 Task: Find connections with filter location Butajīra with filter topic #innovationwith filter profile language Potuguese with filter current company Chargebee with filter school S R T M University, Sub Centre, Latur with filter industry Sports Teams and Clubs with filter service category Coaching & Mentoring with filter keywords title Digital Overlord
Action: Mouse moved to (156, 250)
Screenshot: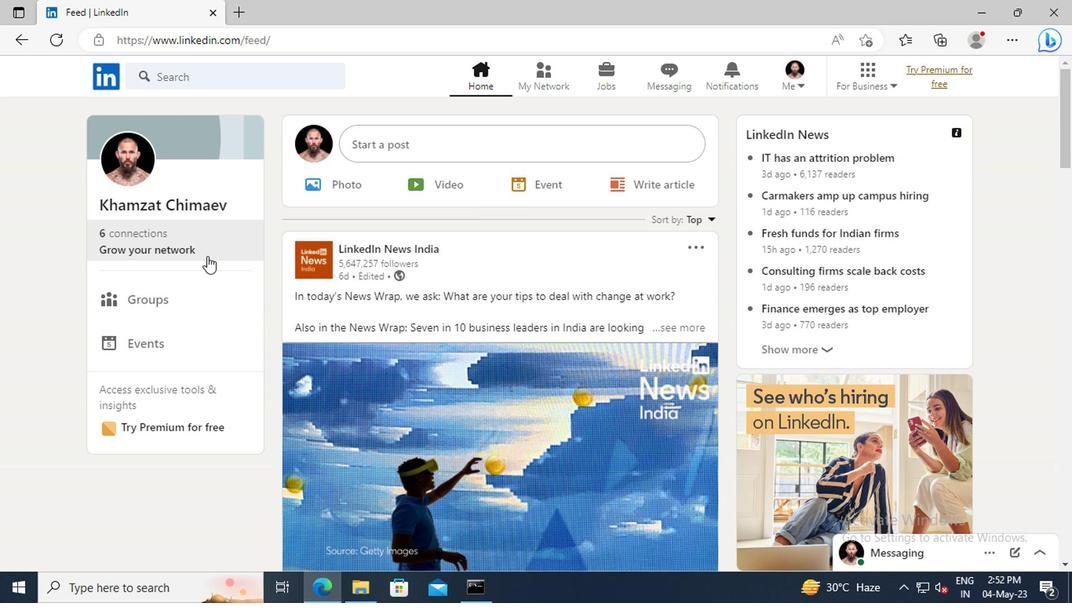 
Action: Mouse pressed left at (156, 250)
Screenshot: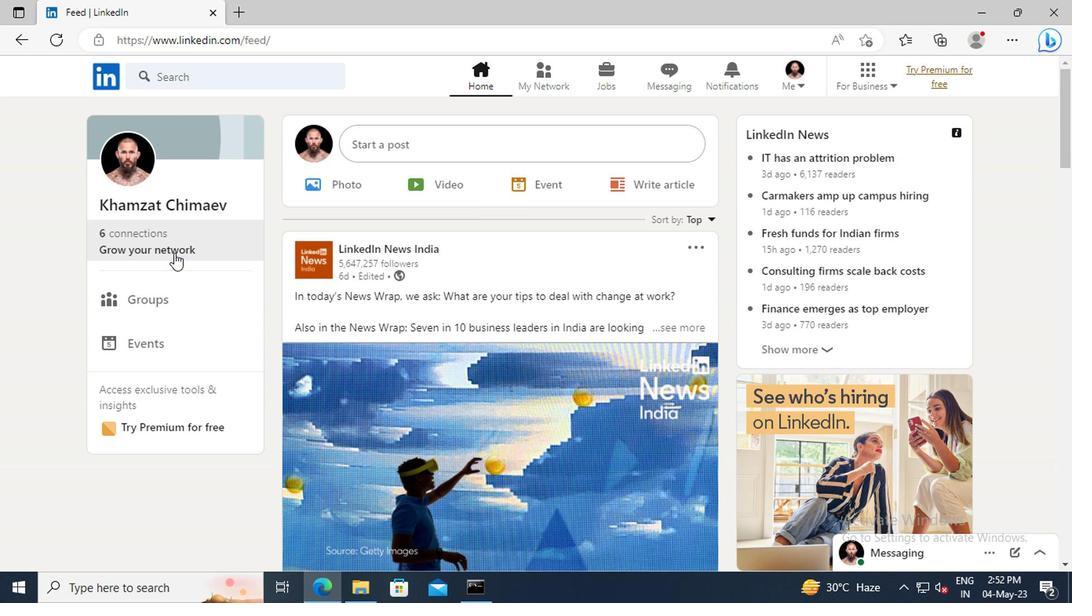 
Action: Mouse moved to (160, 162)
Screenshot: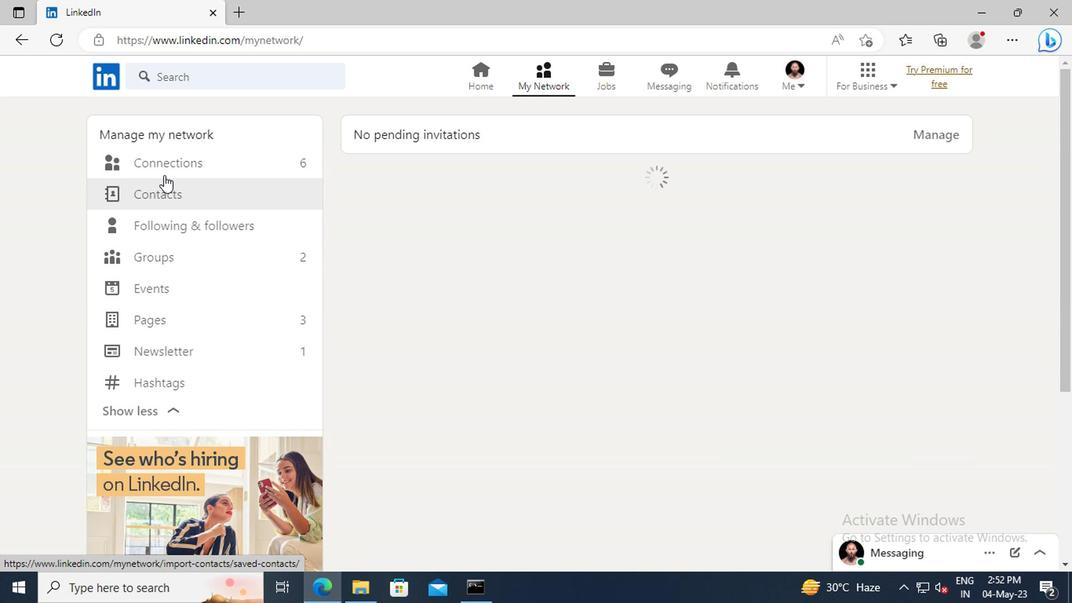 
Action: Mouse pressed left at (160, 162)
Screenshot: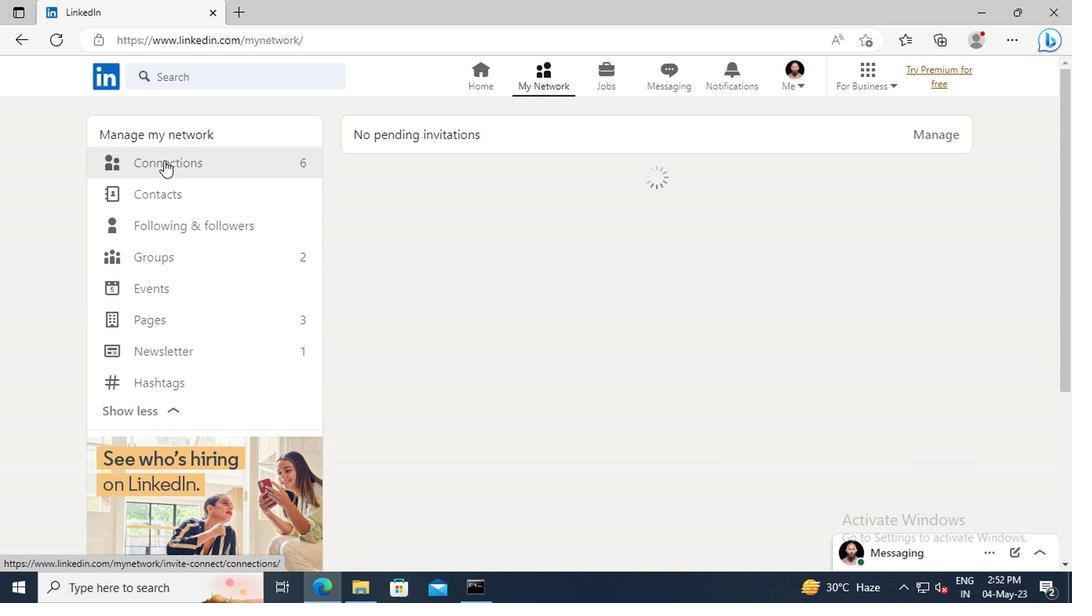 
Action: Mouse moved to (618, 168)
Screenshot: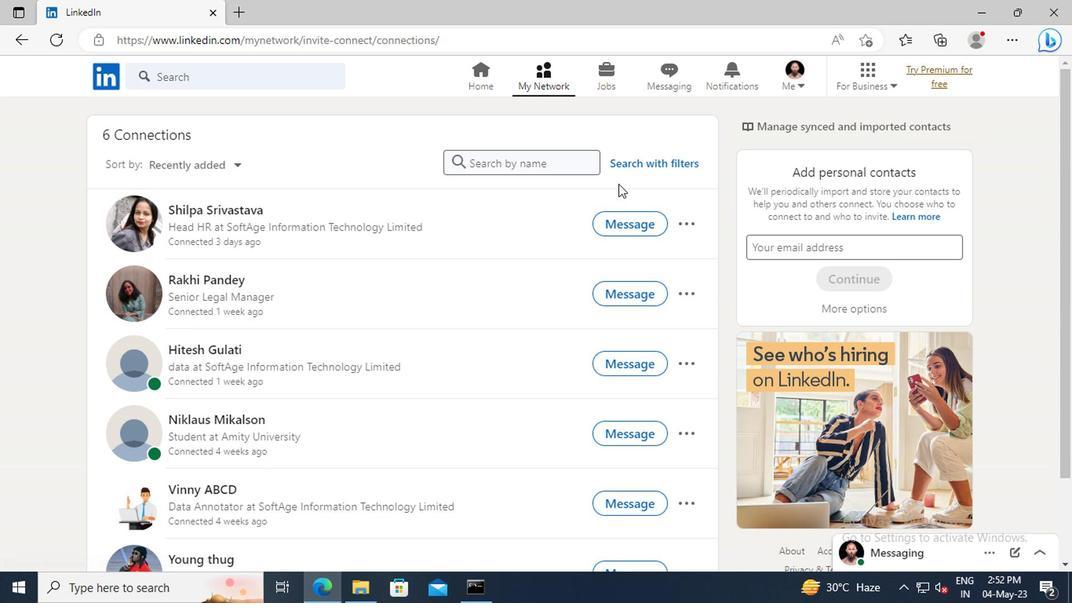 
Action: Mouse pressed left at (618, 168)
Screenshot: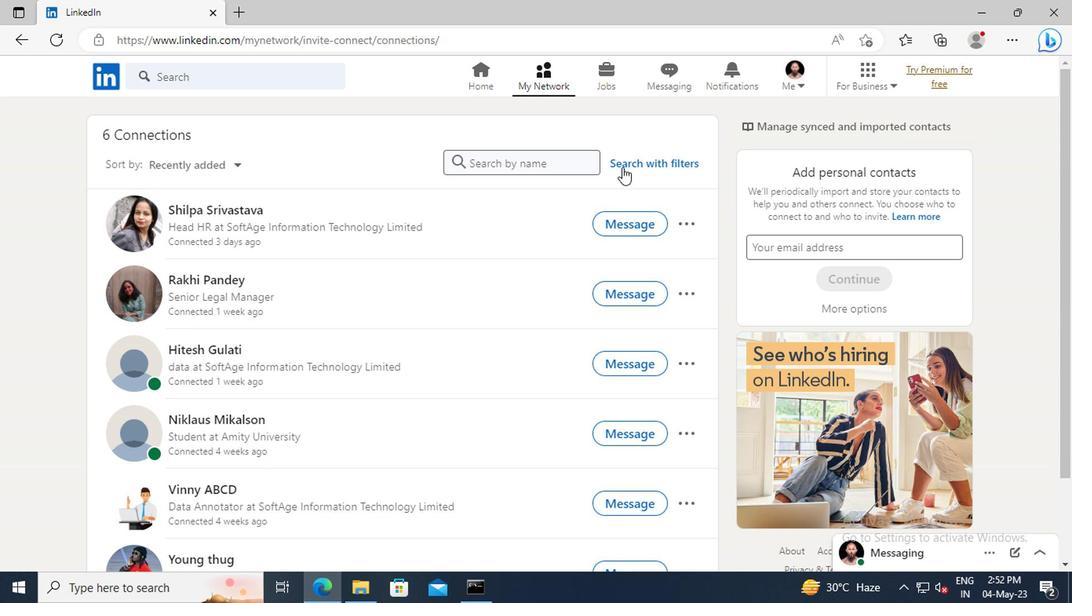 
Action: Mouse moved to (589, 127)
Screenshot: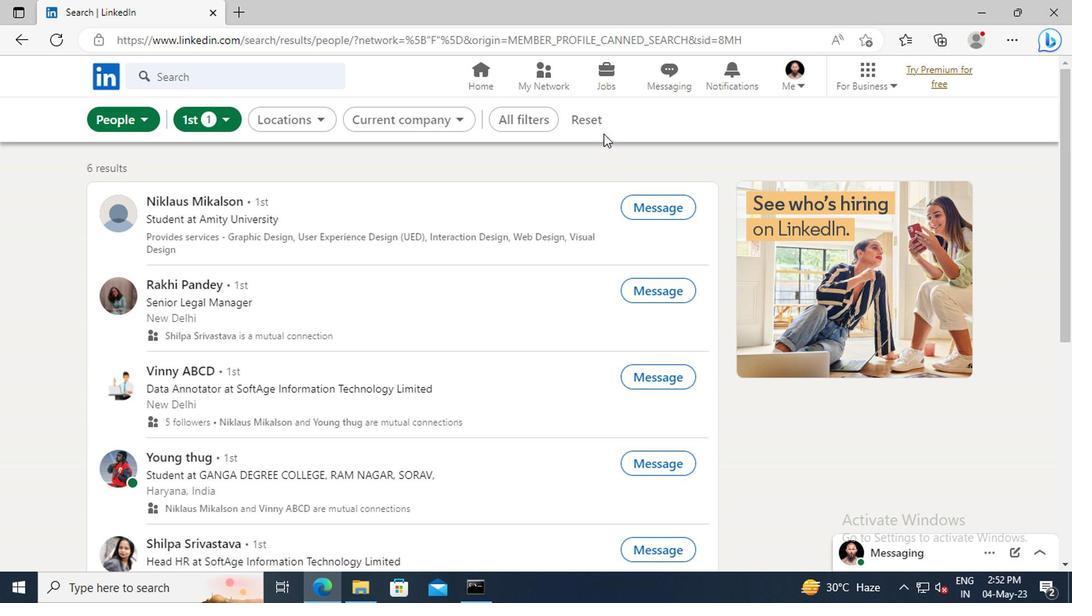 
Action: Mouse pressed left at (589, 127)
Screenshot: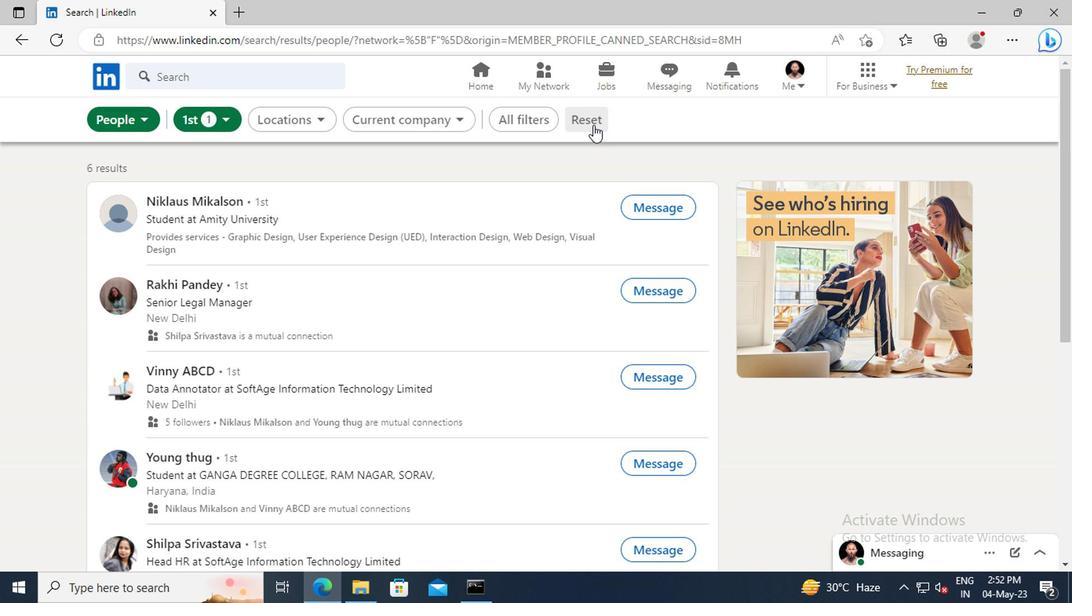 
Action: Mouse moved to (579, 127)
Screenshot: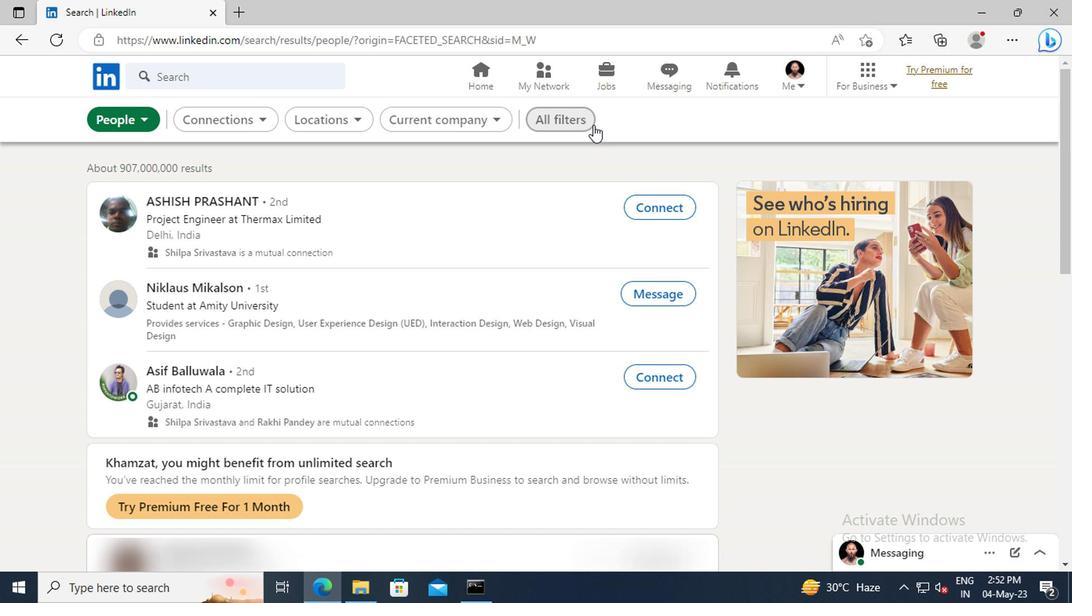 
Action: Mouse pressed left at (579, 127)
Screenshot: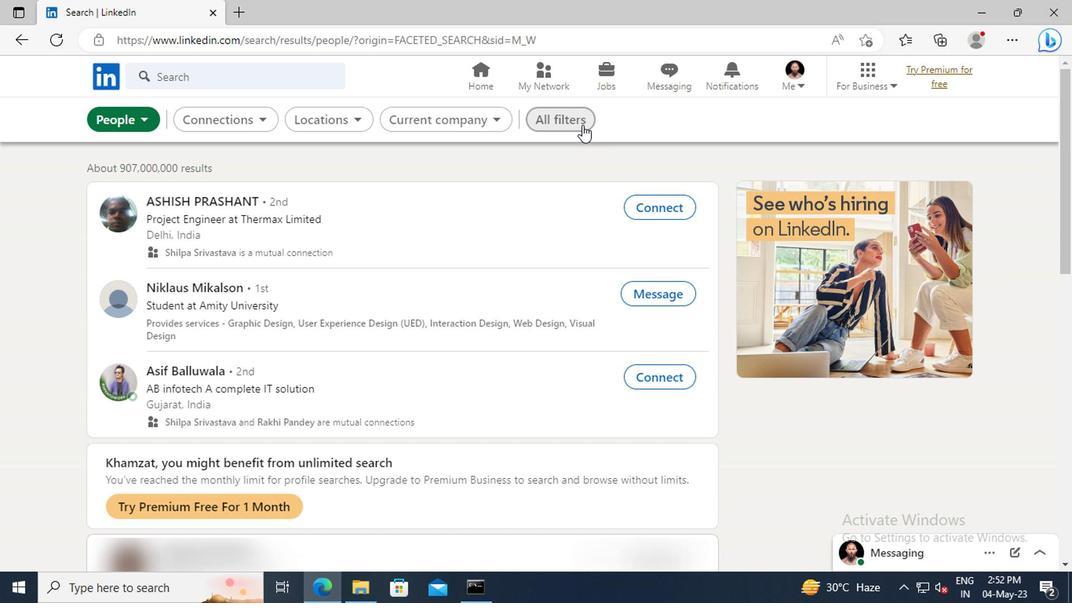 
Action: Mouse moved to (833, 251)
Screenshot: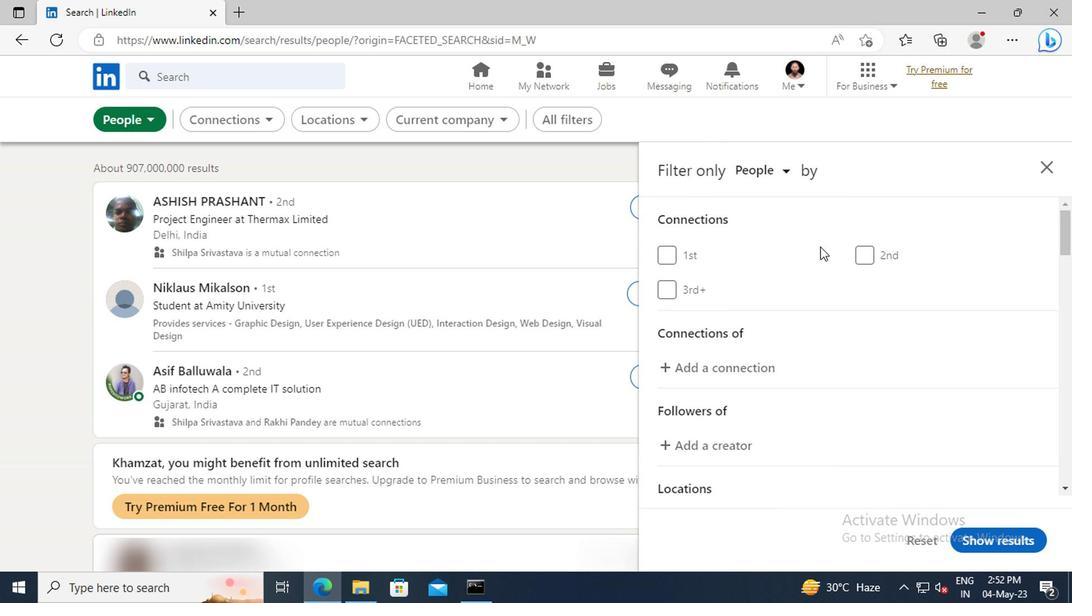 
Action: Mouse scrolled (833, 250) with delta (0, -1)
Screenshot: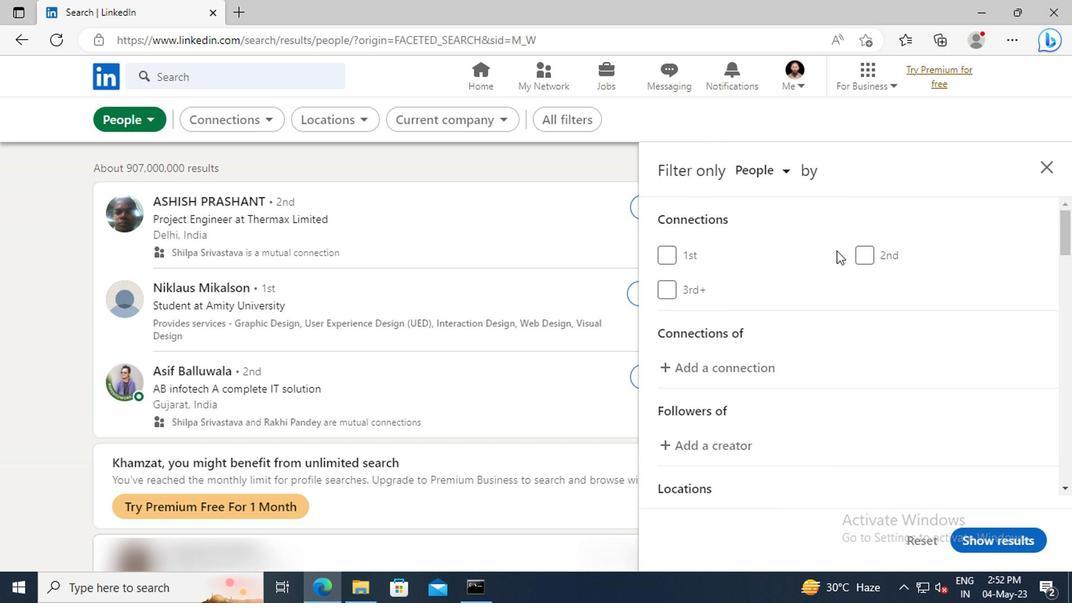 
Action: Mouse scrolled (833, 250) with delta (0, -1)
Screenshot: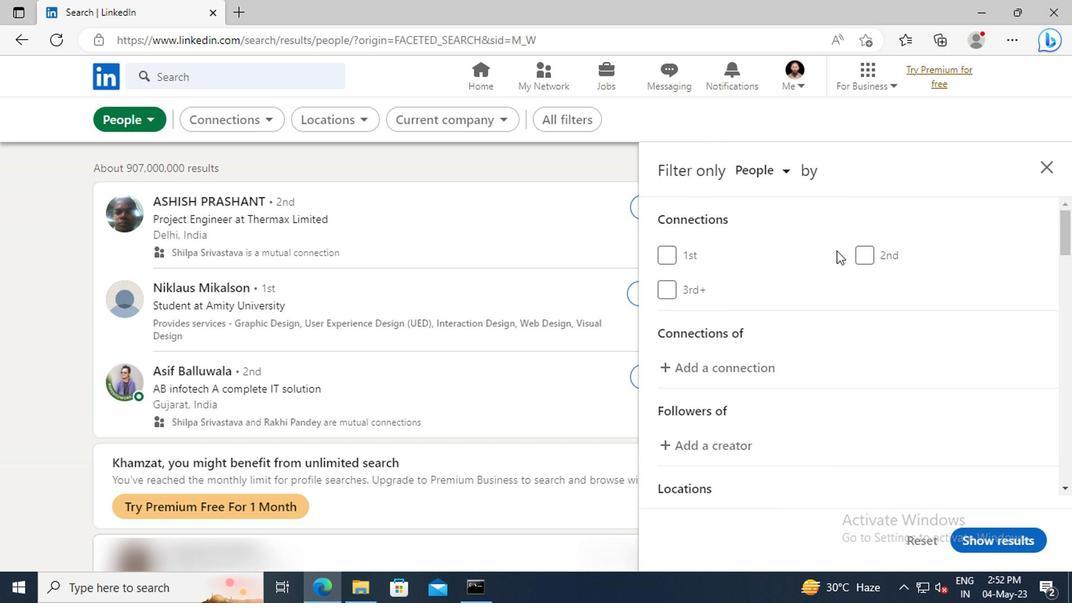 
Action: Mouse moved to (834, 262)
Screenshot: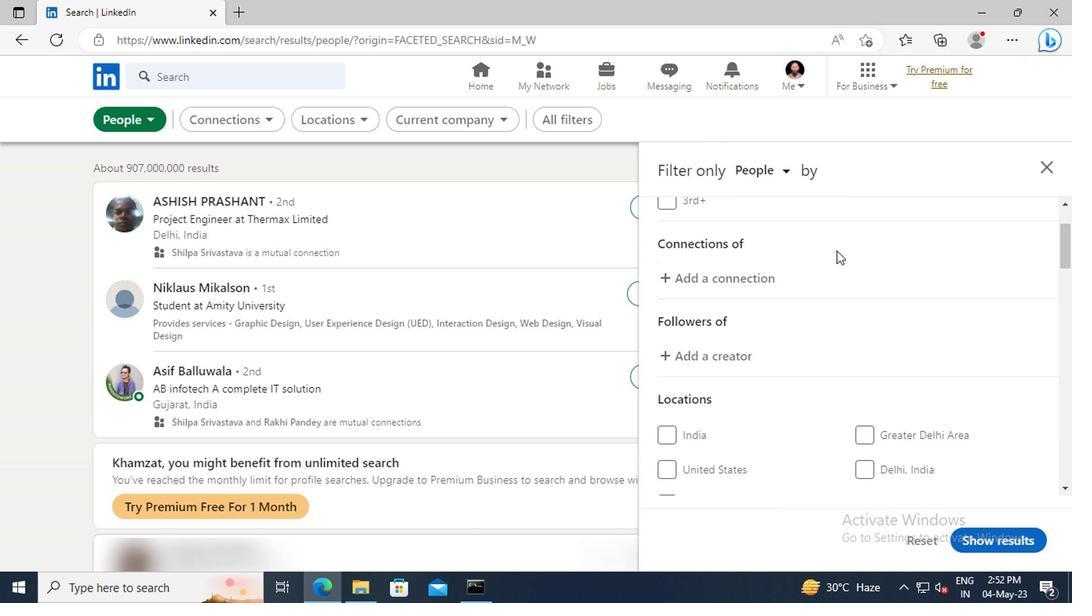 
Action: Mouse scrolled (834, 261) with delta (0, 0)
Screenshot: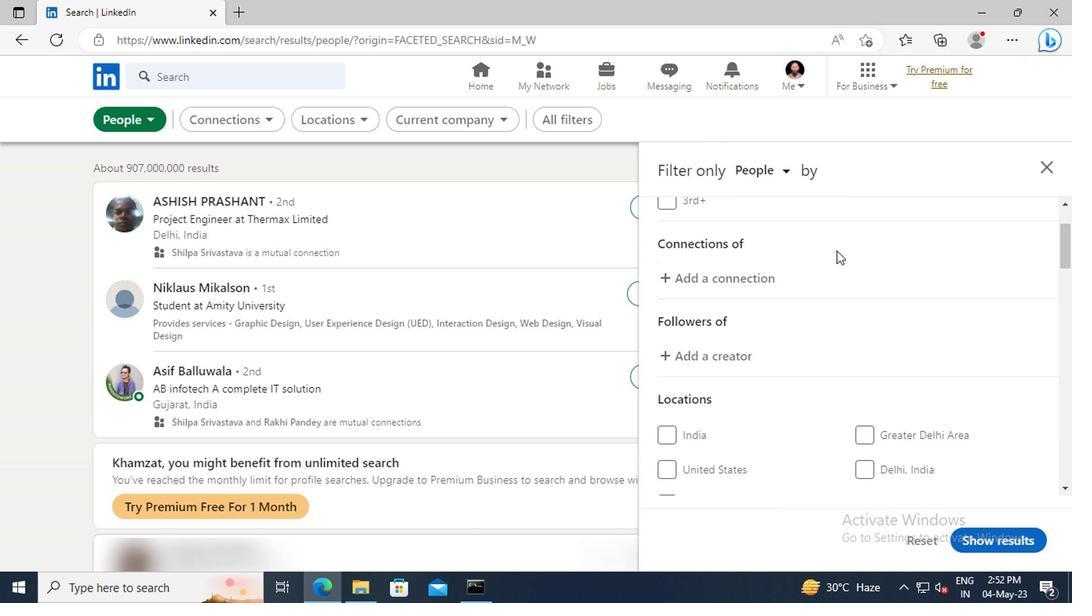 
Action: Mouse scrolled (834, 261) with delta (0, 0)
Screenshot: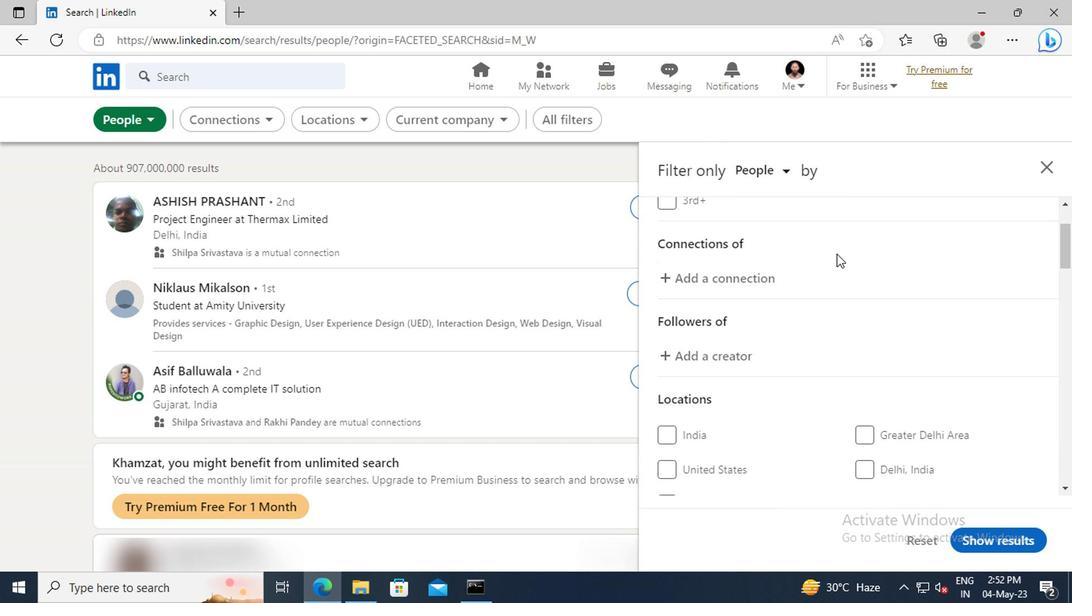 
Action: Mouse scrolled (834, 261) with delta (0, 0)
Screenshot: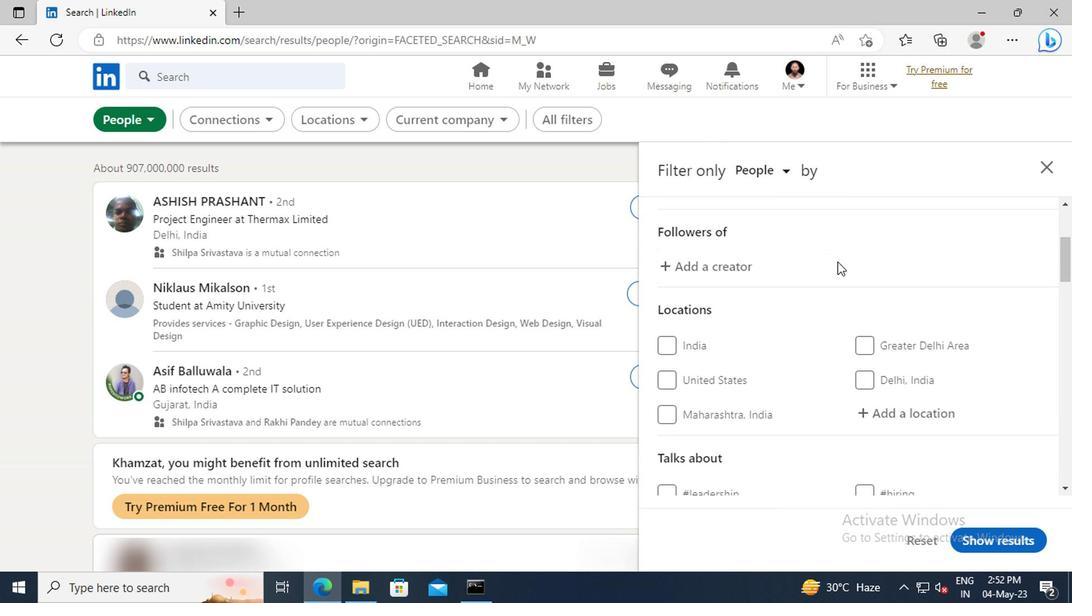 
Action: Mouse scrolled (834, 261) with delta (0, 0)
Screenshot: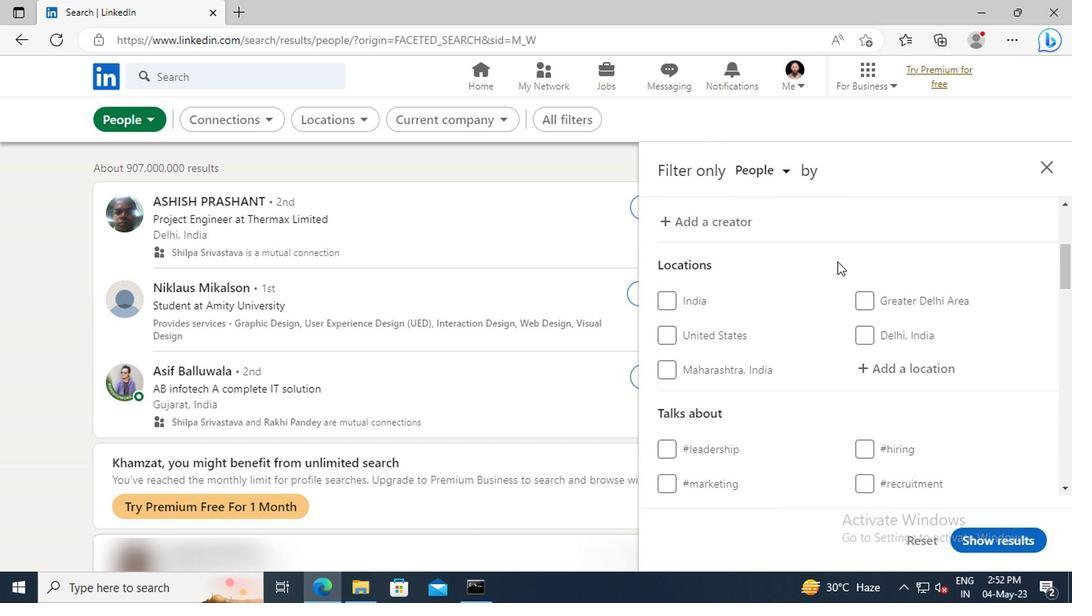
Action: Mouse moved to (862, 320)
Screenshot: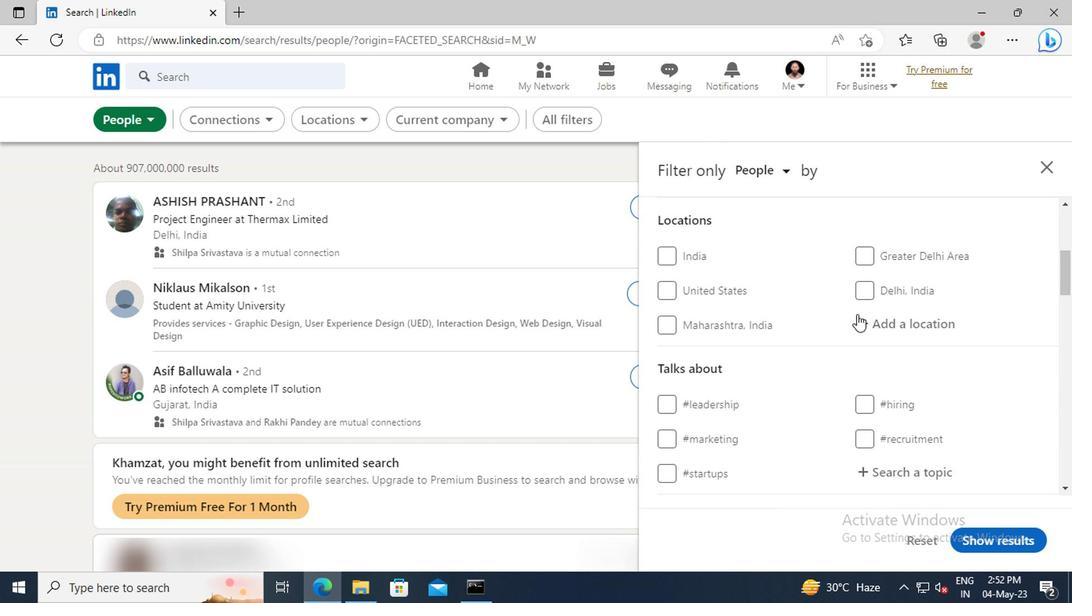 
Action: Mouse pressed left at (862, 320)
Screenshot: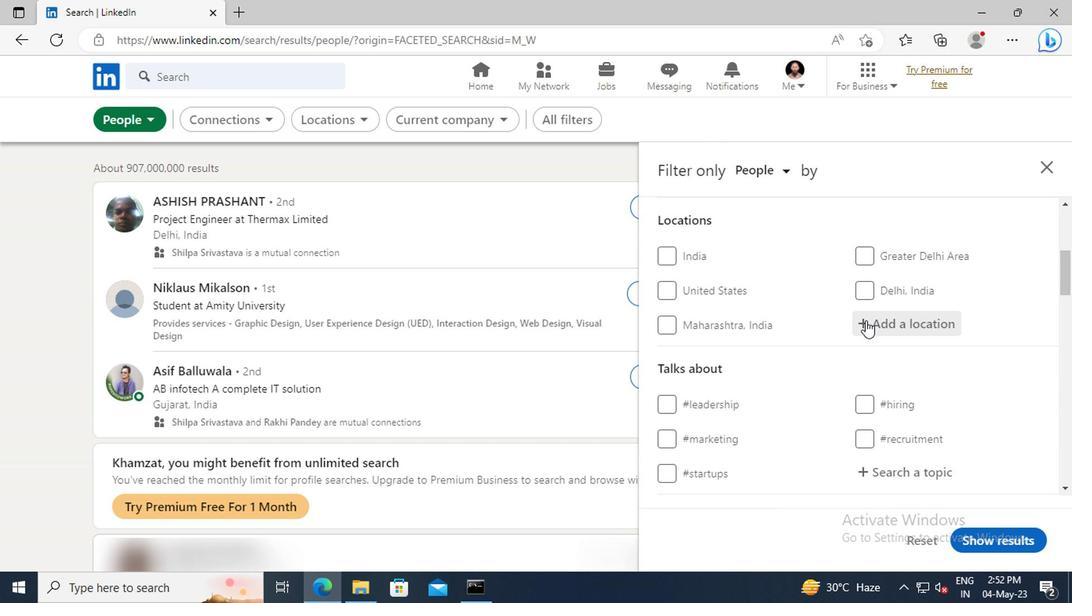 
Action: Mouse moved to (863, 321)
Screenshot: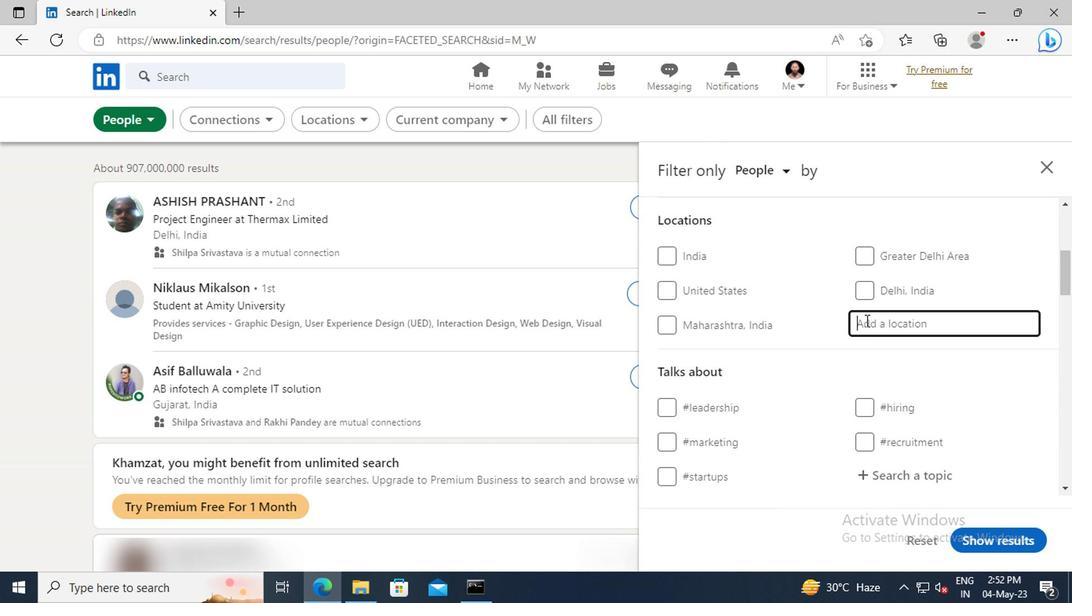 
Action: Key pressed <Key.shift>BUTAJIRA<Key.enter>
Screenshot: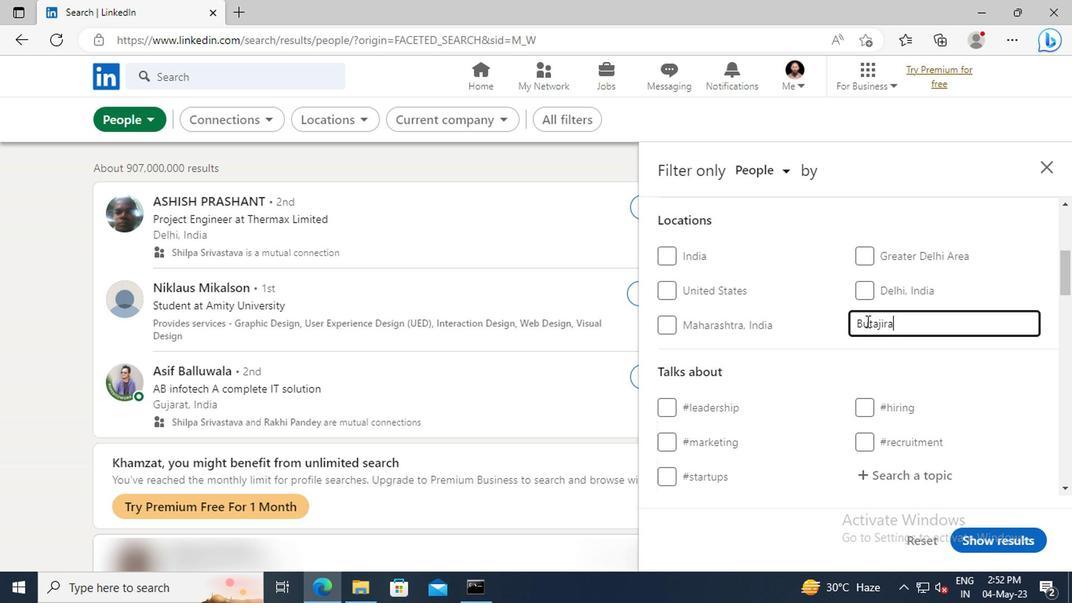 
Action: Mouse moved to (859, 323)
Screenshot: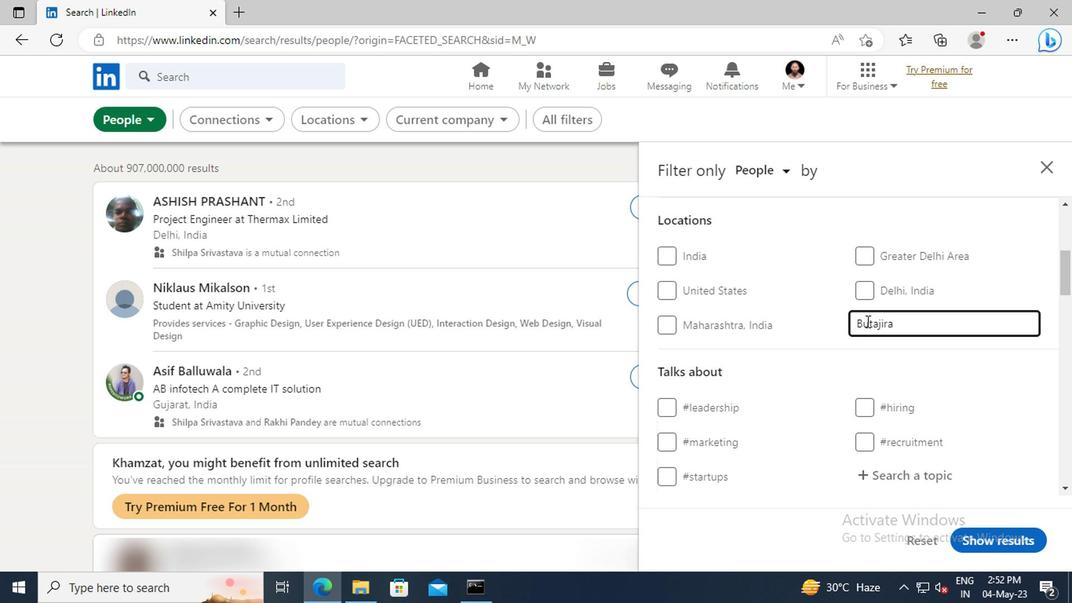 
Action: Mouse scrolled (859, 322) with delta (0, -1)
Screenshot: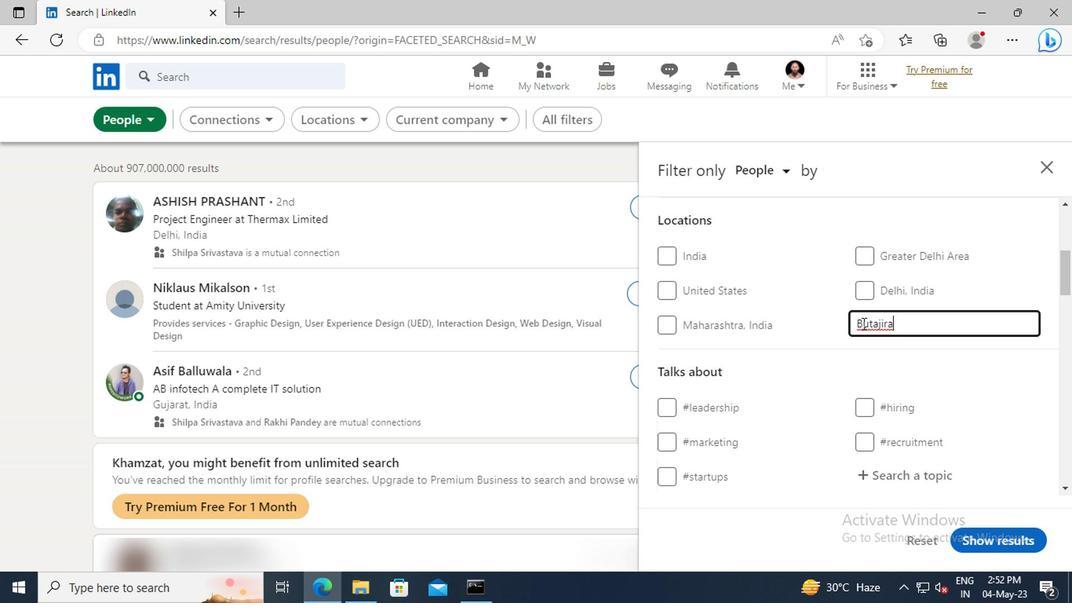 
Action: Mouse scrolled (859, 322) with delta (0, -1)
Screenshot: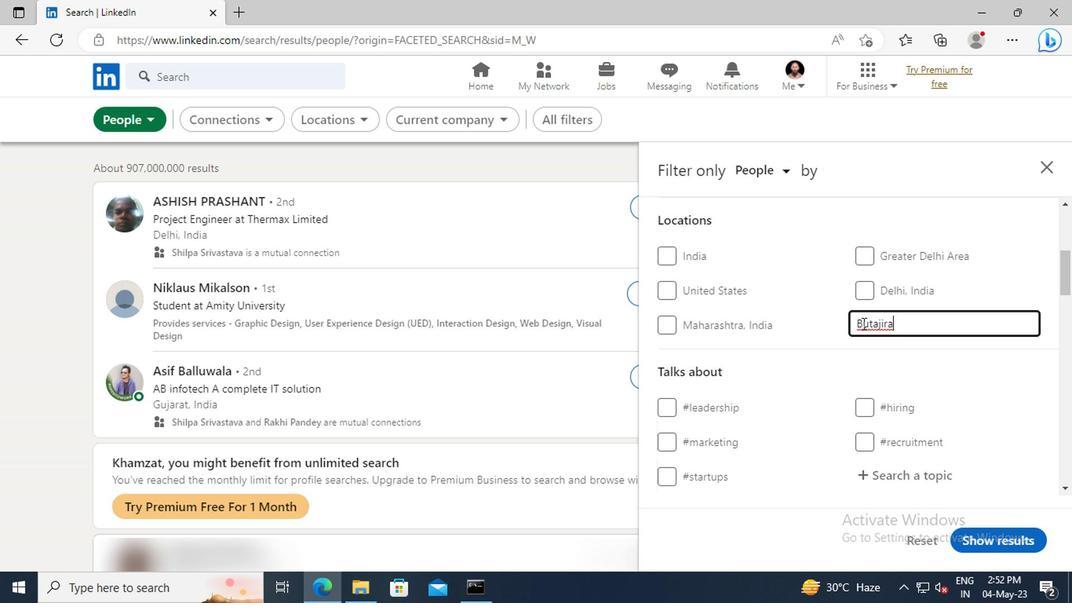 
Action: Mouse scrolled (859, 322) with delta (0, -1)
Screenshot: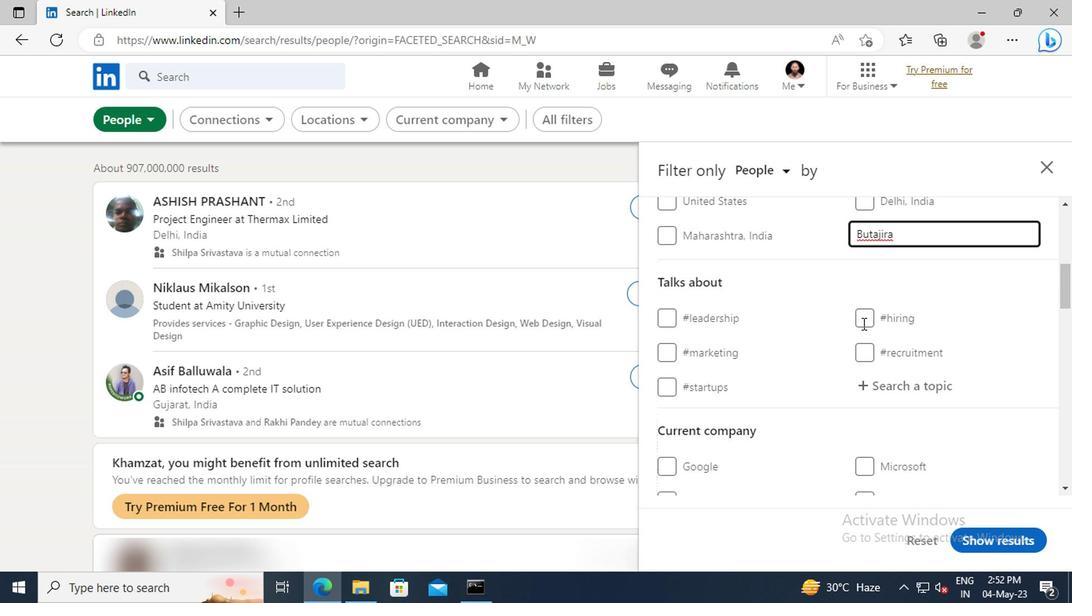 
Action: Mouse moved to (870, 336)
Screenshot: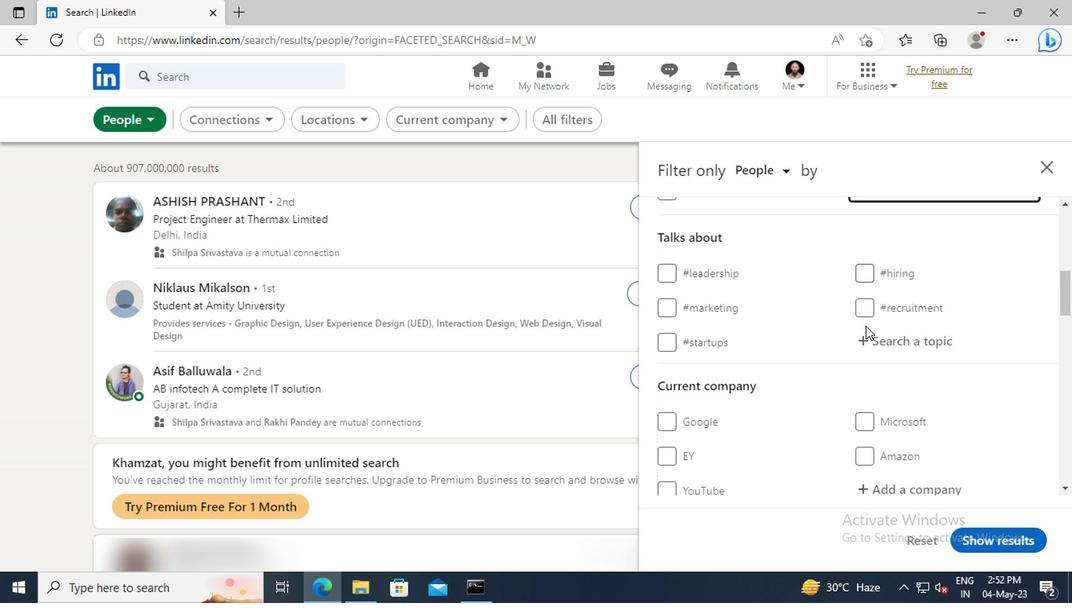 
Action: Mouse pressed left at (870, 336)
Screenshot: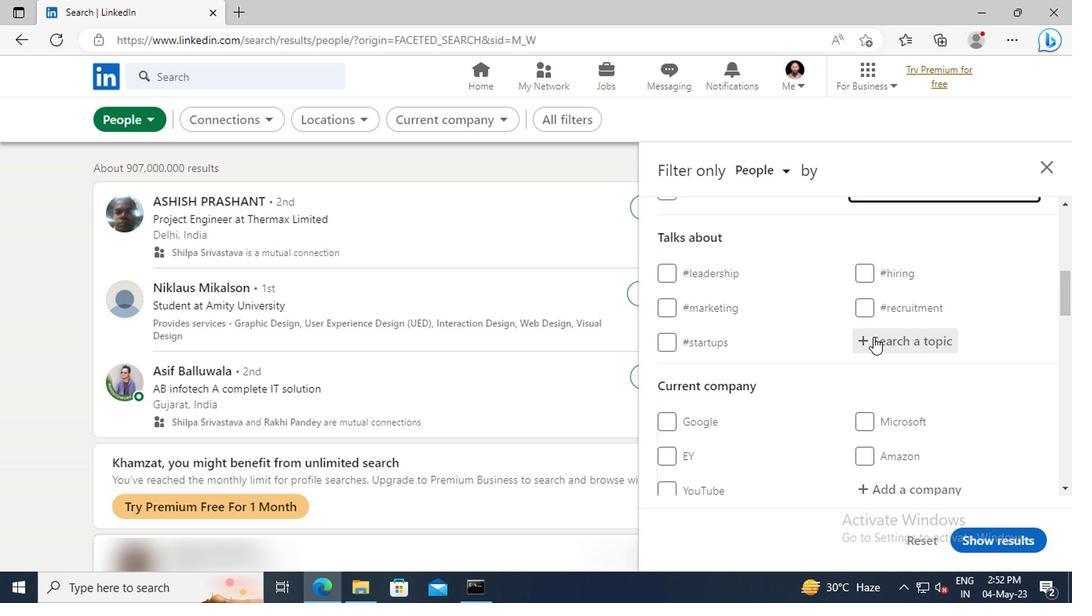 
Action: Key pressed INNOV
Screenshot: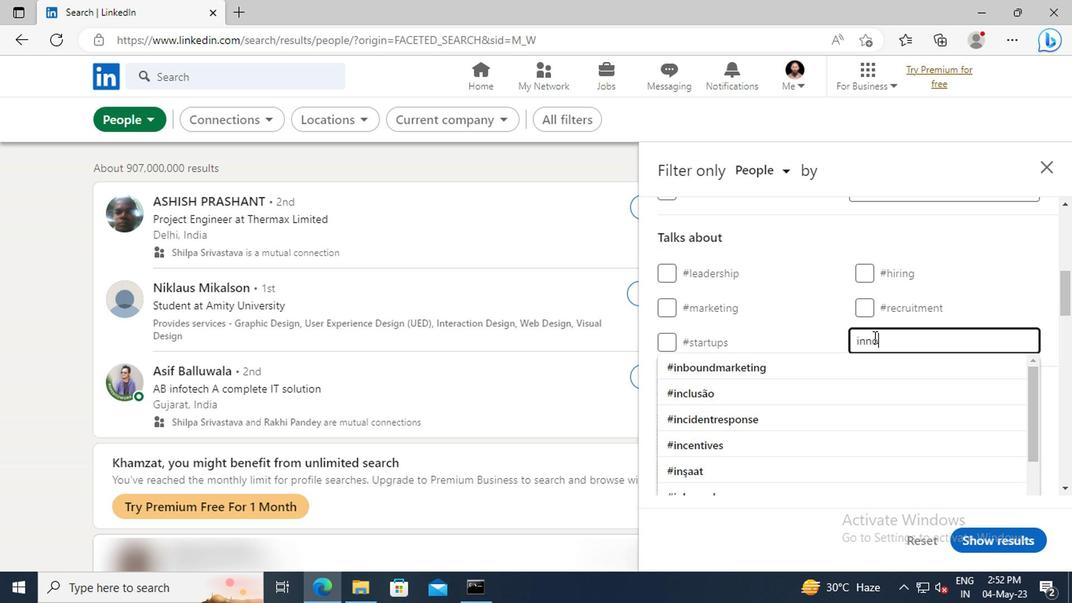 
Action: Mouse moved to (871, 362)
Screenshot: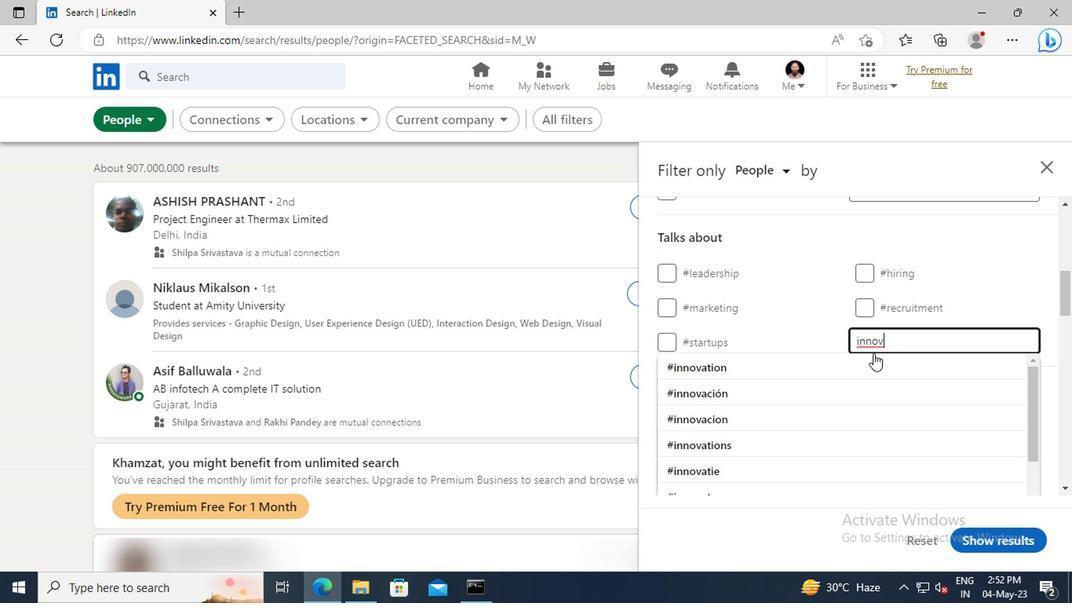 
Action: Mouse pressed left at (871, 362)
Screenshot: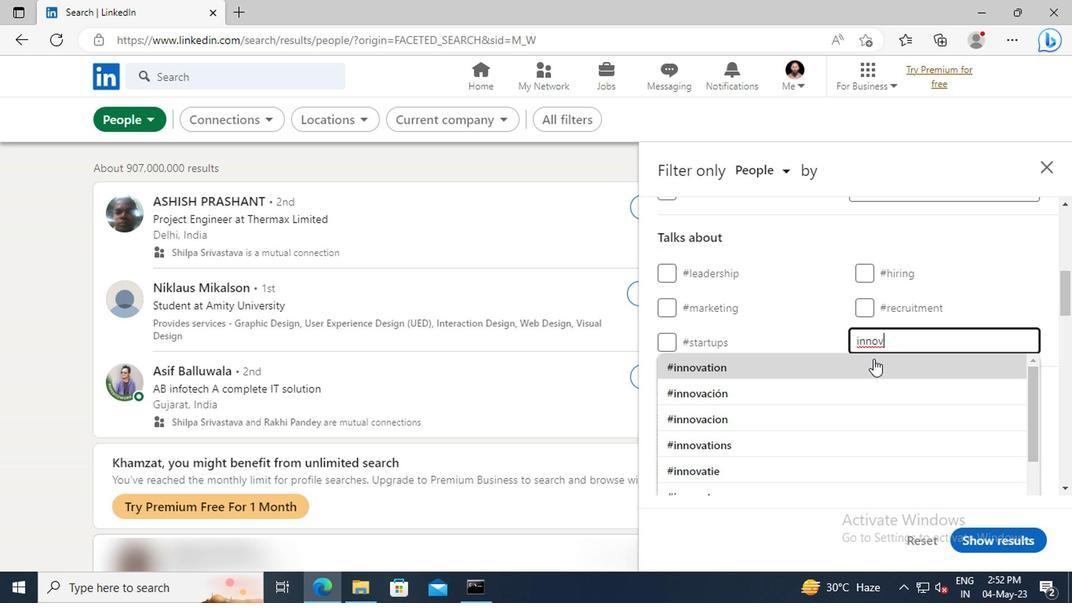 
Action: Mouse scrolled (871, 361) with delta (0, -1)
Screenshot: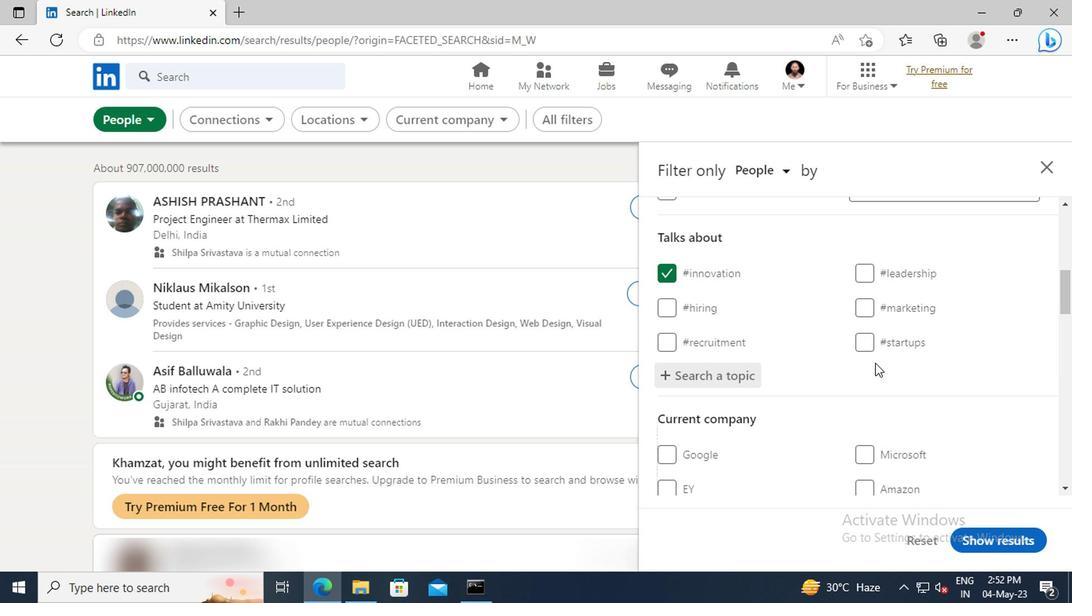 
Action: Mouse scrolled (871, 361) with delta (0, -1)
Screenshot: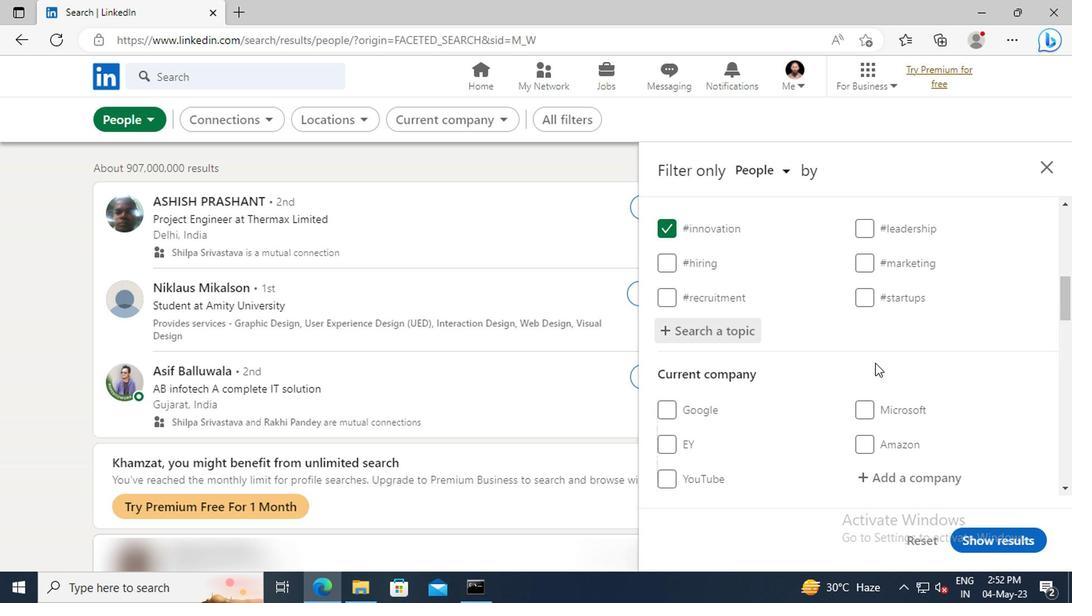 
Action: Mouse scrolled (871, 361) with delta (0, -1)
Screenshot: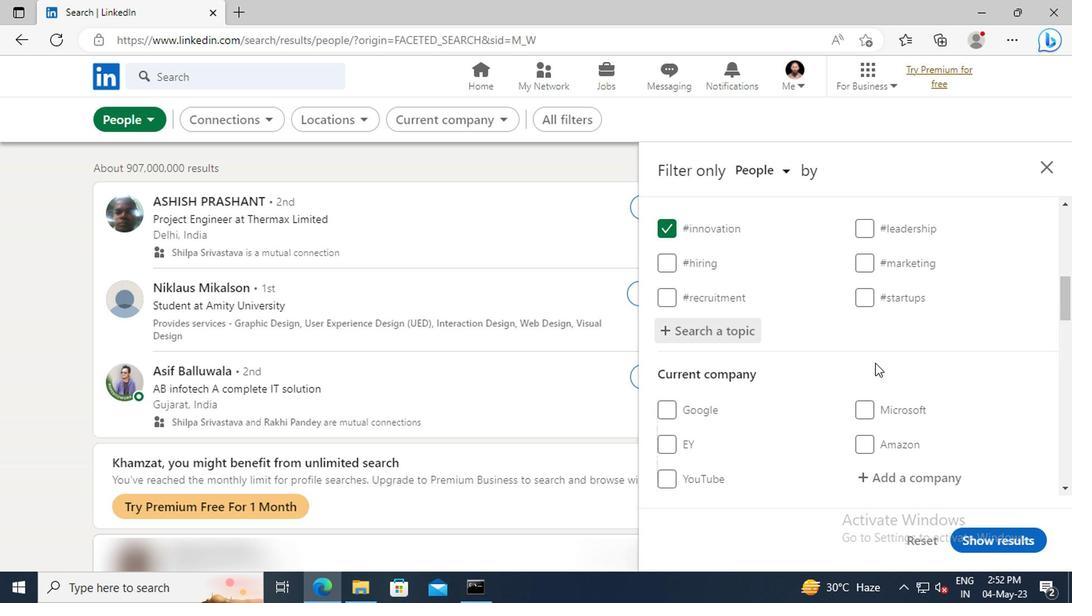 
Action: Mouse scrolled (871, 361) with delta (0, -1)
Screenshot: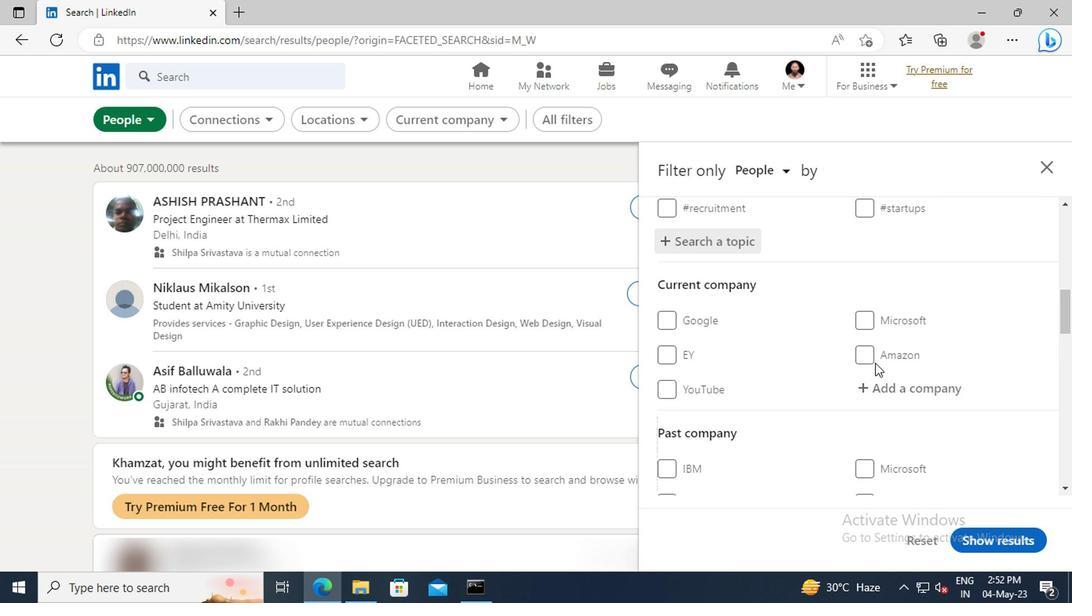 
Action: Mouse scrolled (871, 361) with delta (0, -1)
Screenshot: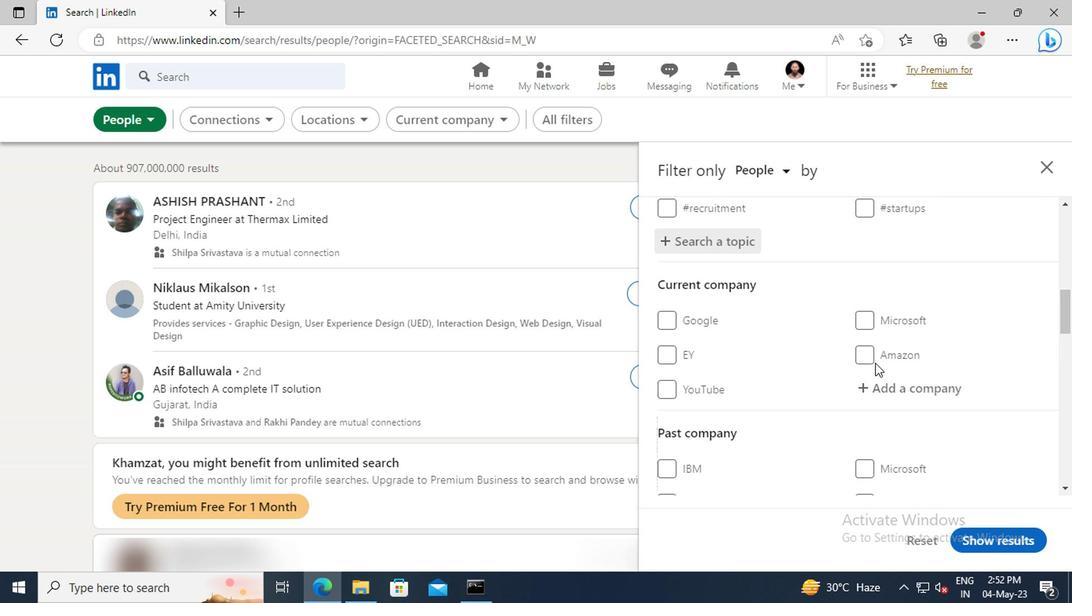 
Action: Mouse scrolled (871, 361) with delta (0, -1)
Screenshot: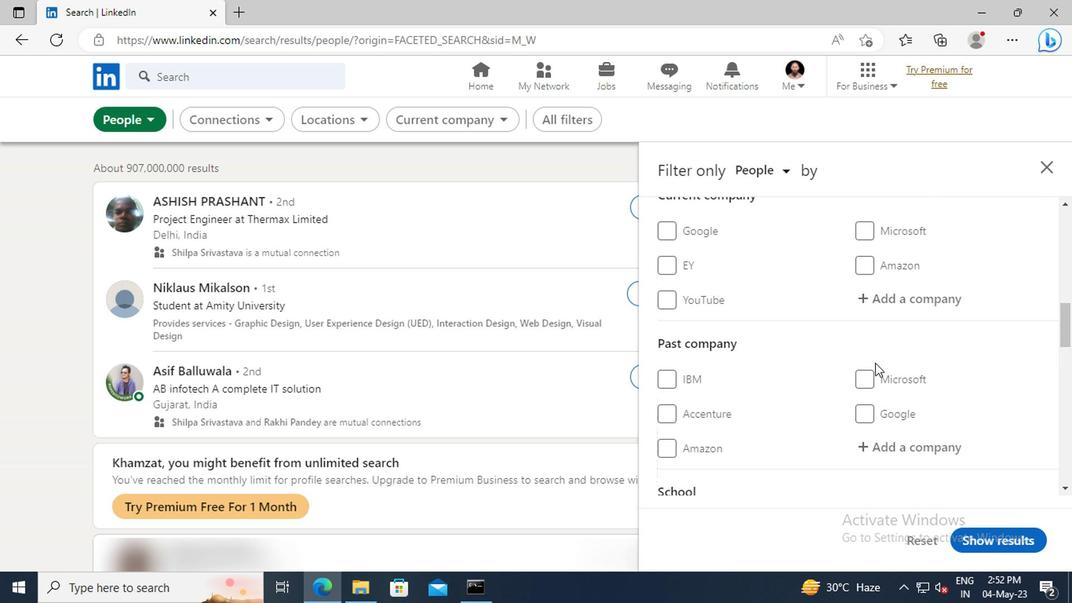 
Action: Mouse scrolled (871, 361) with delta (0, -1)
Screenshot: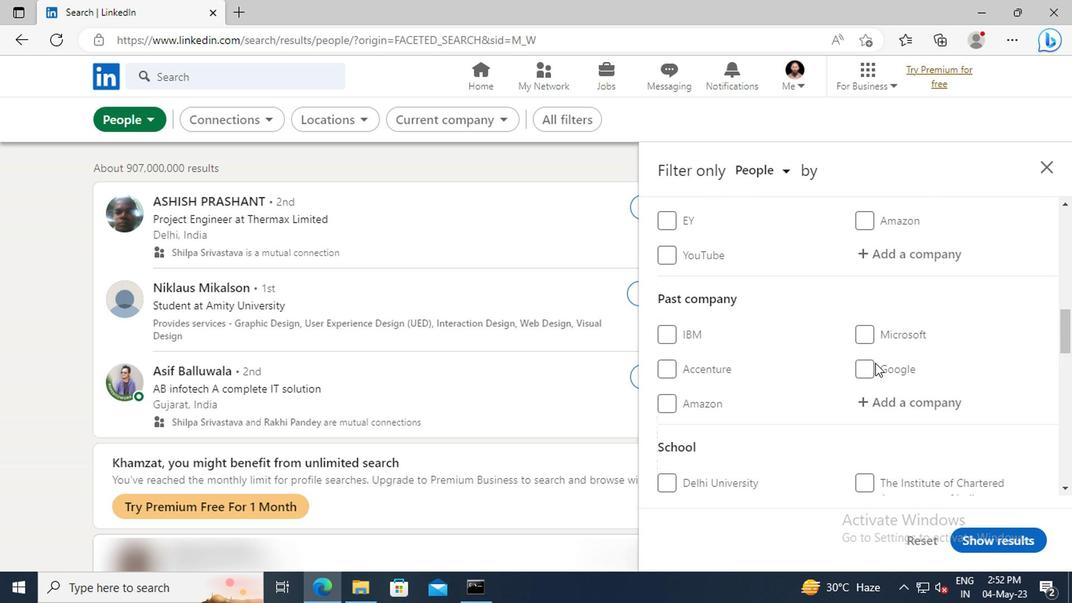
Action: Mouse scrolled (871, 361) with delta (0, -1)
Screenshot: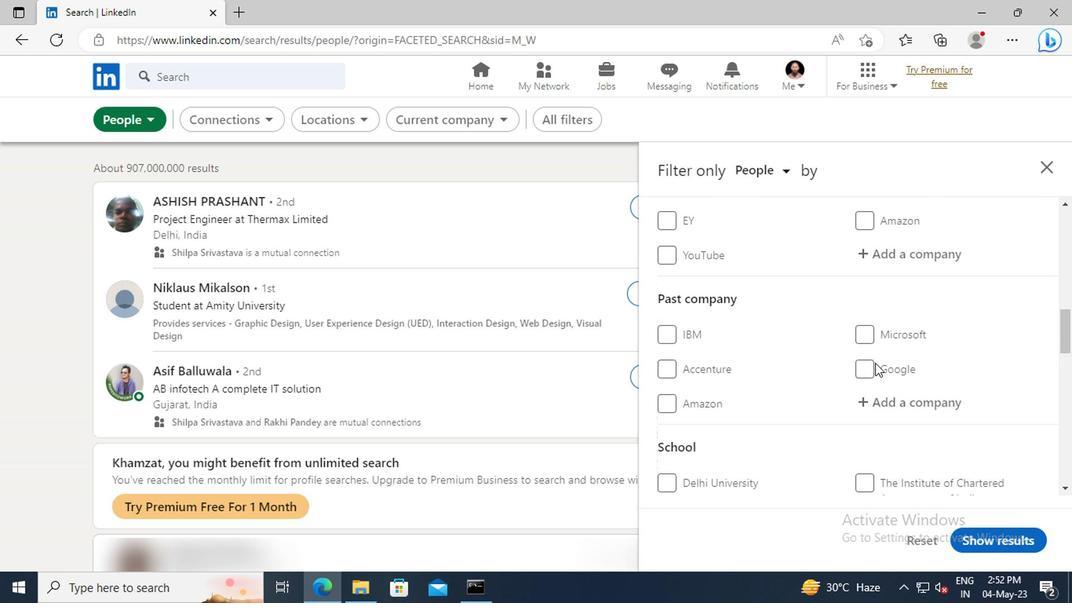 
Action: Mouse scrolled (871, 361) with delta (0, -1)
Screenshot: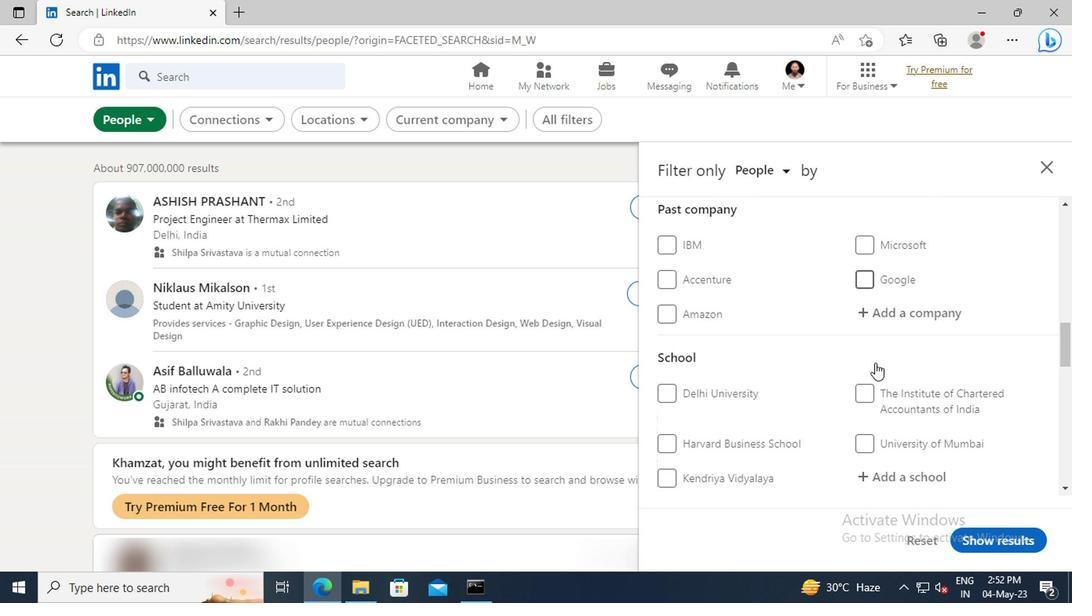 
Action: Mouse scrolled (871, 361) with delta (0, -1)
Screenshot: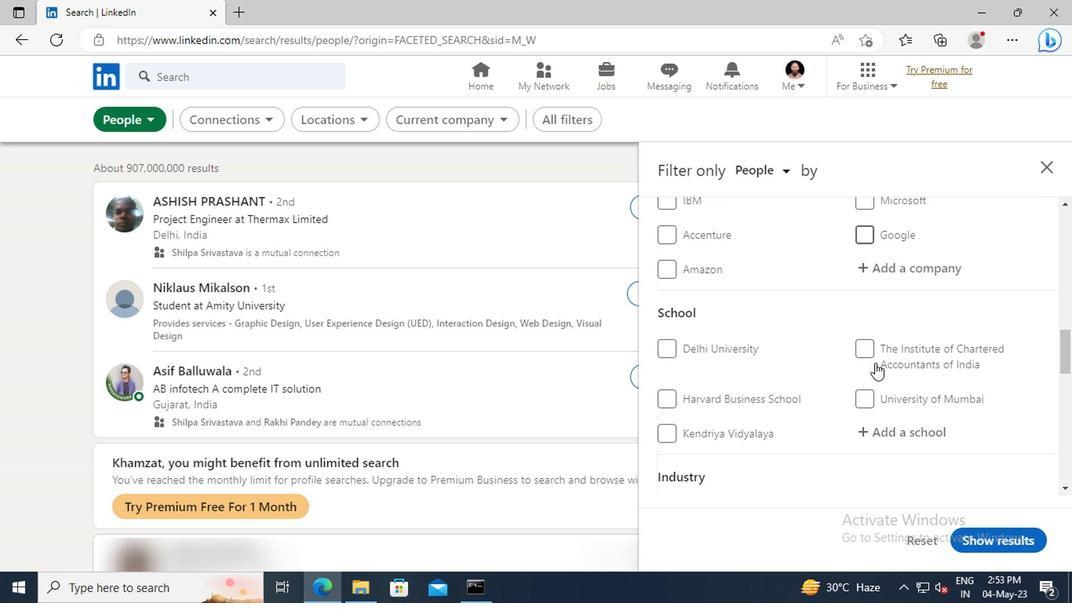 
Action: Mouse scrolled (871, 361) with delta (0, -1)
Screenshot: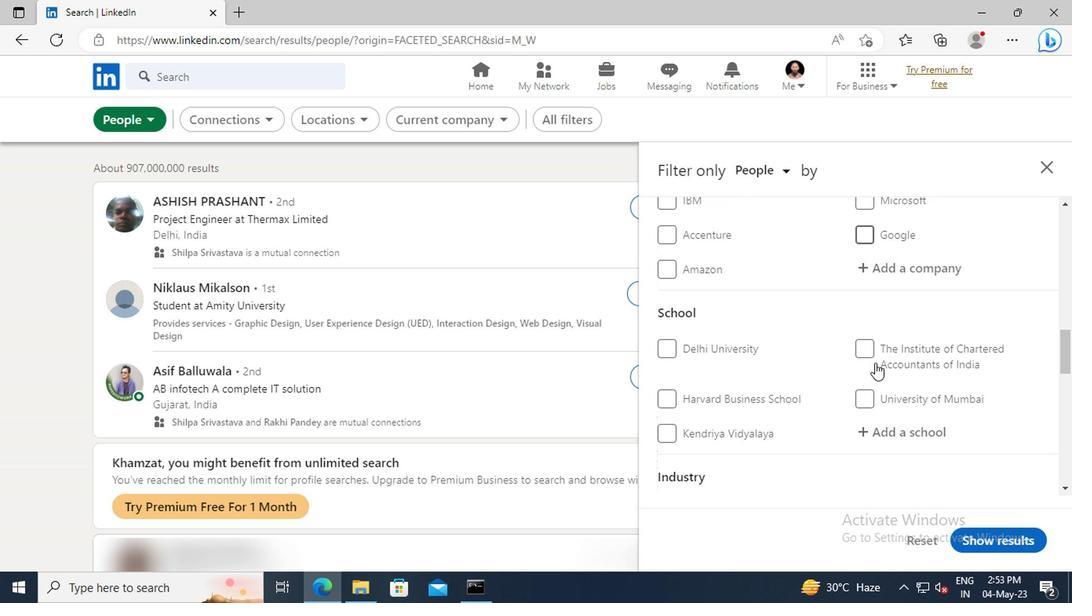 
Action: Mouse scrolled (871, 361) with delta (0, -1)
Screenshot: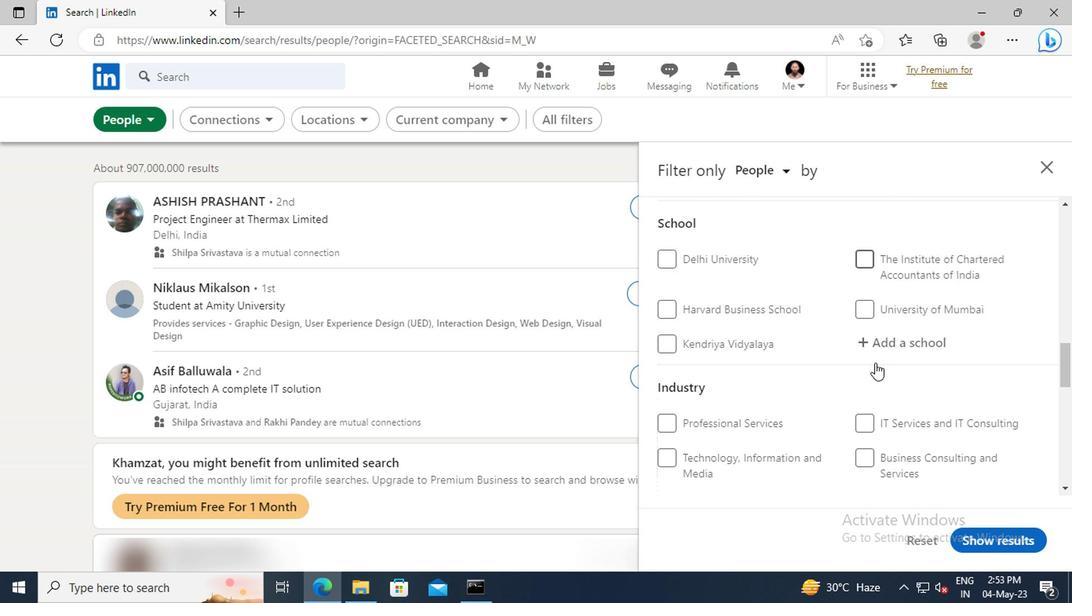 
Action: Mouse scrolled (871, 361) with delta (0, -1)
Screenshot: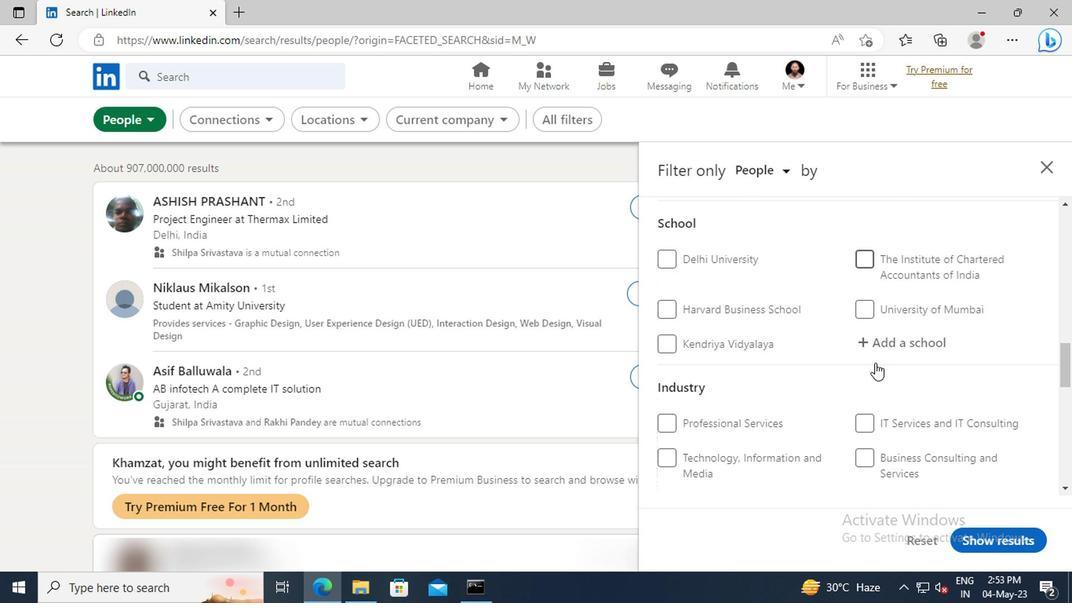 
Action: Mouse scrolled (871, 361) with delta (0, -1)
Screenshot: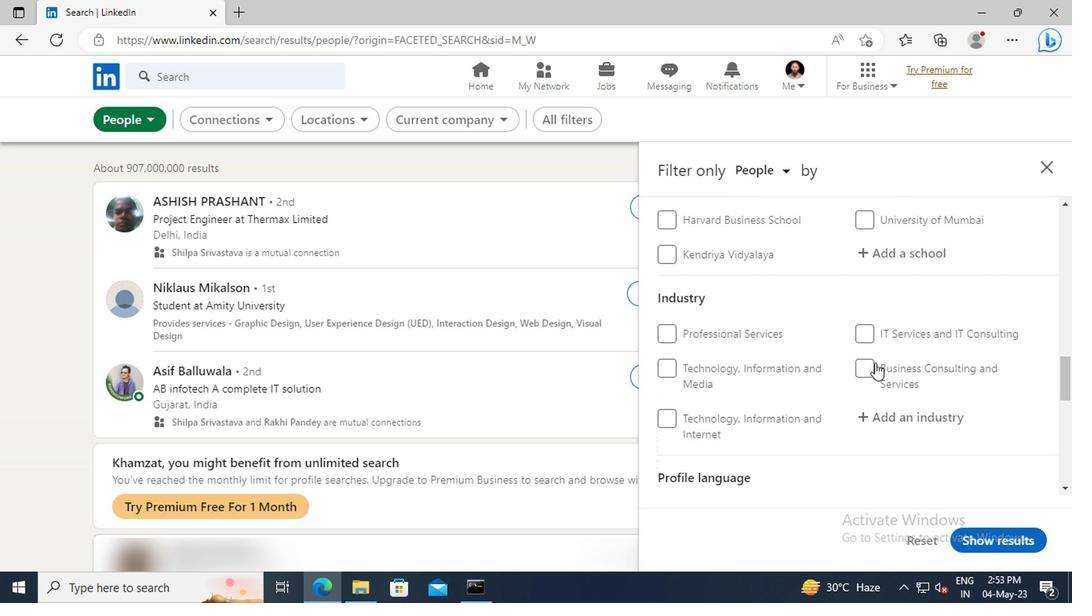 
Action: Mouse scrolled (871, 361) with delta (0, -1)
Screenshot: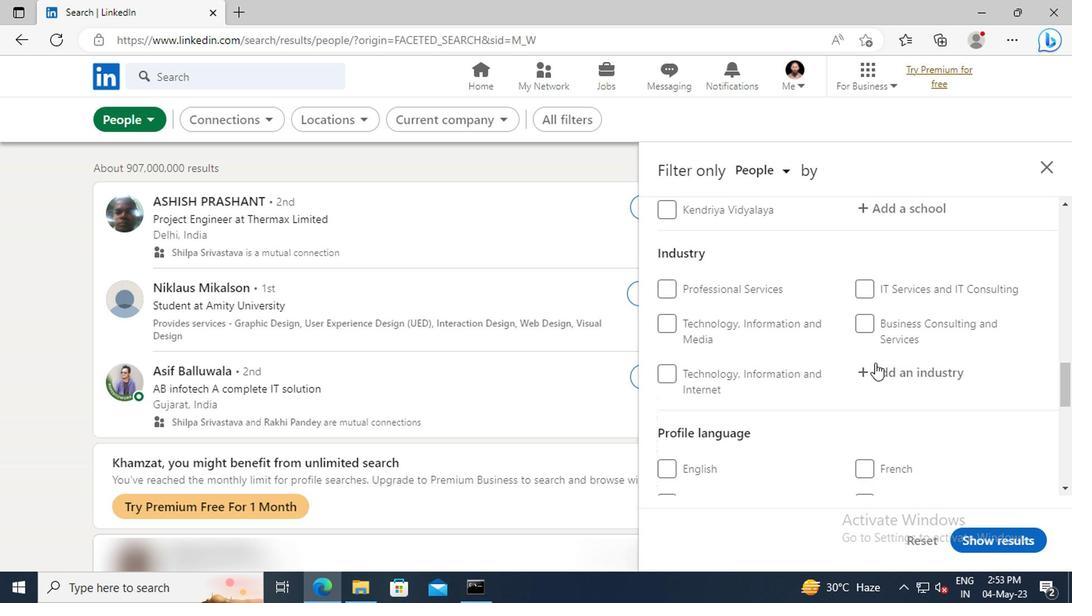 
Action: Mouse scrolled (871, 361) with delta (0, -1)
Screenshot: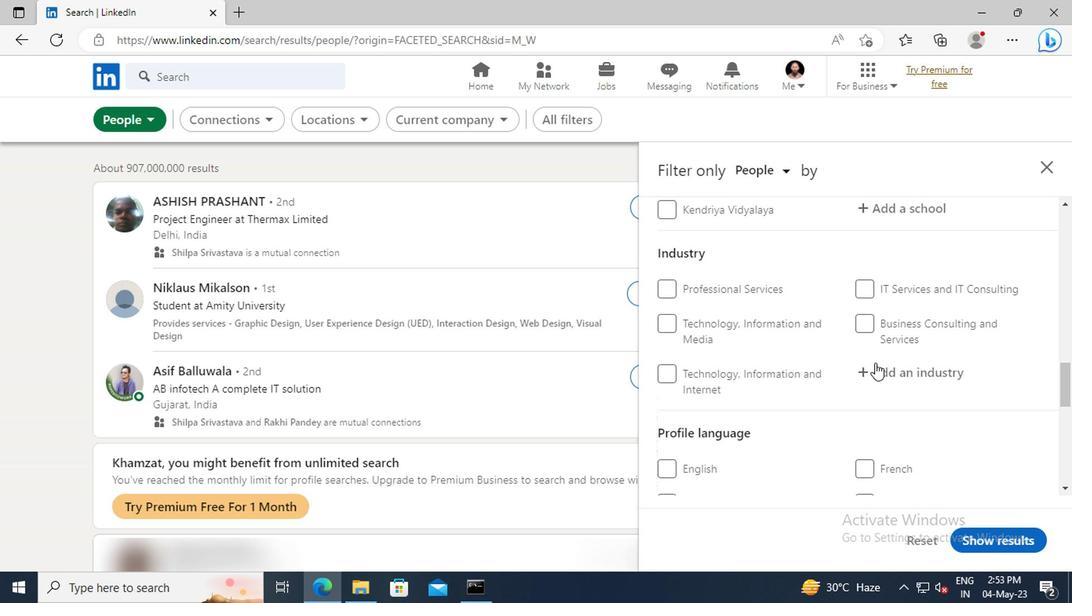 
Action: Mouse moved to (856, 411)
Screenshot: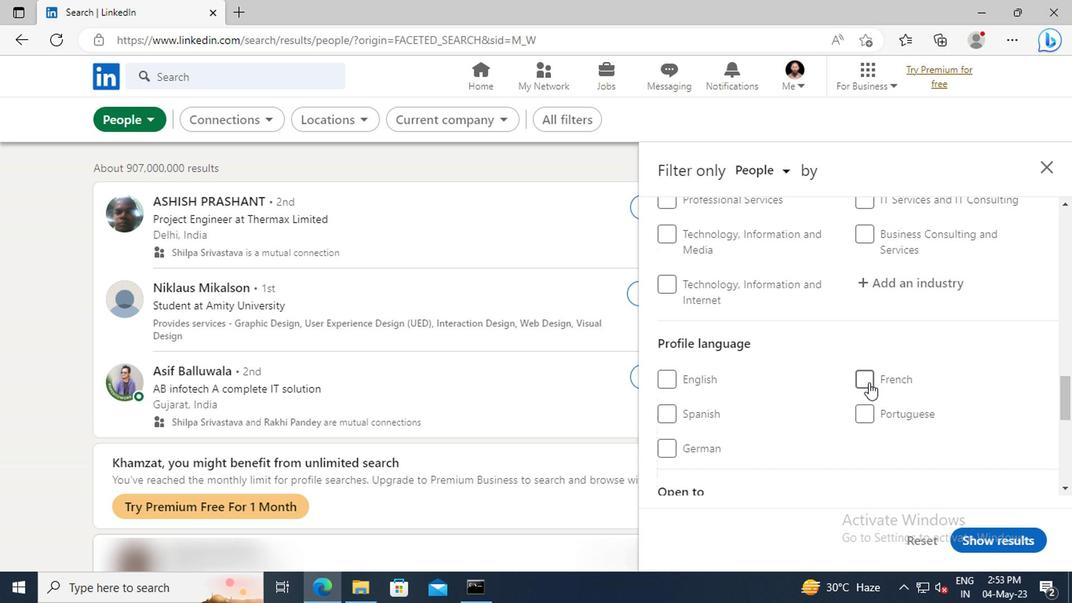 
Action: Mouse pressed left at (856, 411)
Screenshot: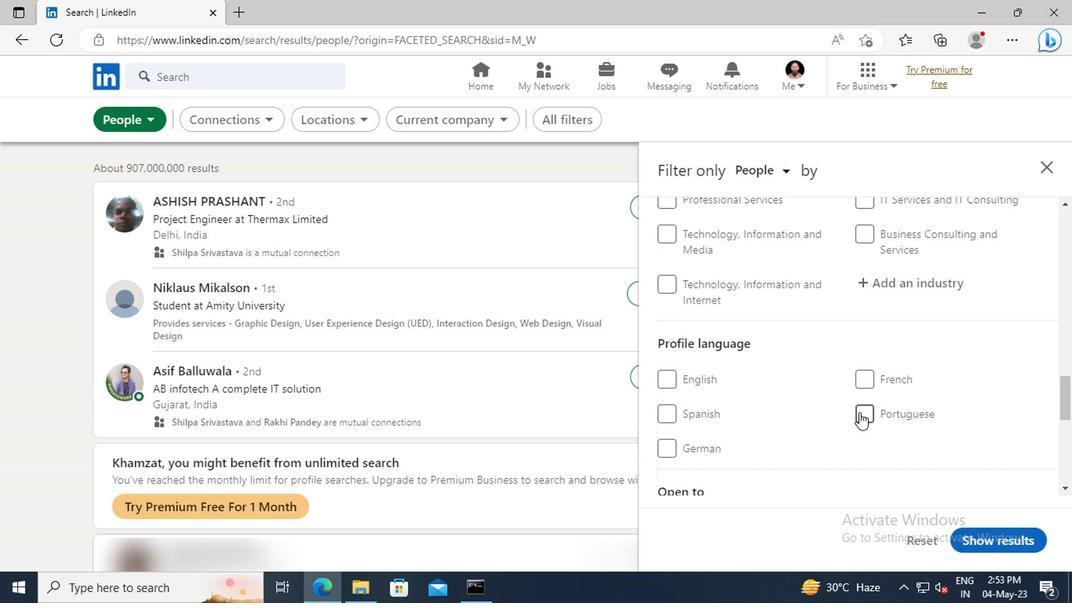 
Action: Mouse moved to (890, 369)
Screenshot: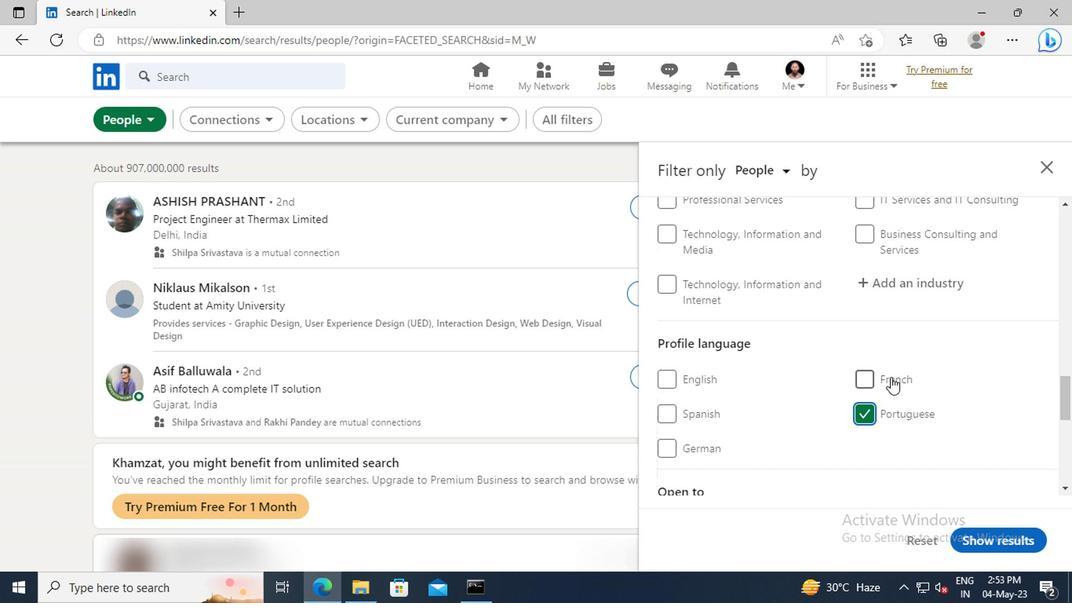 
Action: Mouse scrolled (890, 370) with delta (0, 1)
Screenshot: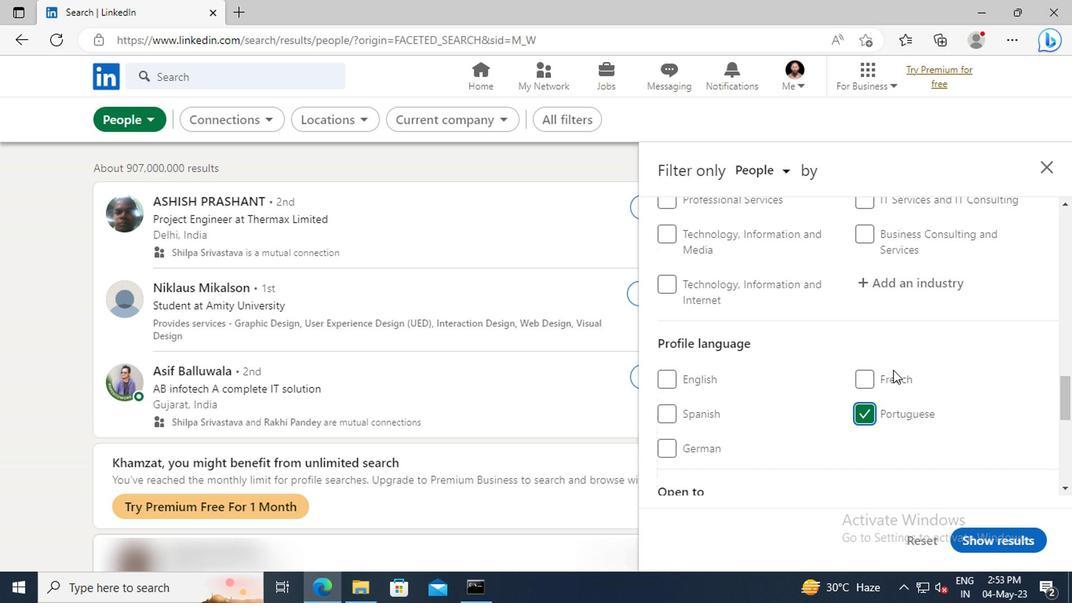 
Action: Mouse scrolled (890, 370) with delta (0, 1)
Screenshot: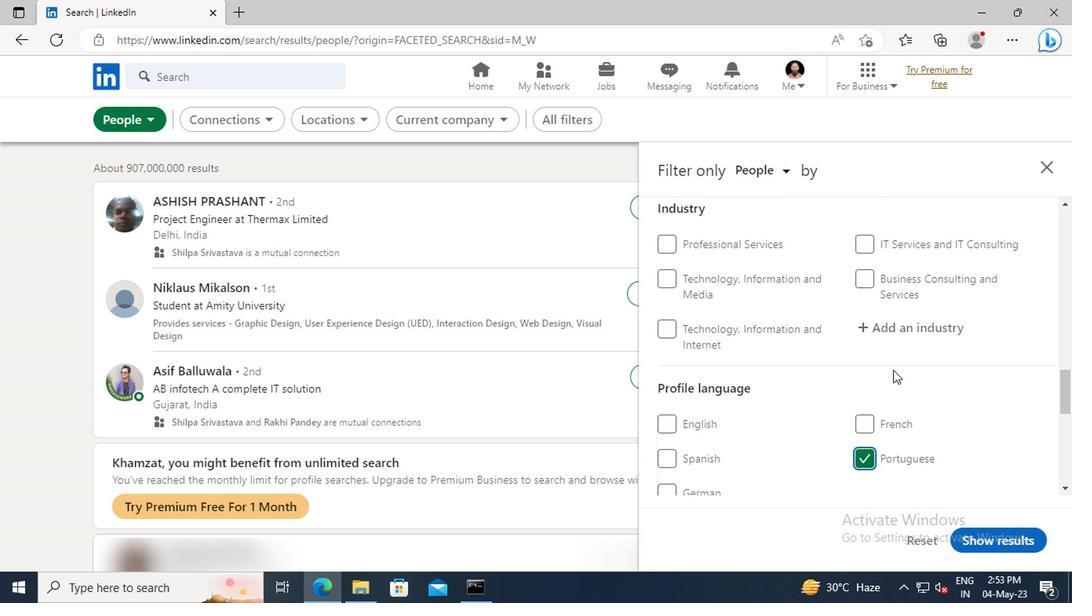 
Action: Mouse scrolled (890, 370) with delta (0, 1)
Screenshot: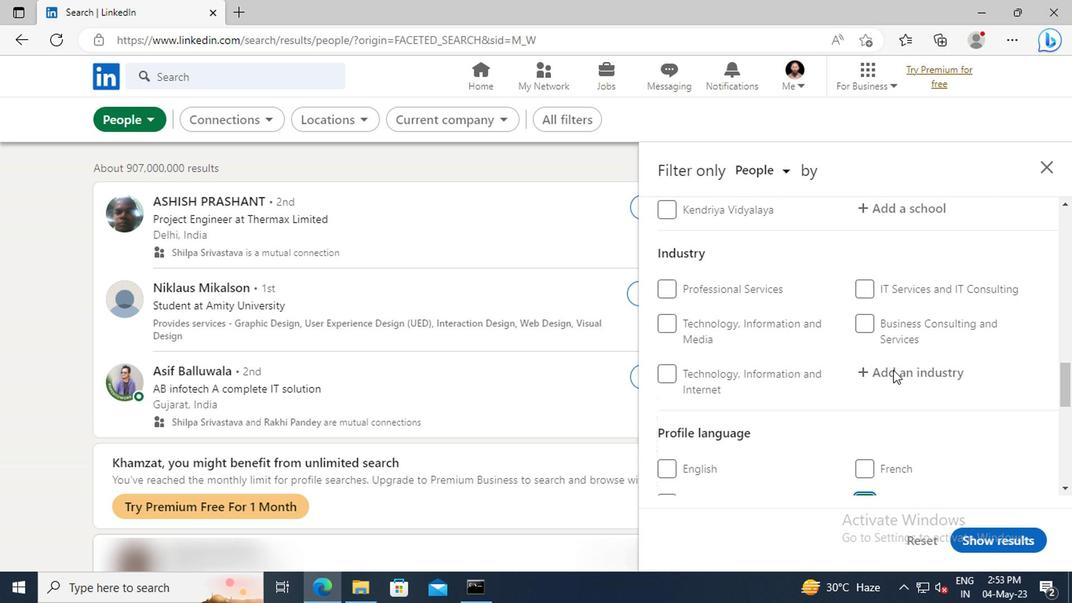 
Action: Mouse scrolled (890, 370) with delta (0, 1)
Screenshot: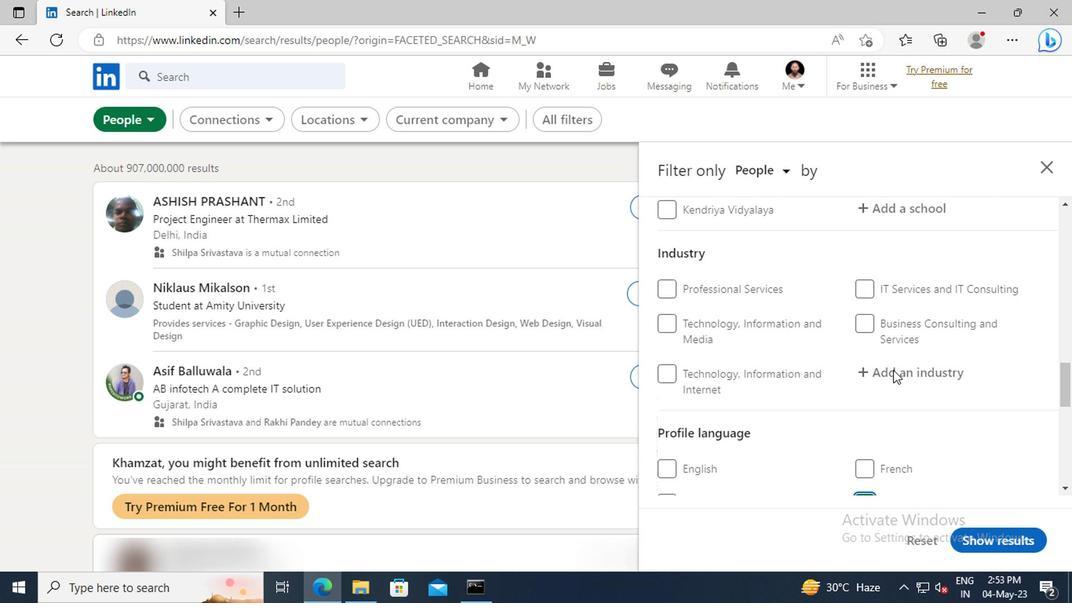 
Action: Mouse scrolled (890, 370) with delta (0, 1)
Screenshot: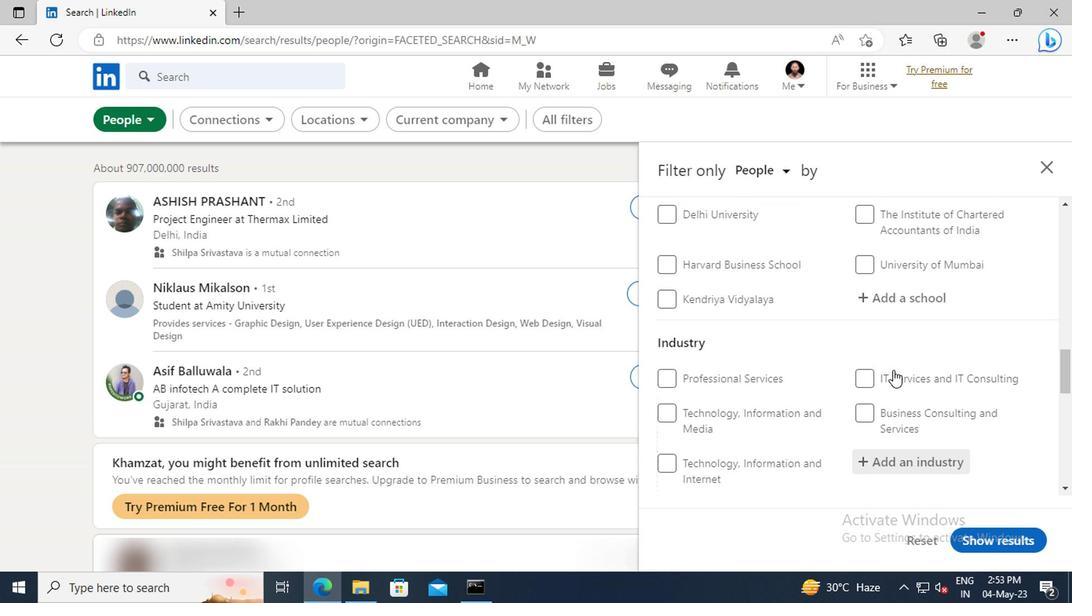 
Action: Mouse scrolled (890, 370) with delta (0, 1)
Screenshot: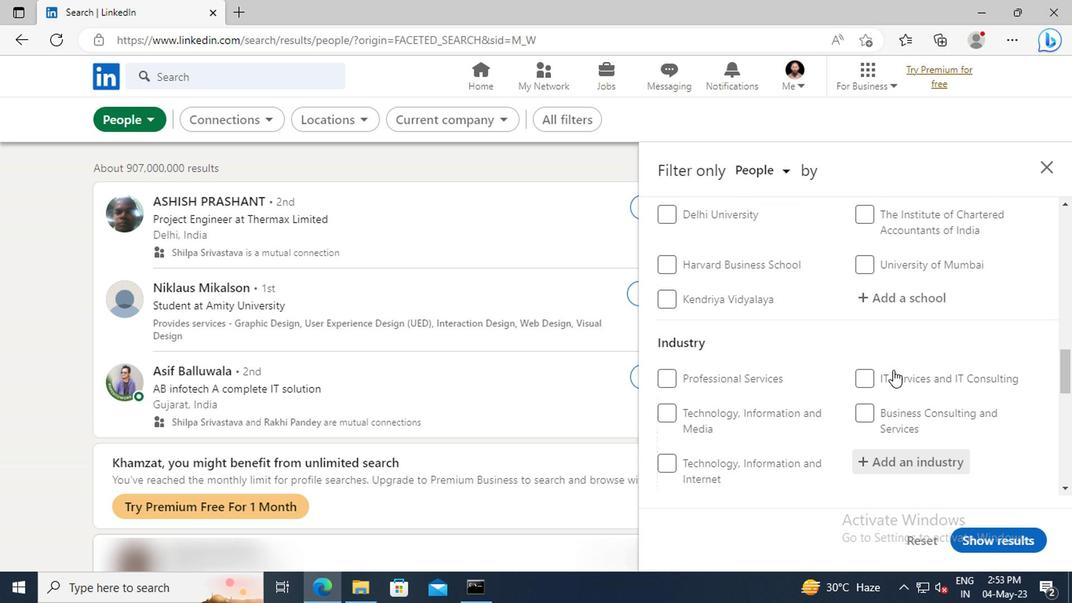 
Action: Mouse scrolled (890, 370) with delta (0, 1)
Screenshot: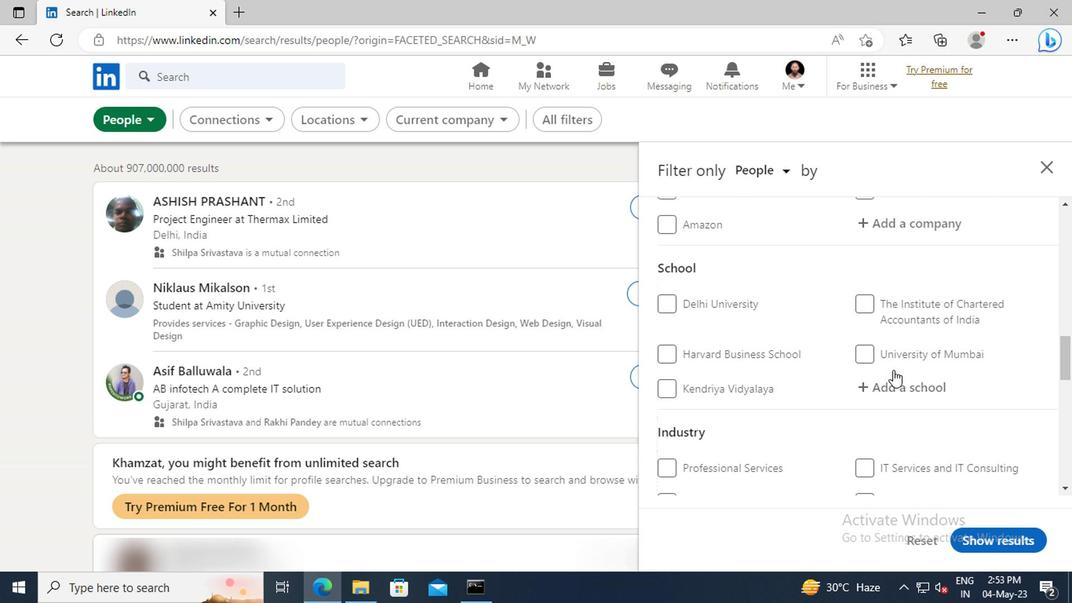
Action: Mouse scrolled (890, 370) with delta (0, 1)
Screenshot: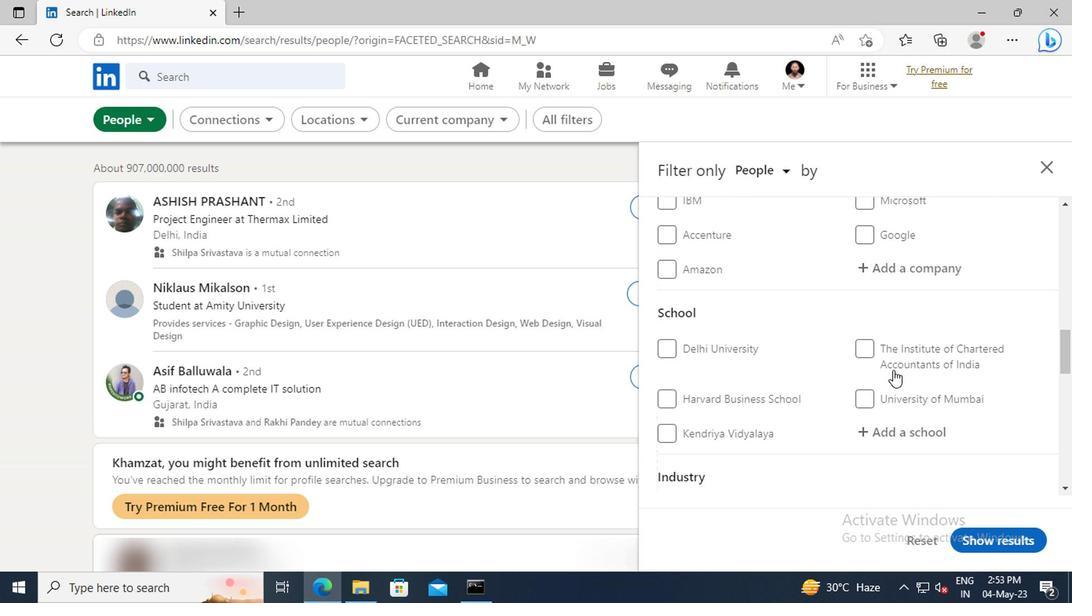 
Action: Mouse scrolled (890, 370) with delta (0, 1)
Screenshot: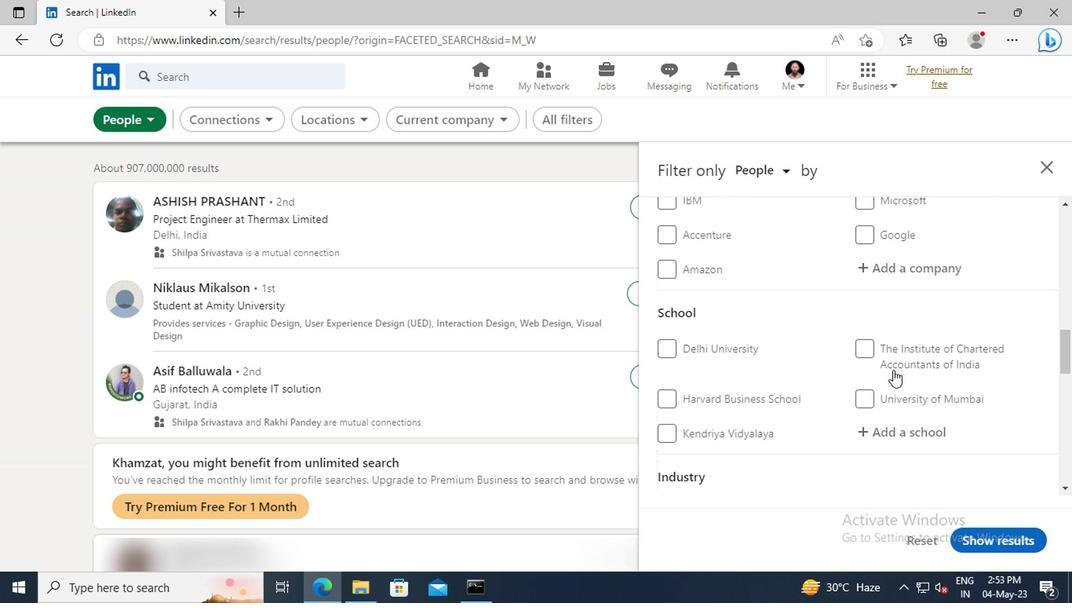 
Action: Mouse scrolled (890, 370) with delta (0, 1)
Screenshot: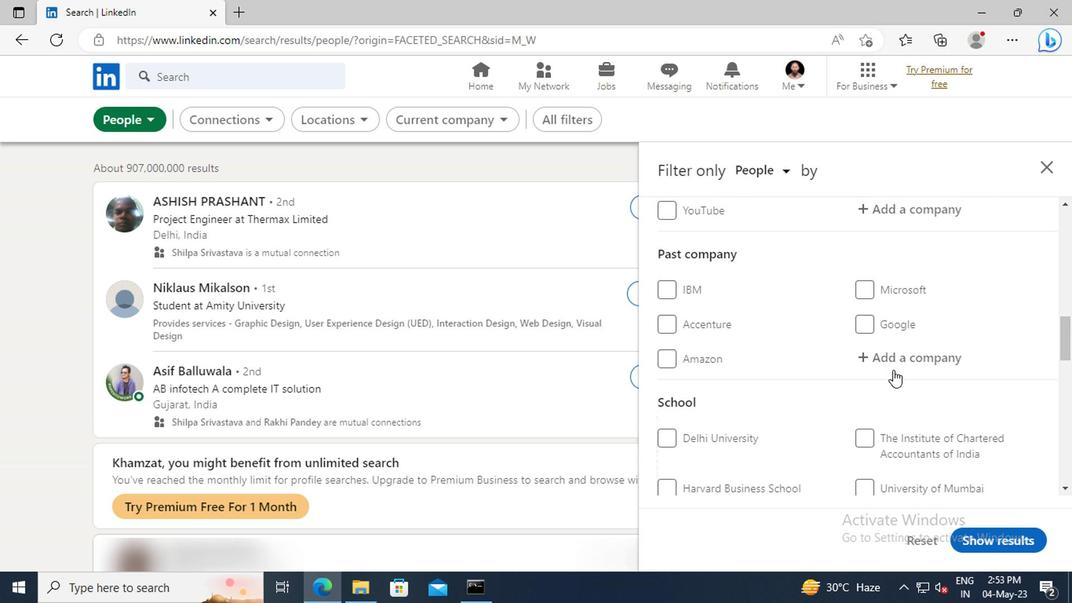 
Action: Mouse scrolled (890, 370) with delta (0, 1)
Screenshot: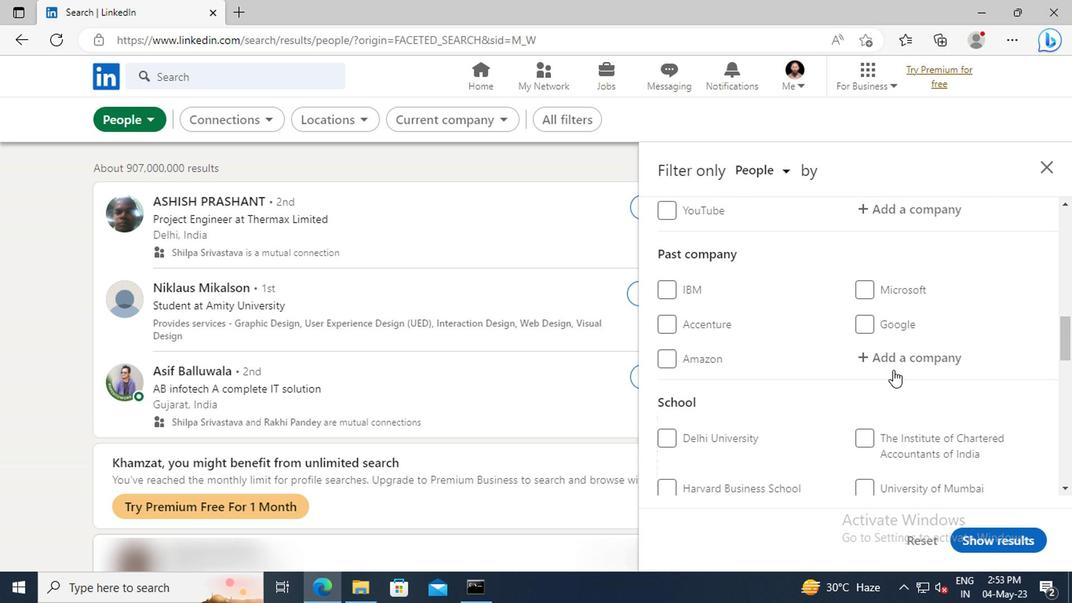 
Action: Mouse scrolled (890, 370) with delta (0, 1)
Screenshot: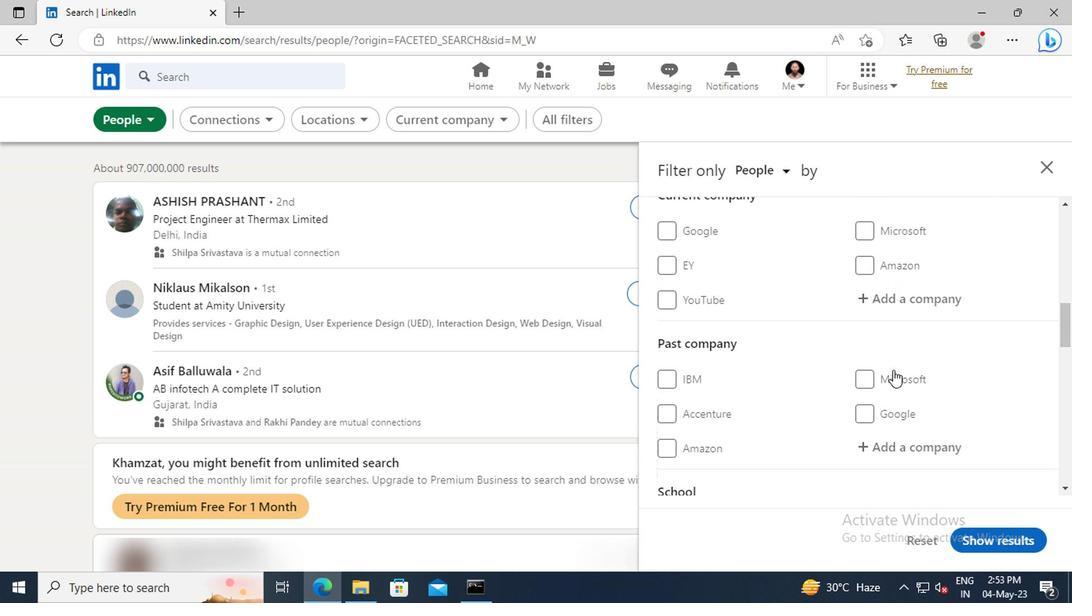 
Action: Mouse moved to (881, 342)
Screenshot: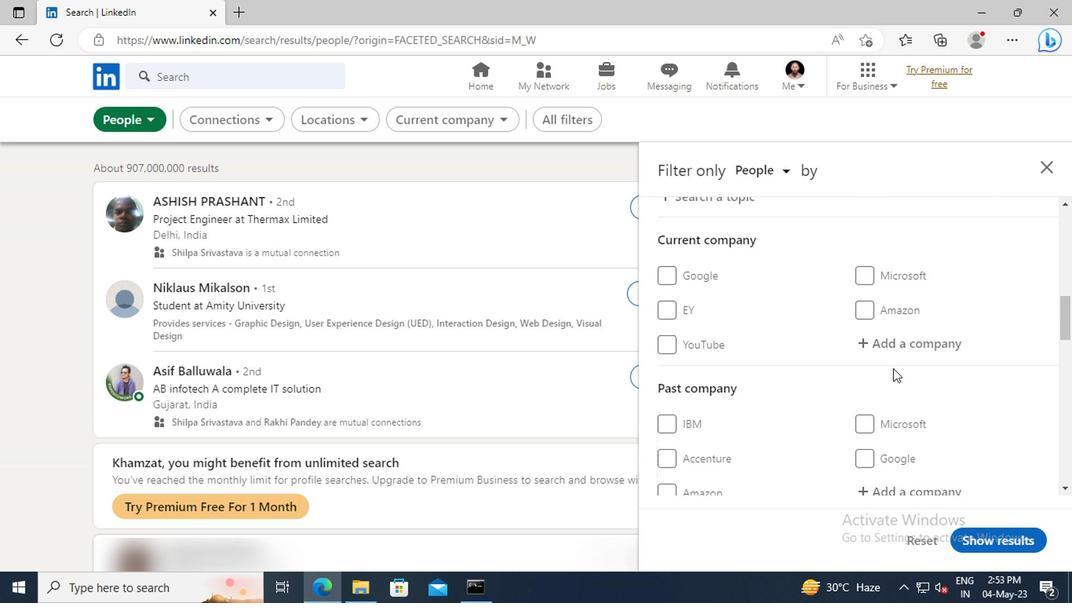 
Action: Mouse pressed left at (881, 342)
Screenshot: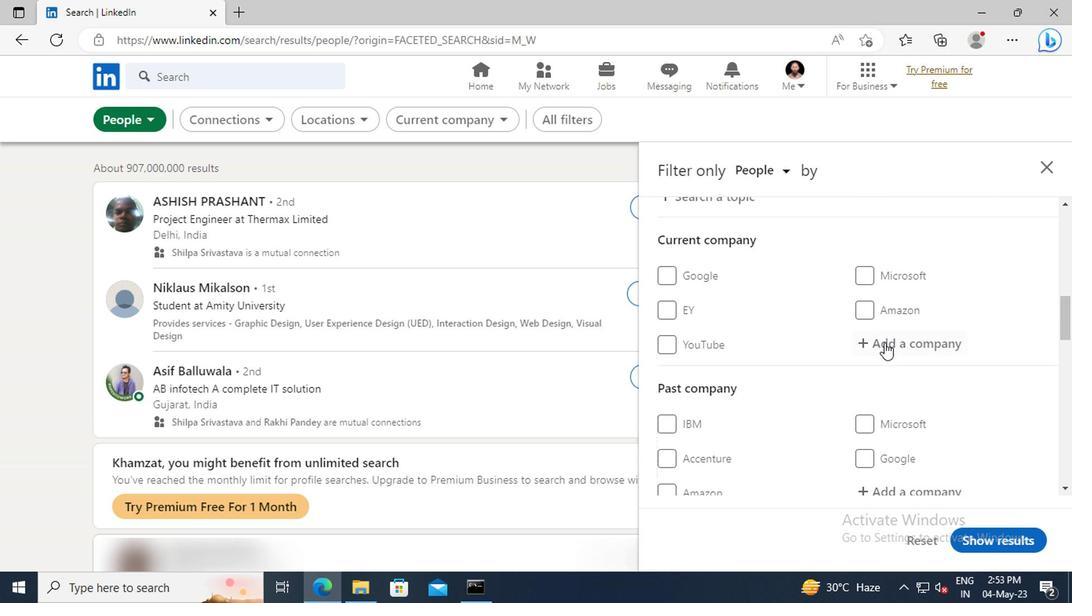 
Action: Mouse moved to (871, 344)
Screenshot: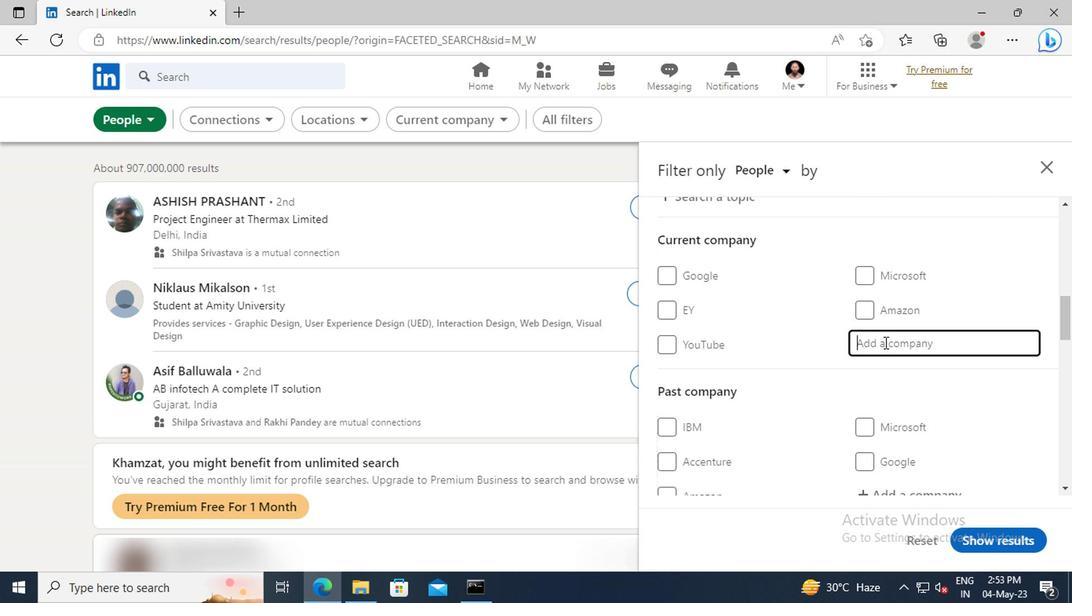 
Action: Key pressed <Key.shift>CHARGEBEE
Screenshot: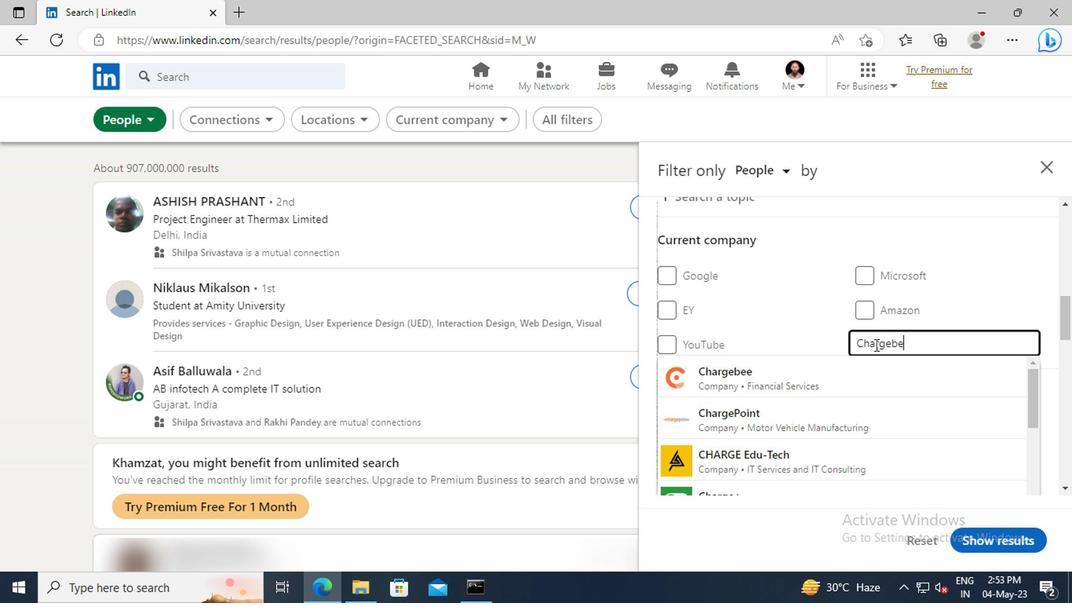 
Action: Mouse moved to (871, 366)
Screenshot: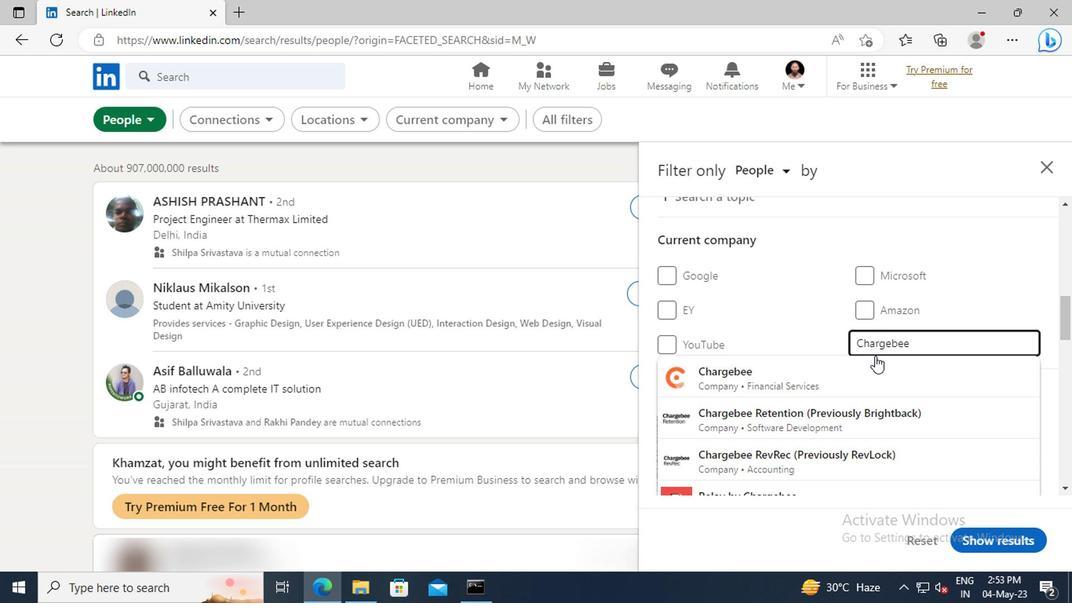 
Action: Mouse pressed left at (871, 366)
Screenshot: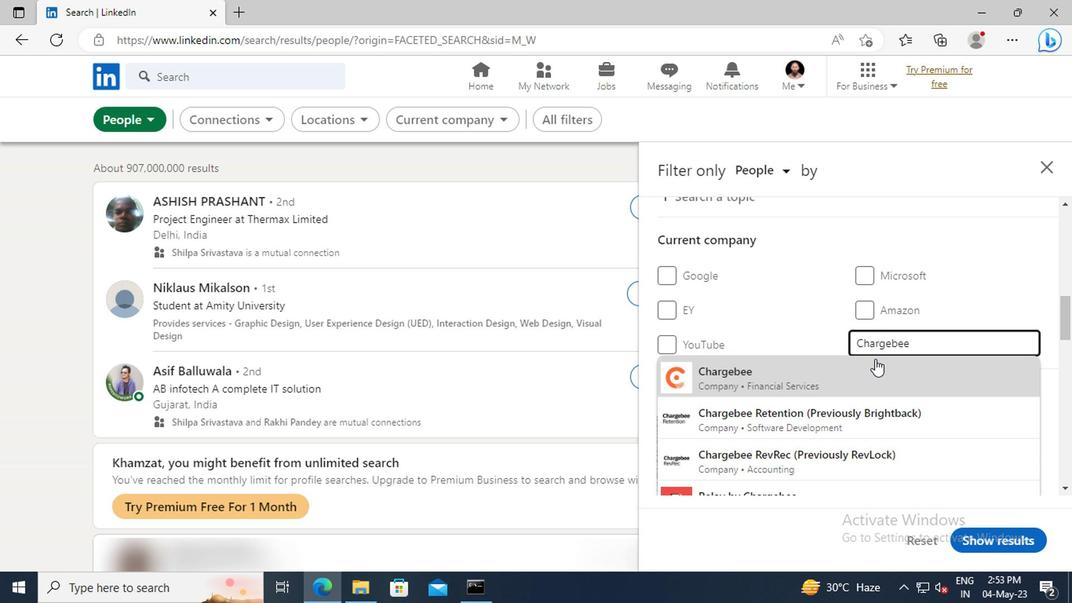 
Action: Mouse scrolled (871, 366) with delta (0, 0)
Screenshot: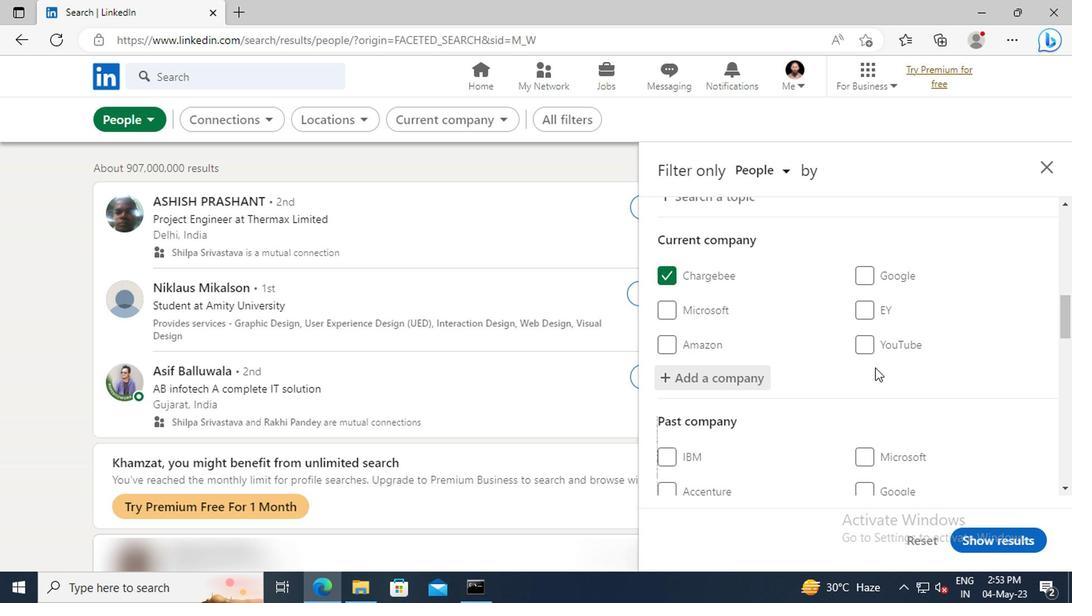 
Action: Mouse scrolled (871, 366) with delta (0, 0)
Screenshot: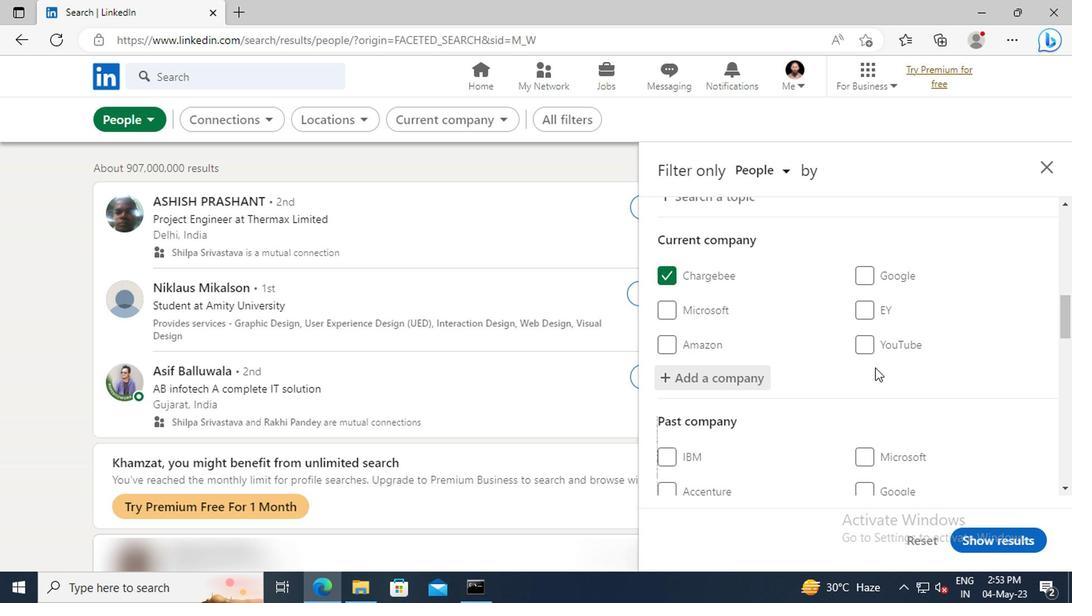 
Action: Mouse scrolled (871, 366) with delta (0, 0)
Screenshot: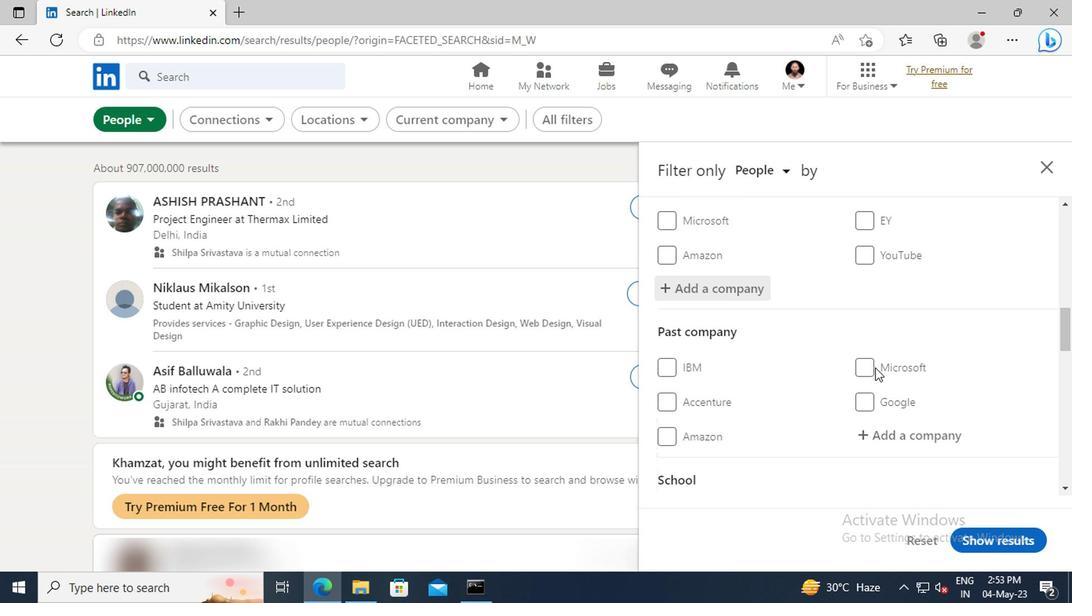 
Action: Mouse scrolled (871, 366) with delta (0, 0)
Screenshot: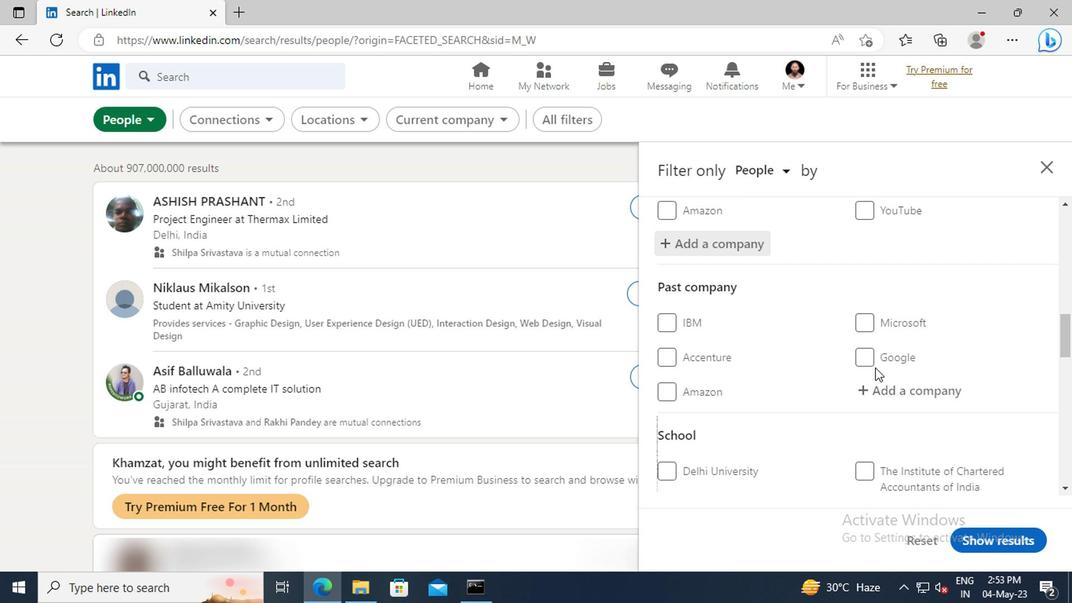 
Action: Mouse scrolled (871, 366) with delta (0, 0)
Screenshot: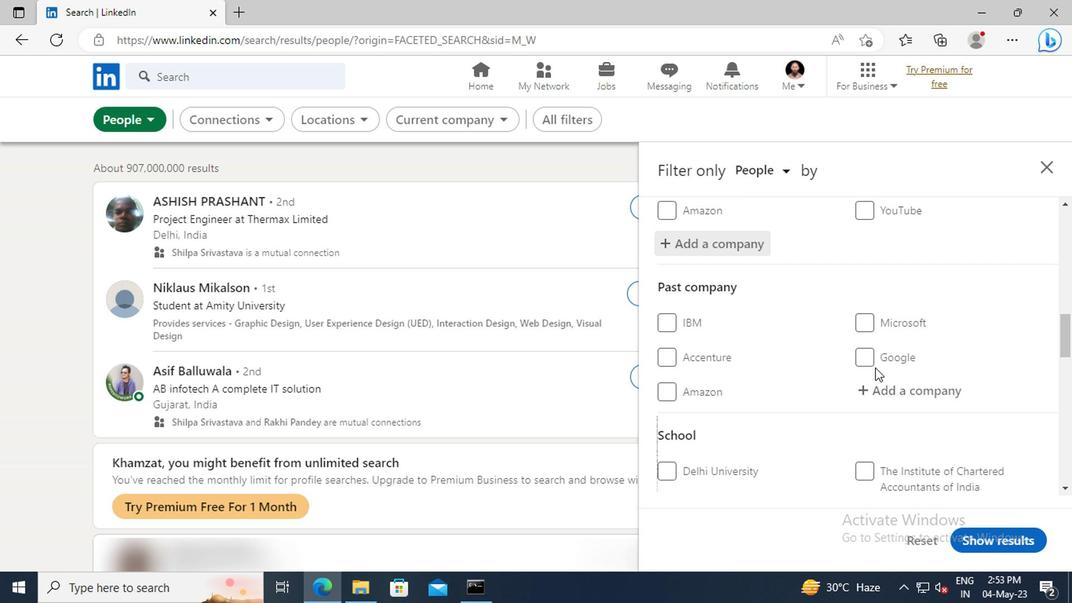 
Action: Mouse scrolled (871, 366) with delta (0, 0)
Screenshot: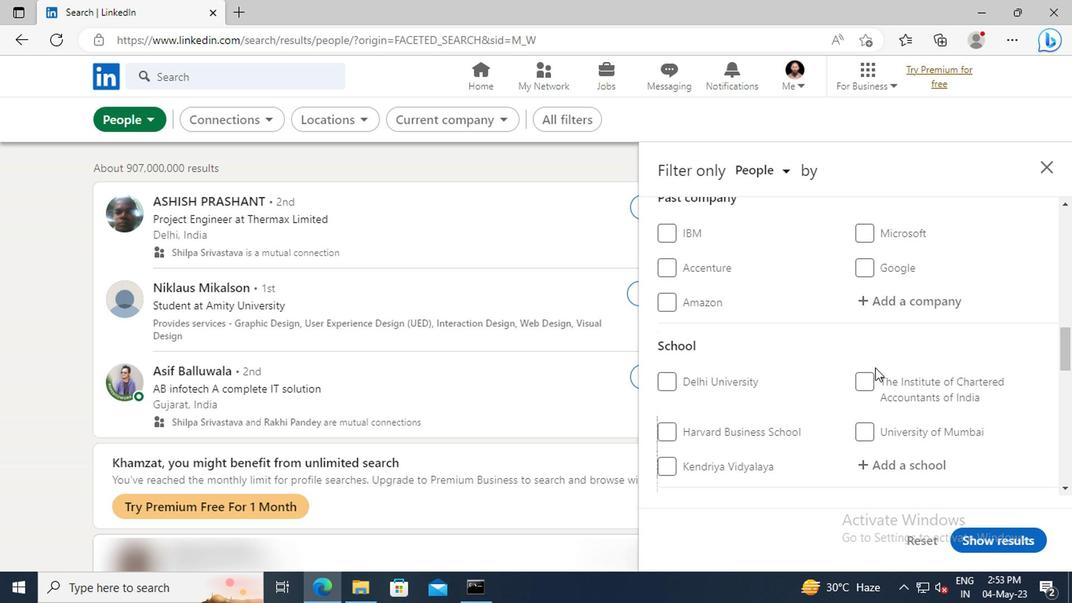 
Action: Mouse scrolled (871, 366) with delta (0, 0)
Screenshot: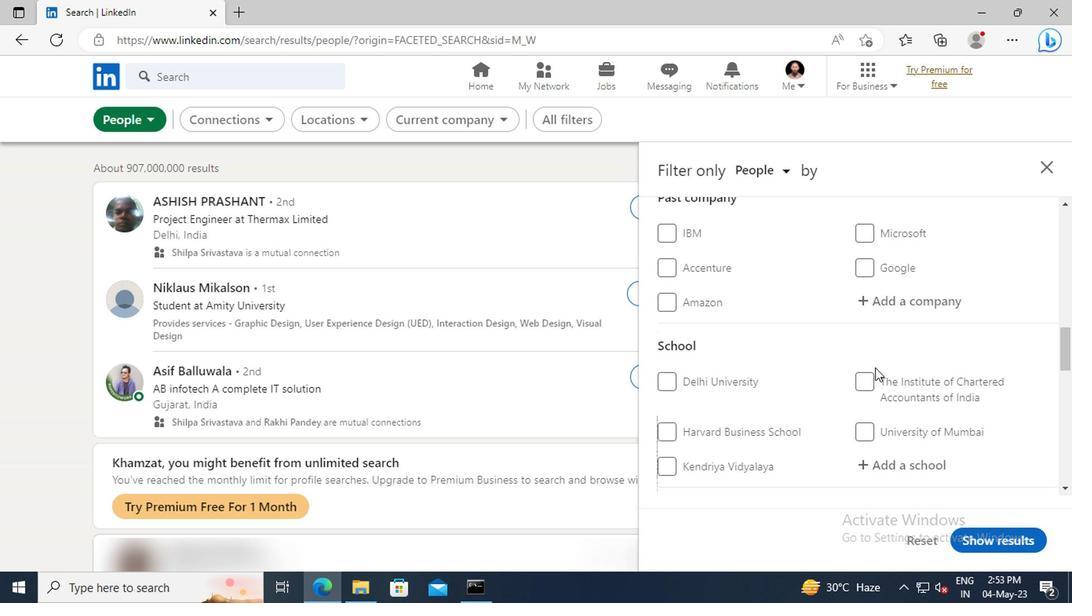 
Action: Mouse moved to (874, 374)
Screenshot: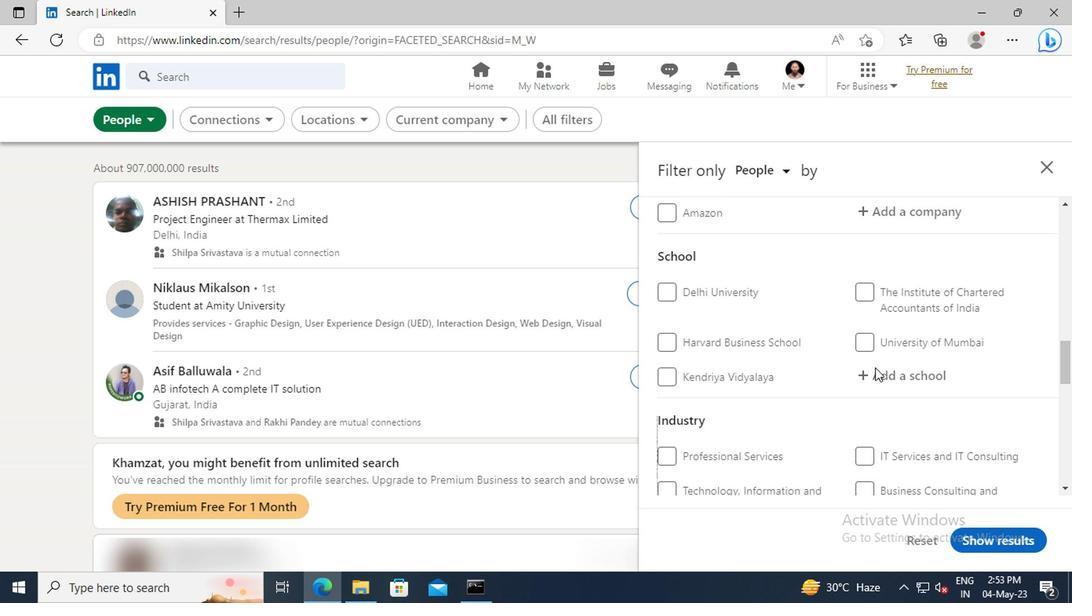 
Action: Mouse pressed left at (874, 374)
Screenshot: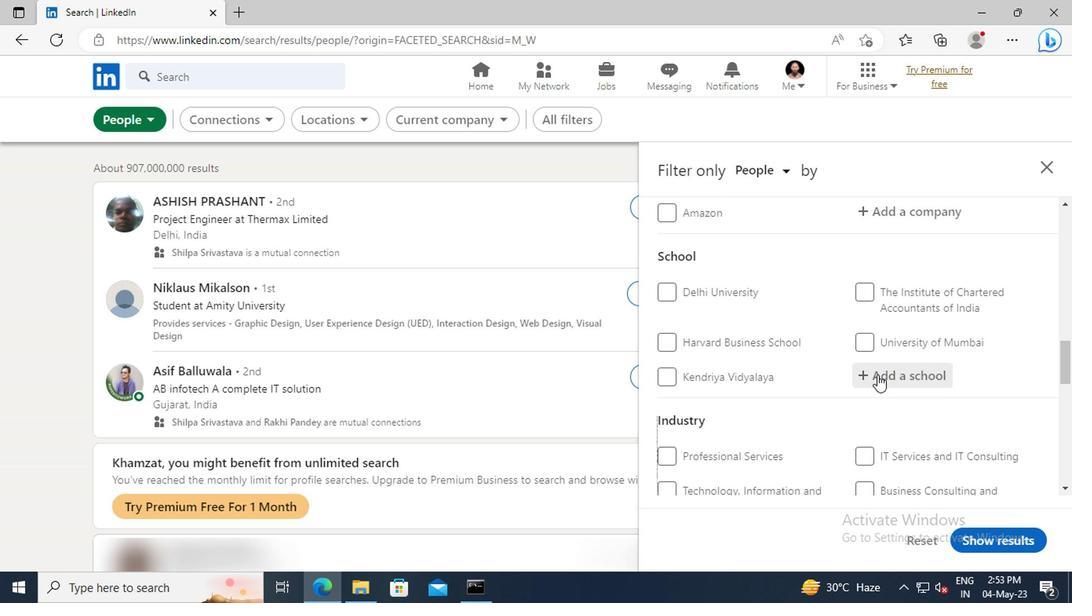 
Action: Key pressed <Key.shift>S<Key.space><Key.shift>R<Key.space><Key.shift>T<Key.space><Key.shift>M<Key.space><Key.shift>UN
Screenshot: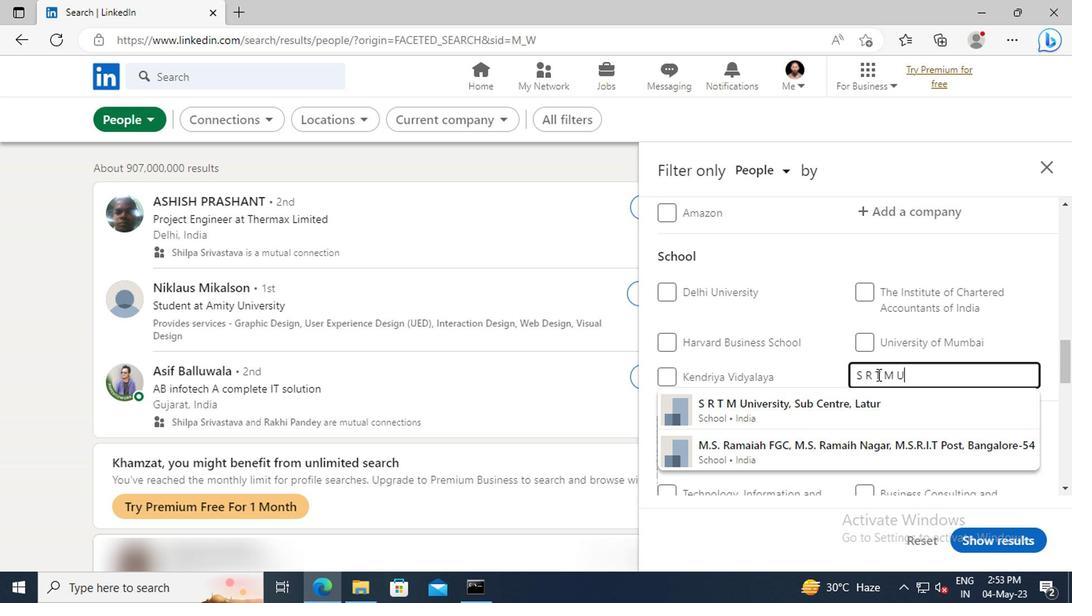 
Action: Mouse moved to (867, 399)
Screenshot: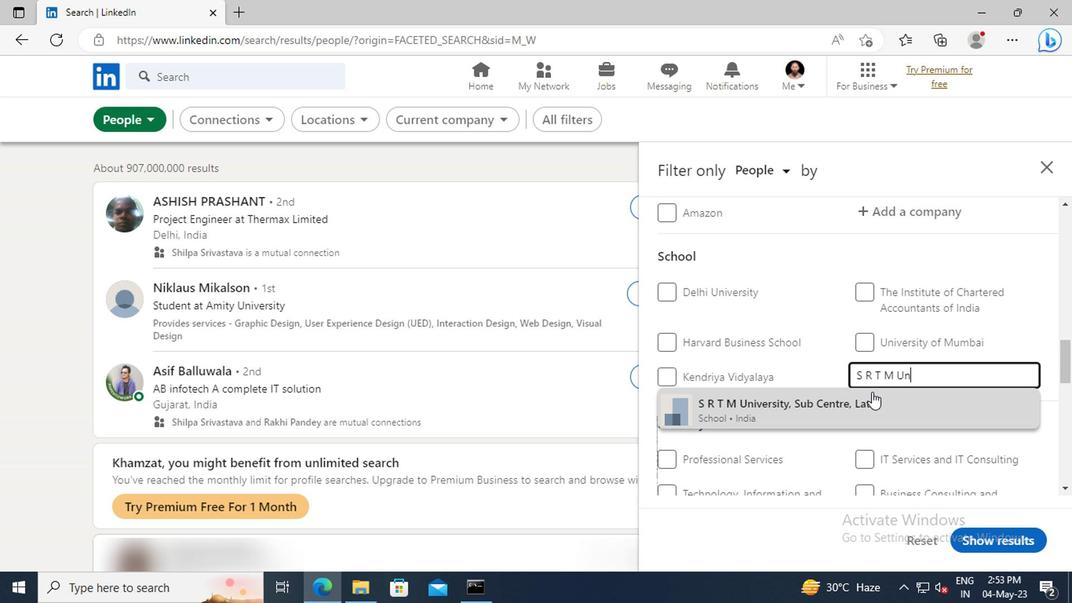 
Action: Mouse pressed left at (867, 399)
Screenshot: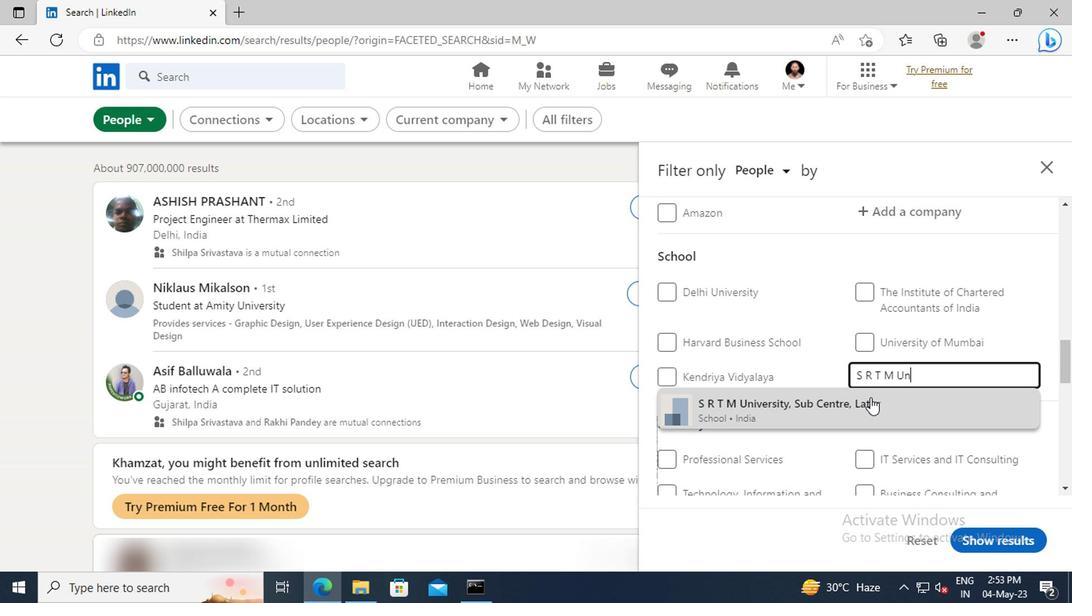
Action: Mouse scrolled (867, 398) with delta (0, 0)
Screenshot: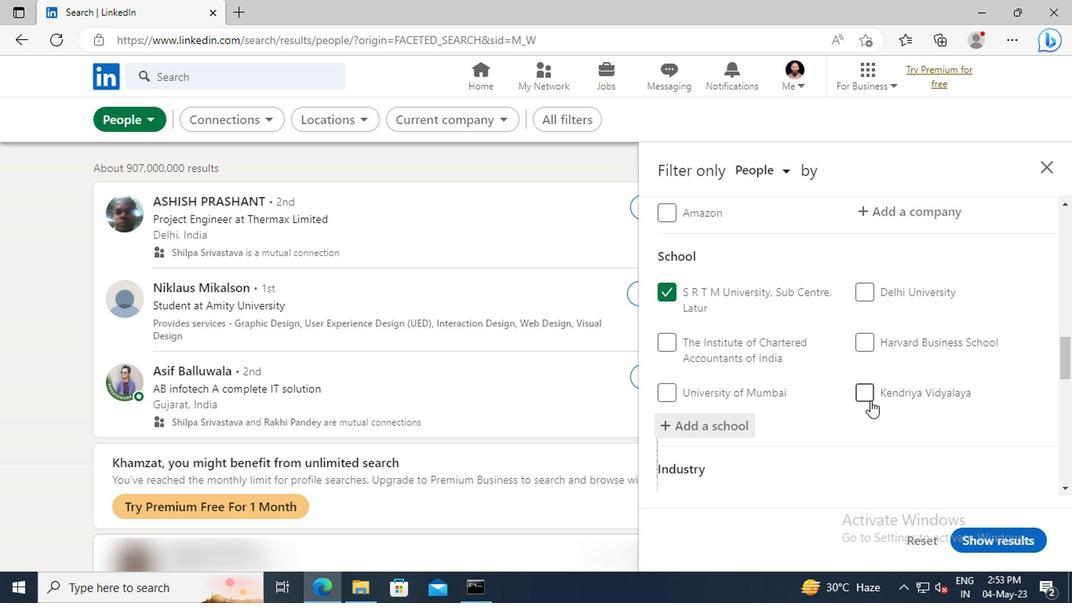 
Action: Mouse scrolled (867, 398) with delta (0, 0)
Screenshot: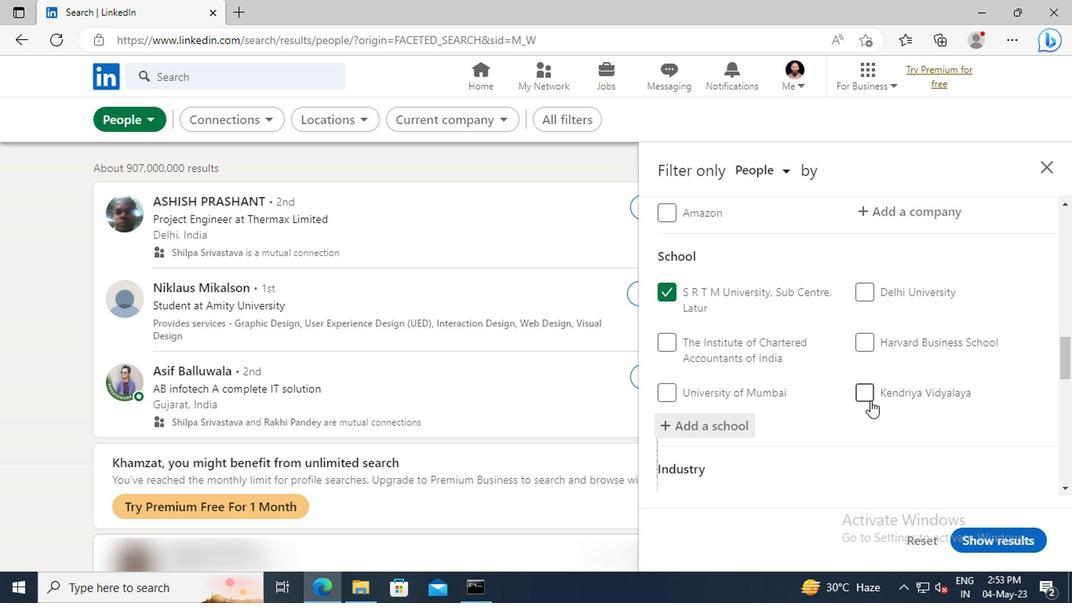 
Action: Mouse moved to (867, 398)
Screenshot: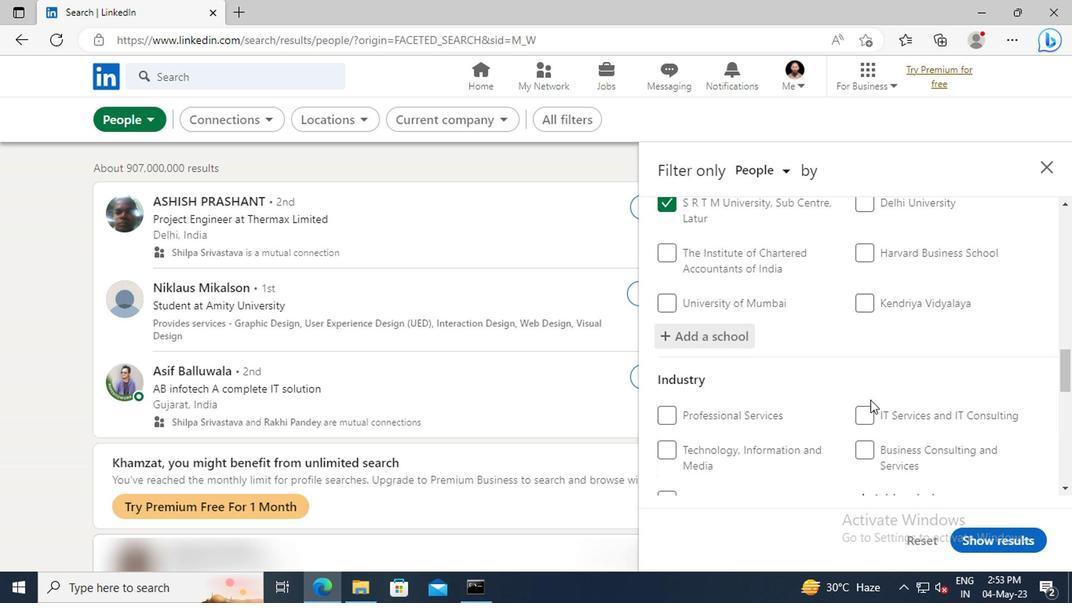 
Action: Mouse scrolled (867, 397) with delta (0, -1)
Screenshot: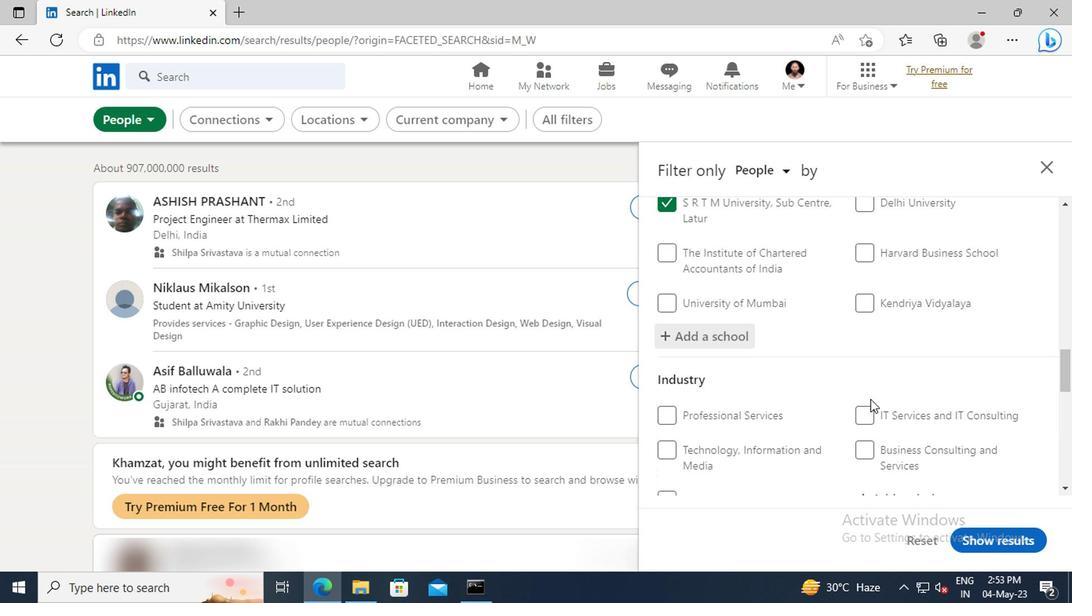 
Action: Mouse scrolled (867, 397) with delta (0, -1)
Screenshot: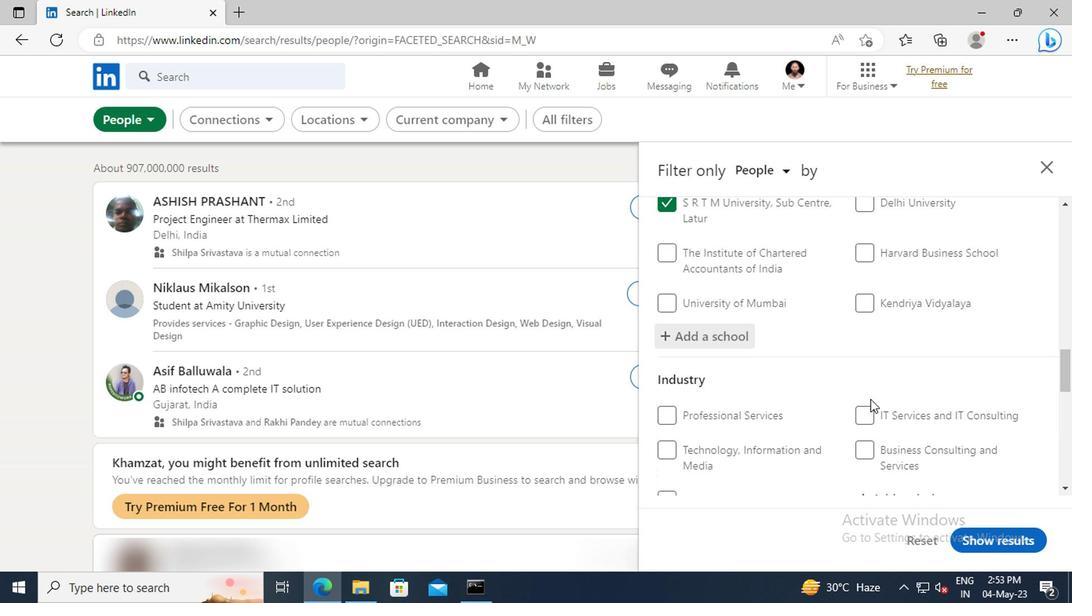 
Action: Mouse scrolled (867, 397) with delta (0, -1)
Screenshot: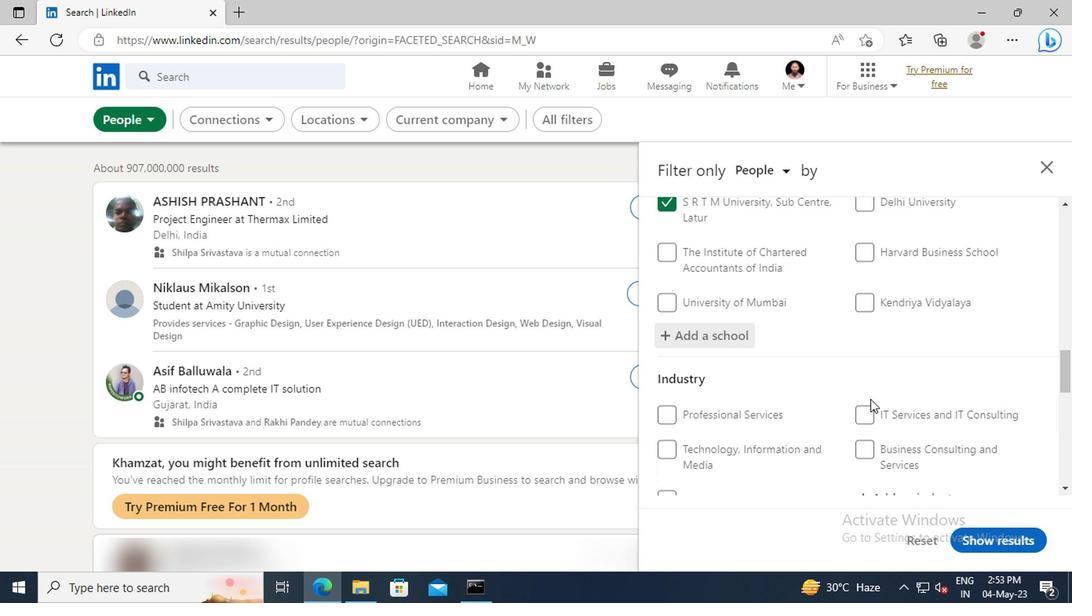 
Action: Mouse moved to (871, 370)
Screenshot: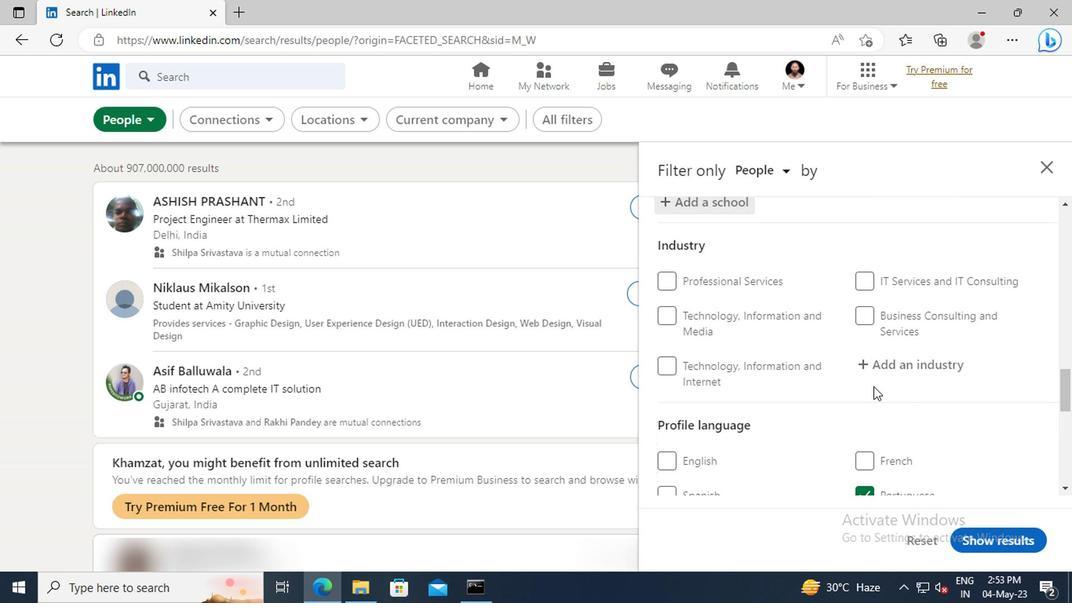 
Action: Mouse pressed left at (871, 370)
Screenshot: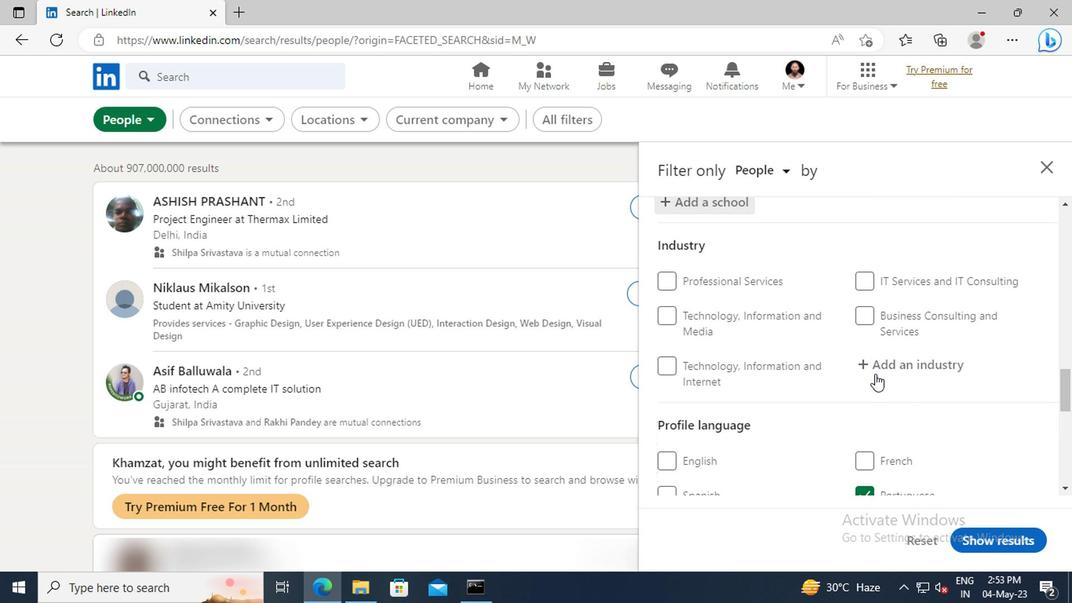 
Action: Mouse moved to (869, 370)
Screenshot: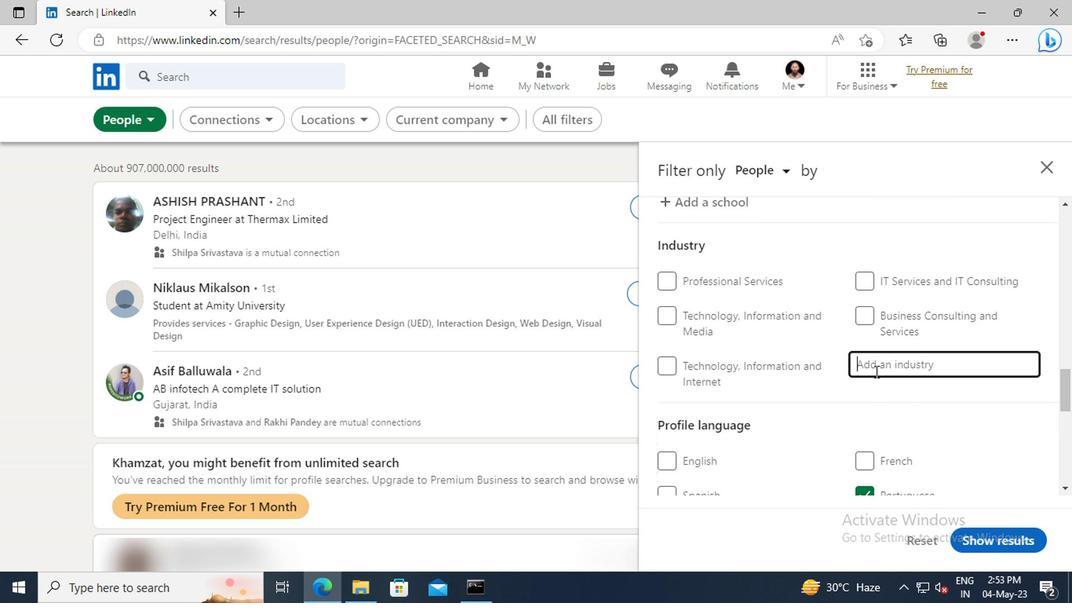
Action: Key pressed <Key.shift>SPORTS<Key.space><Key.shift>TE
Screenshot: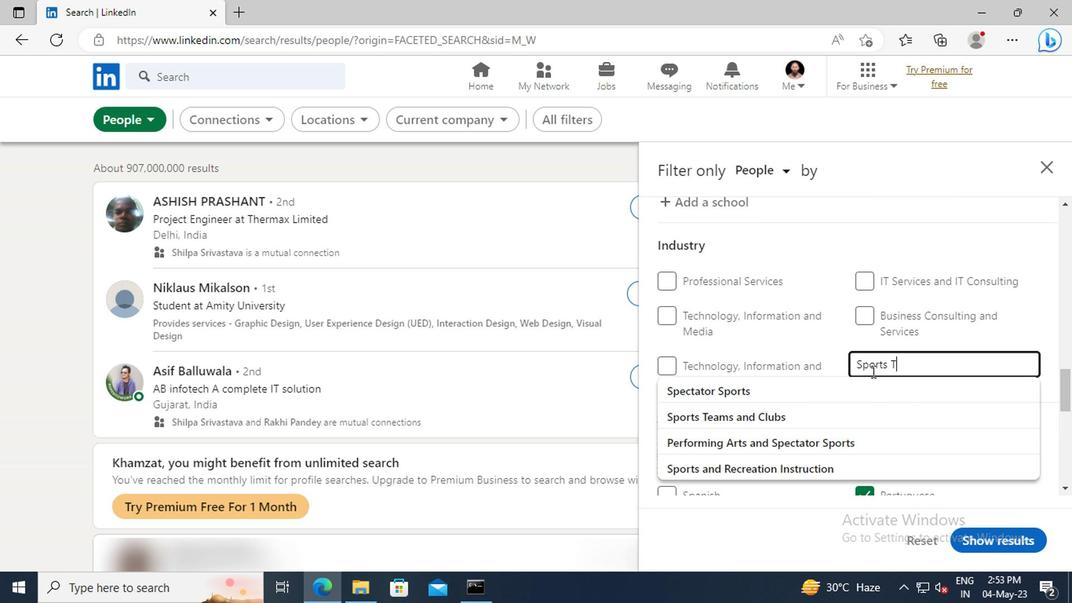 
Action: Mouse moved to (867, 388)
Screenshot: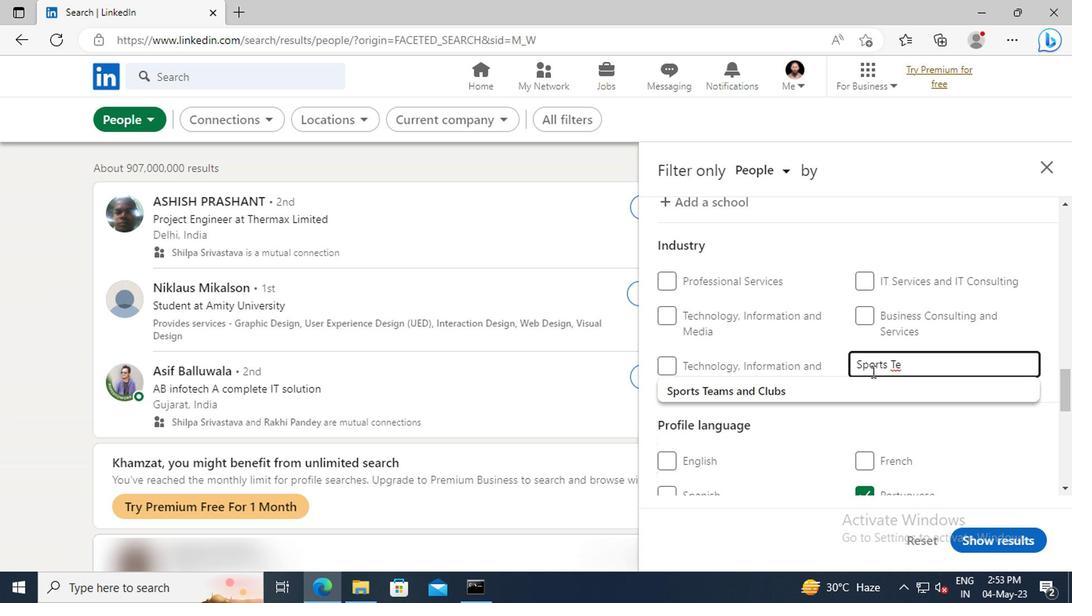 
Action: Mouse pressed left at (867, 388)
Screenshot: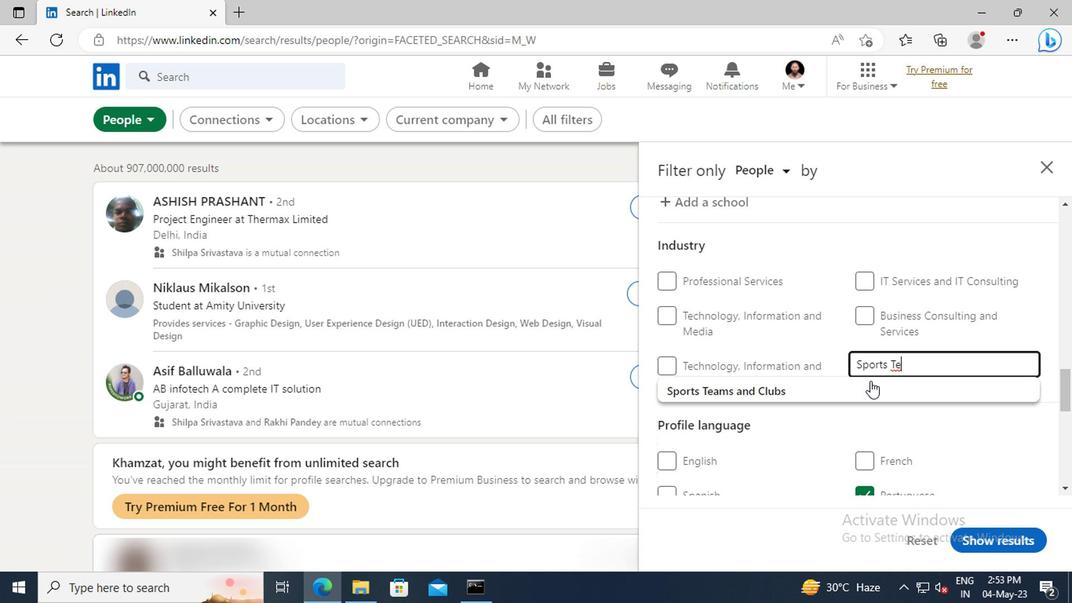 
Action: Mouse scrolled (867, 387) with delta (0, -1)
Screenshot: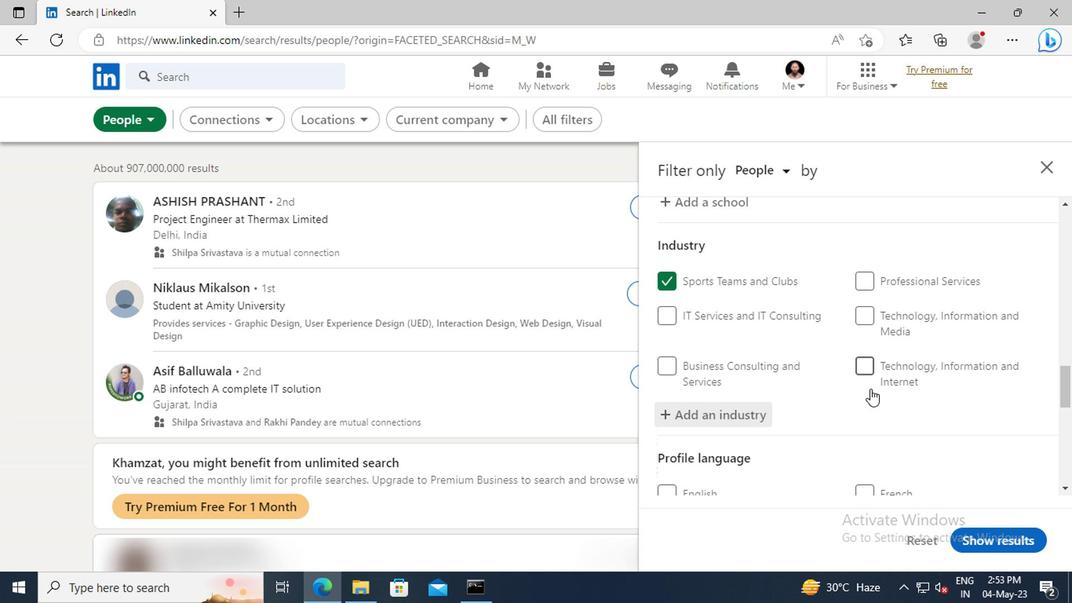
Action: Mouse scrolled (867, 387) with delta (0, -1)
Screenshot: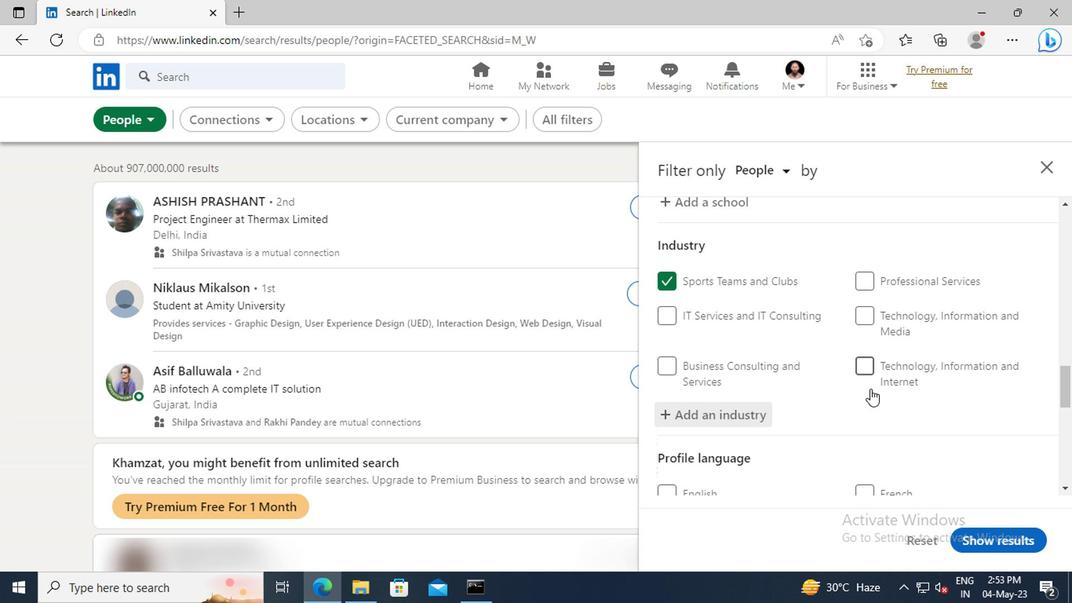 
Action: Mouse moved to (867, 388)
Screenshot: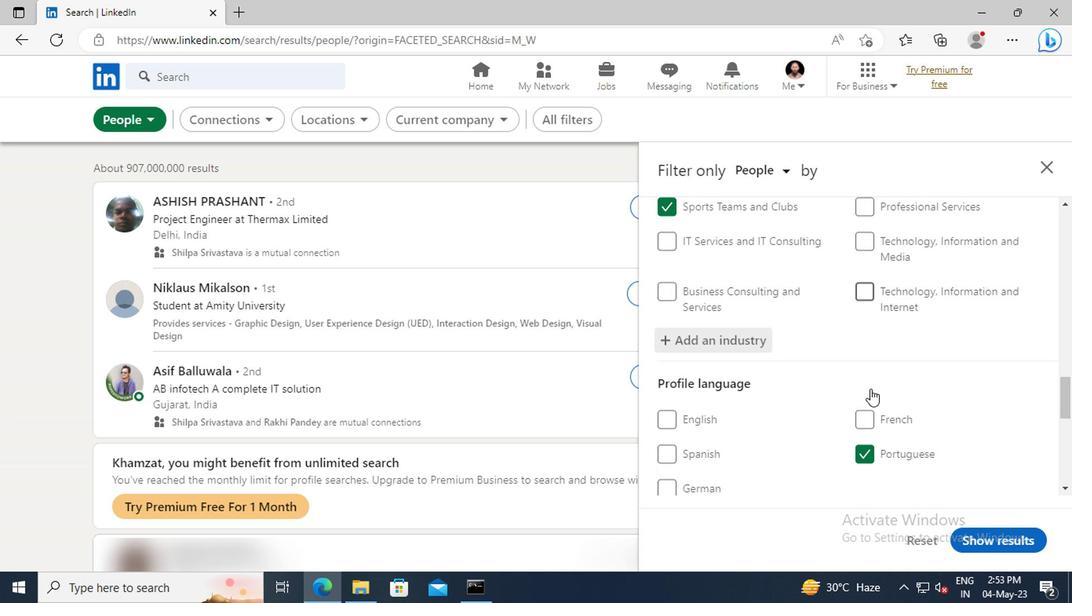 
Action: Mouse scrolled (867, 388) with delta (0, 0)
Screenshot: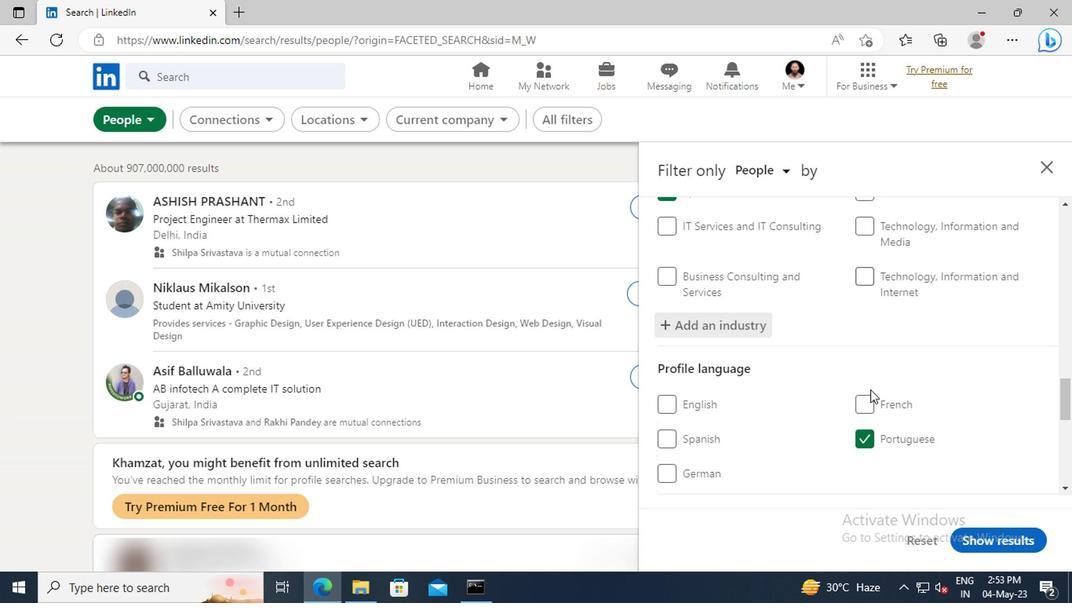 
Action: Mouse scrolled (867, 388) with delta (0, 0)
Screenshot: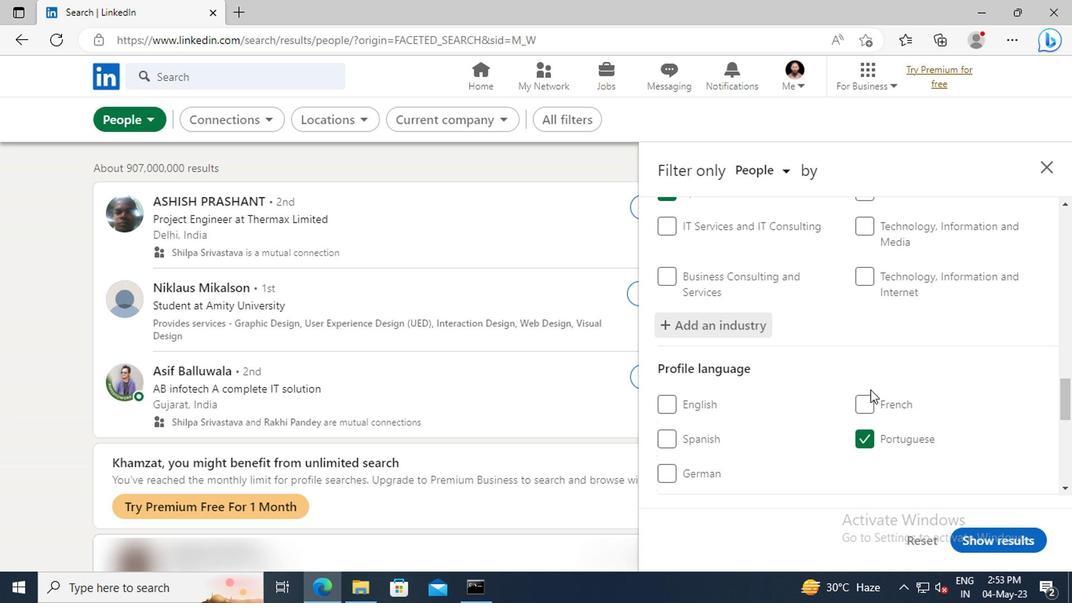 
Action: Mouse moved to (867, 388)
Screenshot: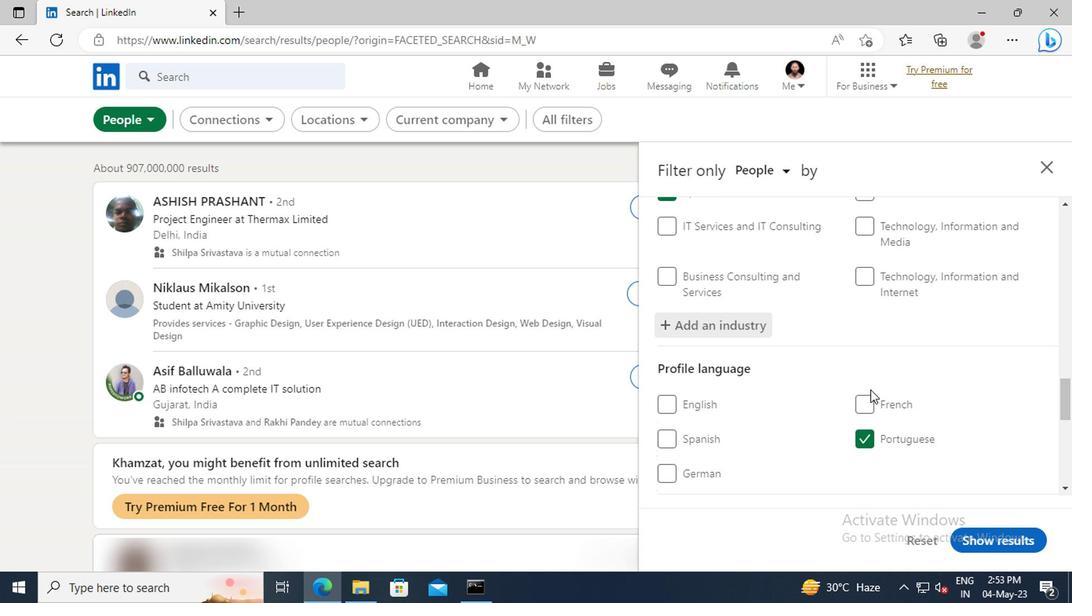 
Action: Mouse scrolled (867, 387) with delta (0, -1)
Screenshot: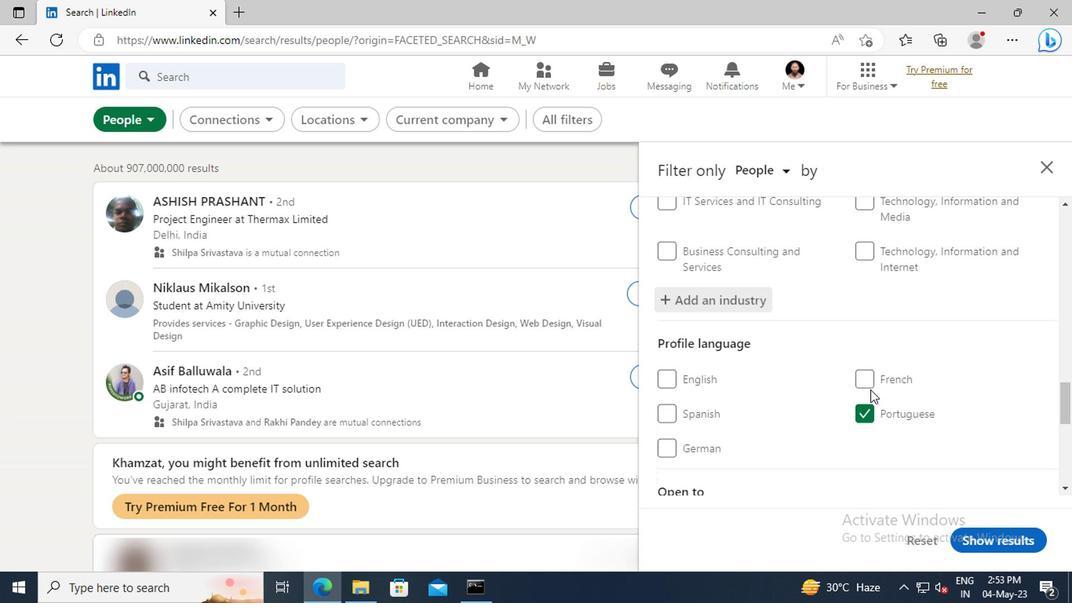 
Action: Mouse moved to (867, 368)
Screenshot: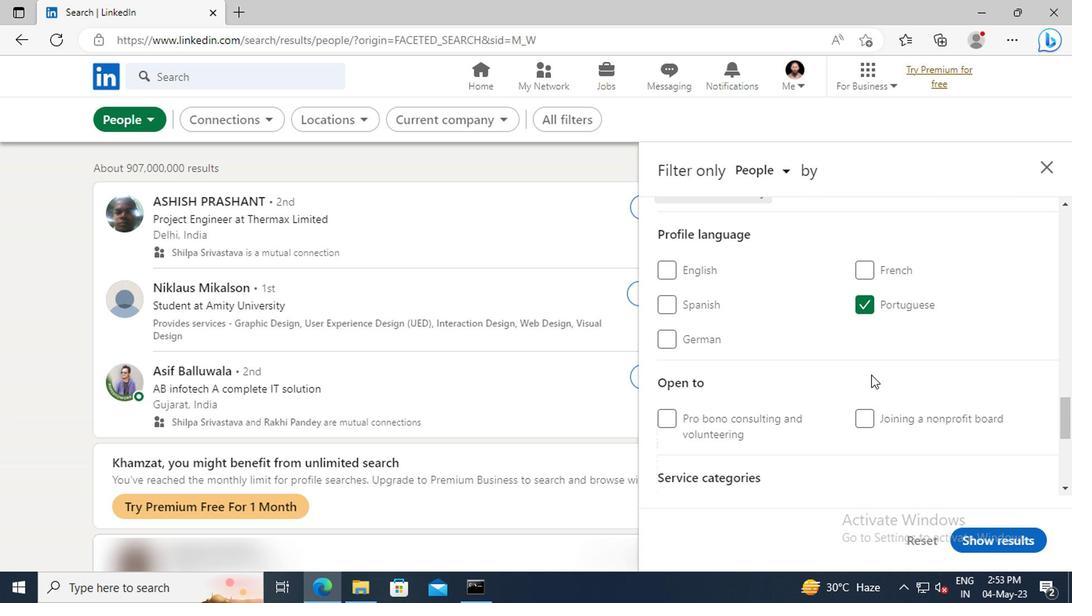 
Action: Mouse scrolled (867, 368) with delta (0, 0)
Screenshot: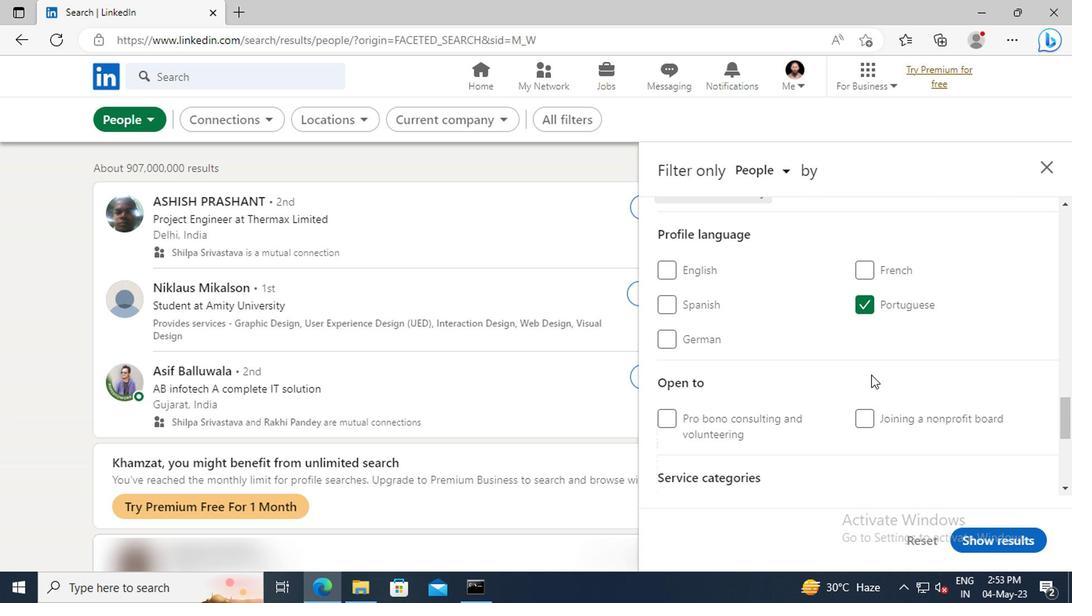 
Action: Mouse moved to (867, 368)
Screenshot: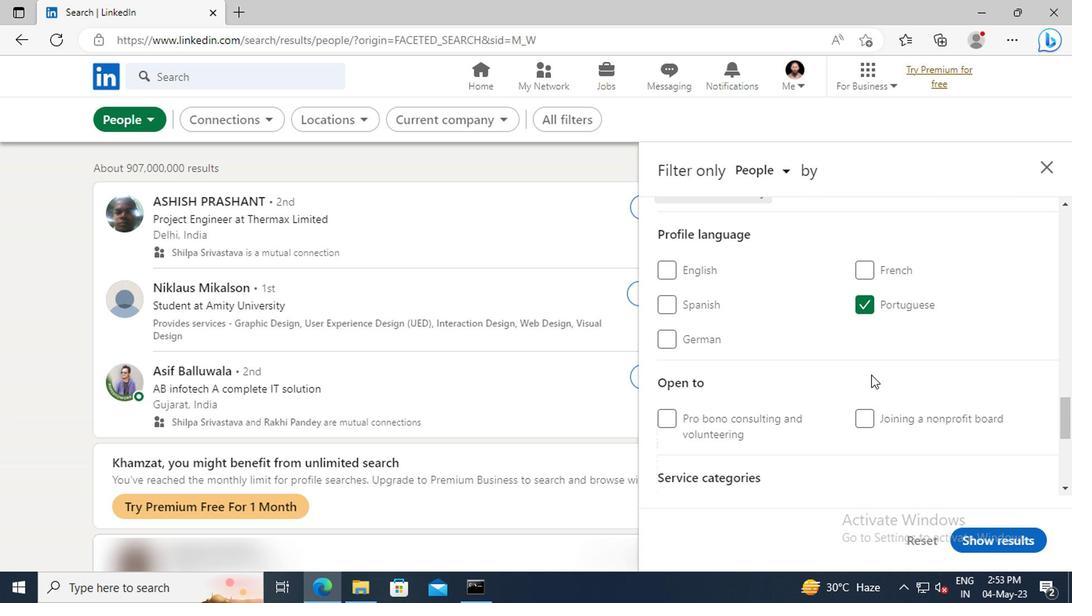 
Action: Mouse scrolled (867, 366) with delta (0, -1)
Screenshot: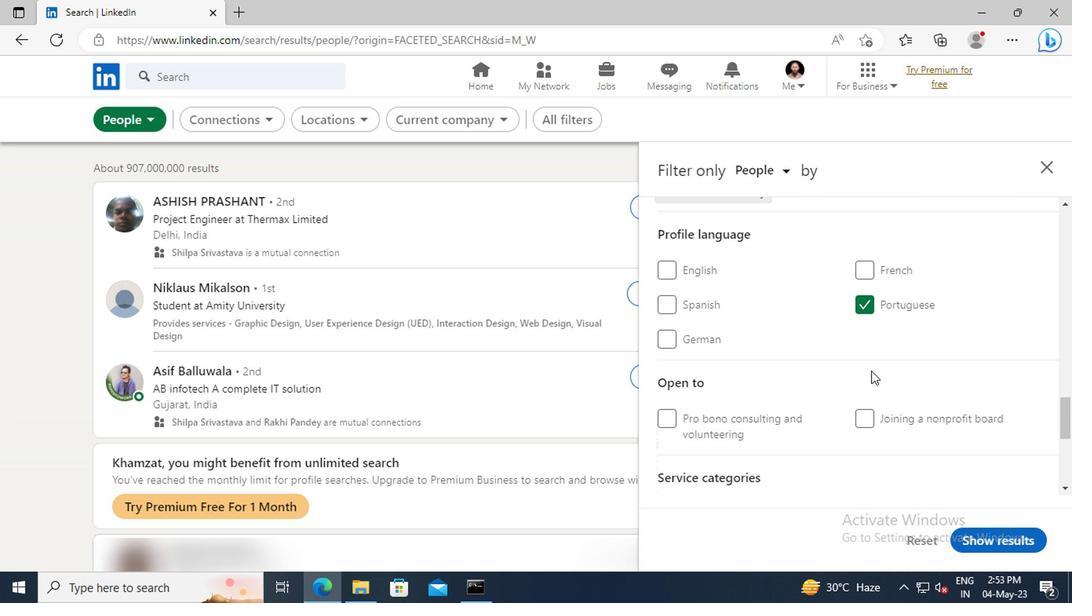
Action: Mouse moved to (865, 362)
Screenshot: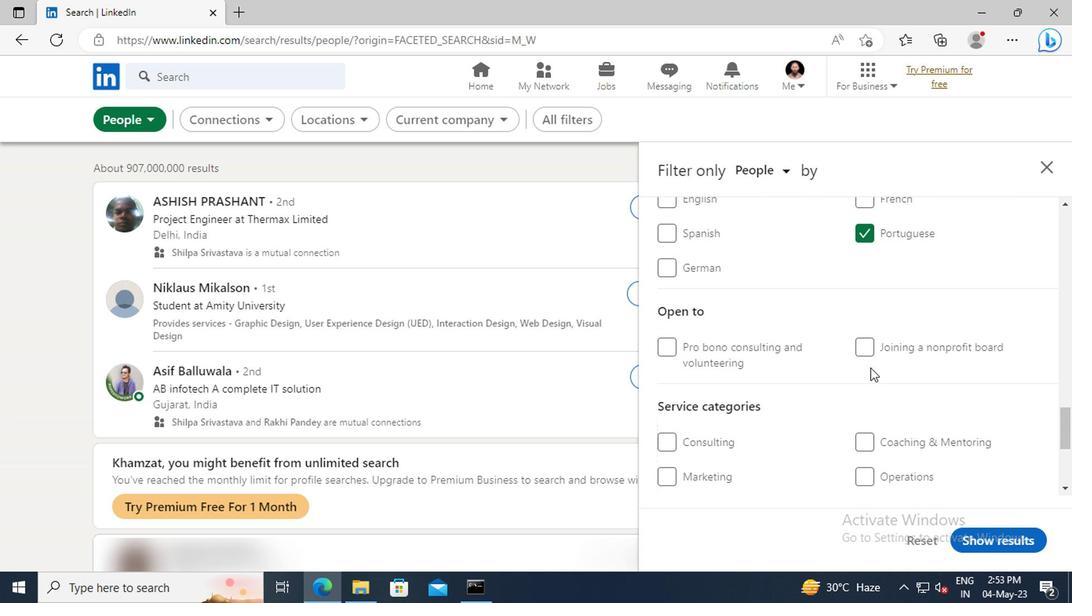 
Action: Mouse scrolled (865, 361) with delta (0, -1)
Screenshot: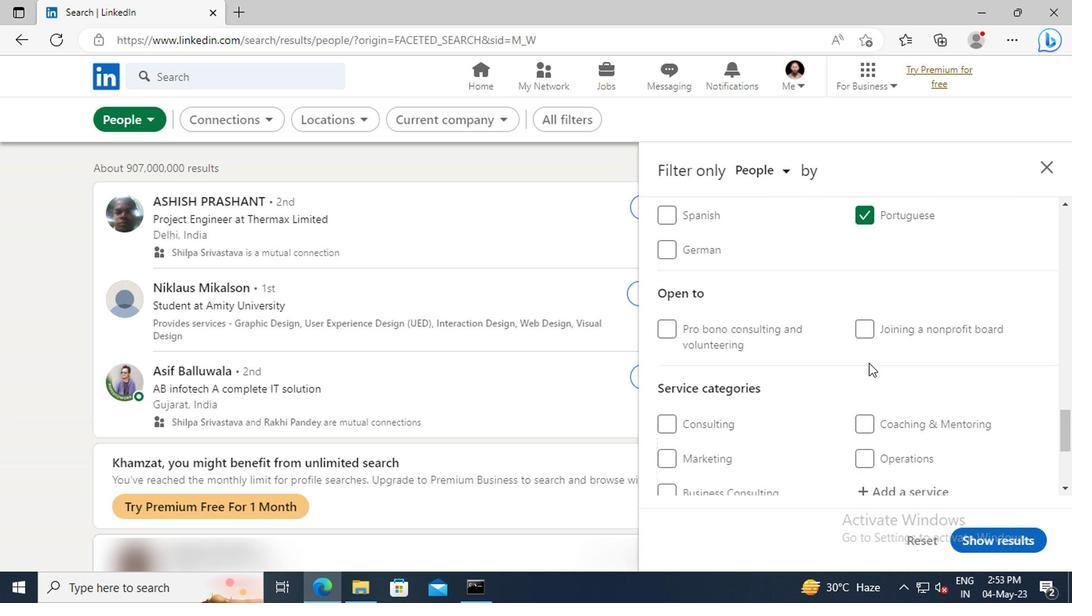 
Action: Mouse scrolled (865, 361) with delta (0, -1)
Screenshot: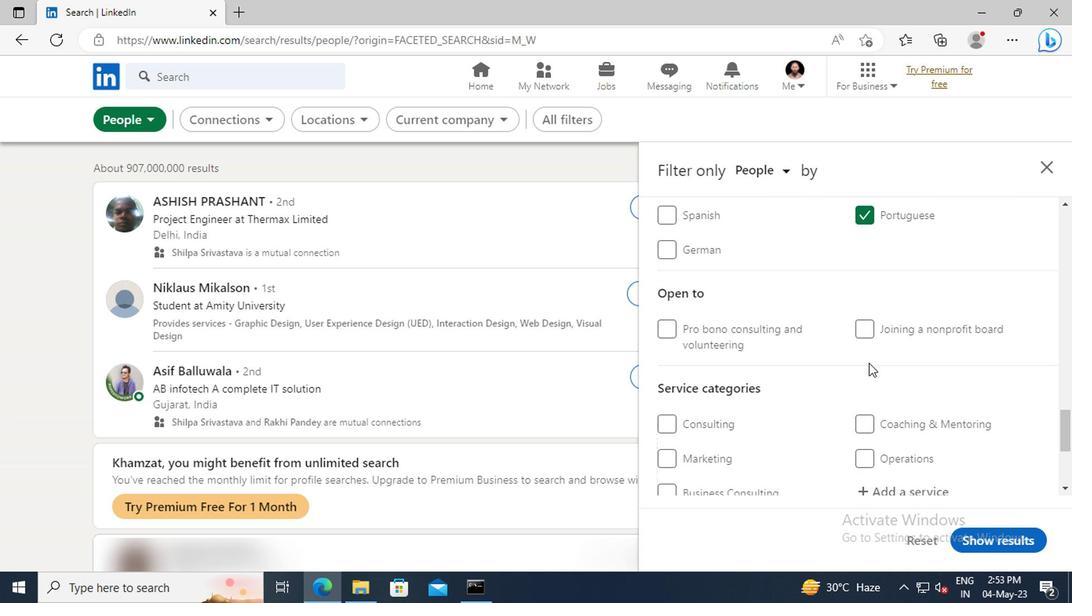 
Action: Mouse moved to (855, 341)
Screenshot: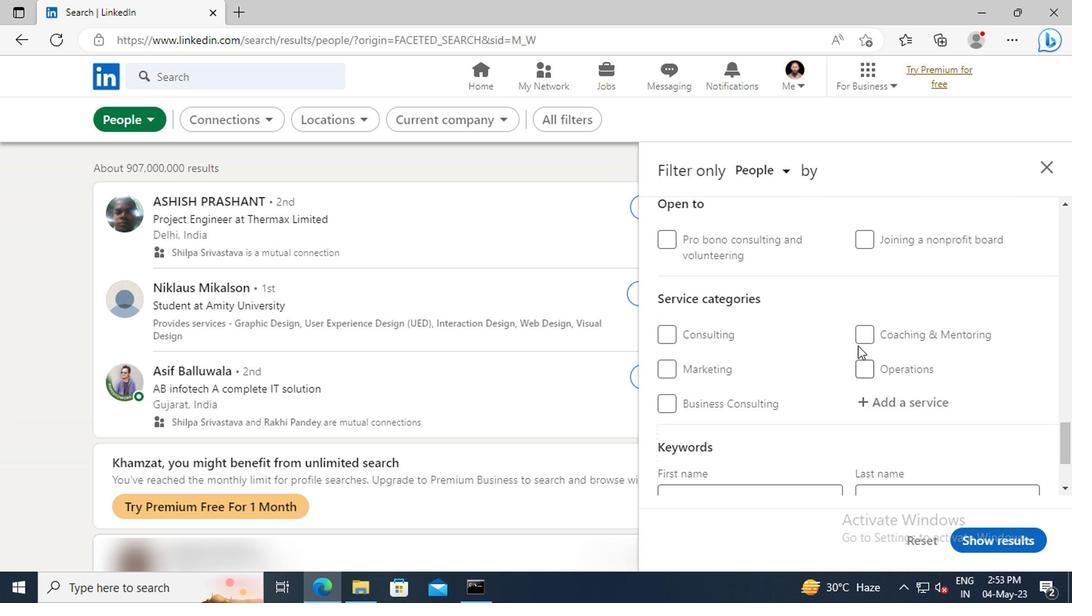 
Action: Mouse pressed left at (855, 341)
Screenshot: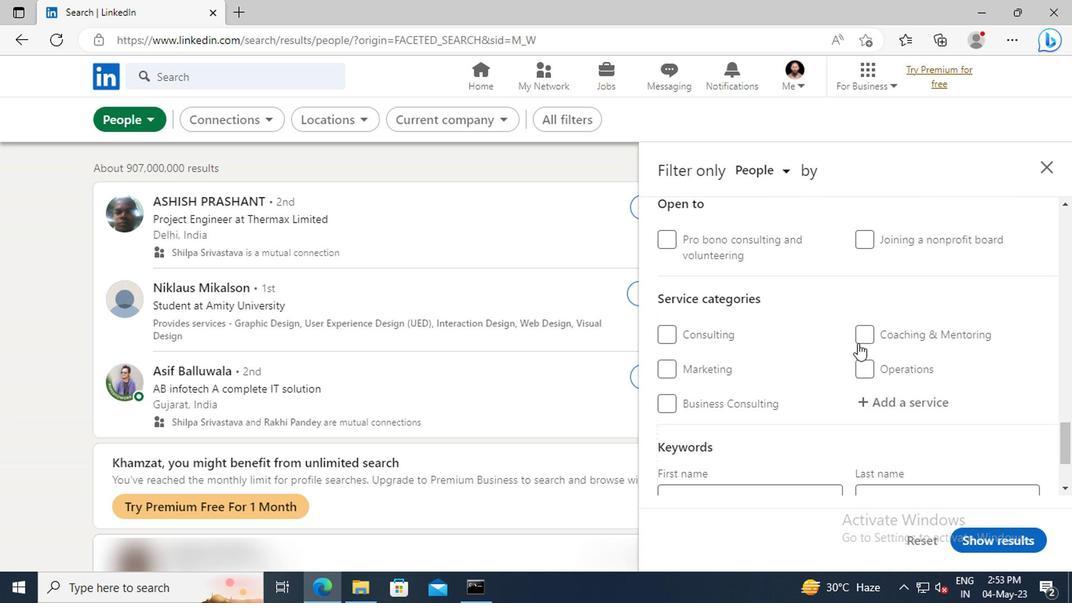
Action: Mouse scrolled (855, 340) with delta (0, 0)
Screenshot: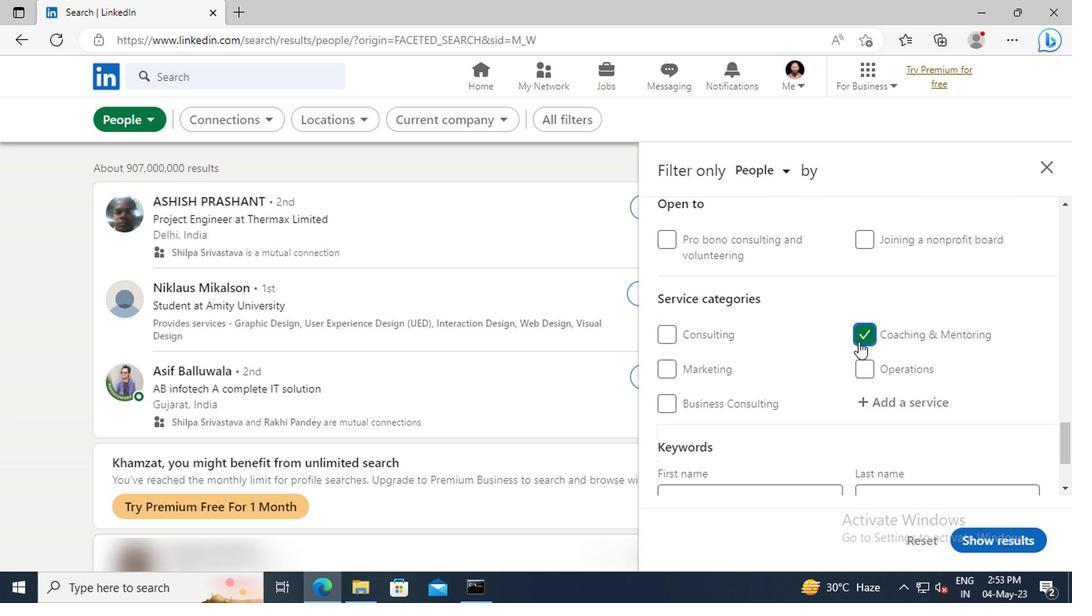 
Action: Mouse scrolled (855, 340) with delta (0, 0)
Screenshot: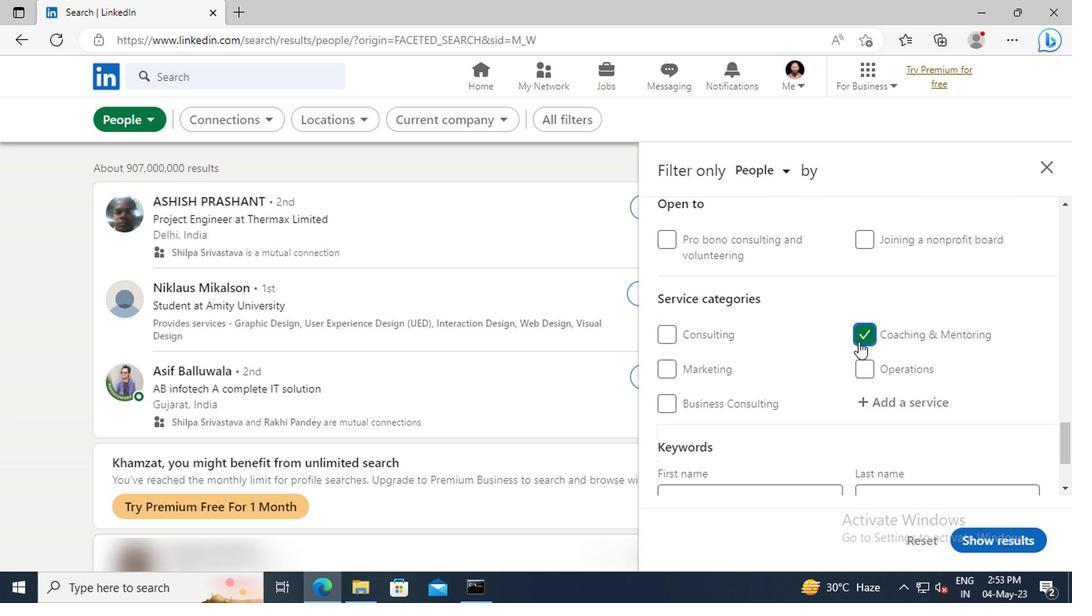 
Action: Mouse scrolled (855, 340) with delta (0, 0)
Screenshot: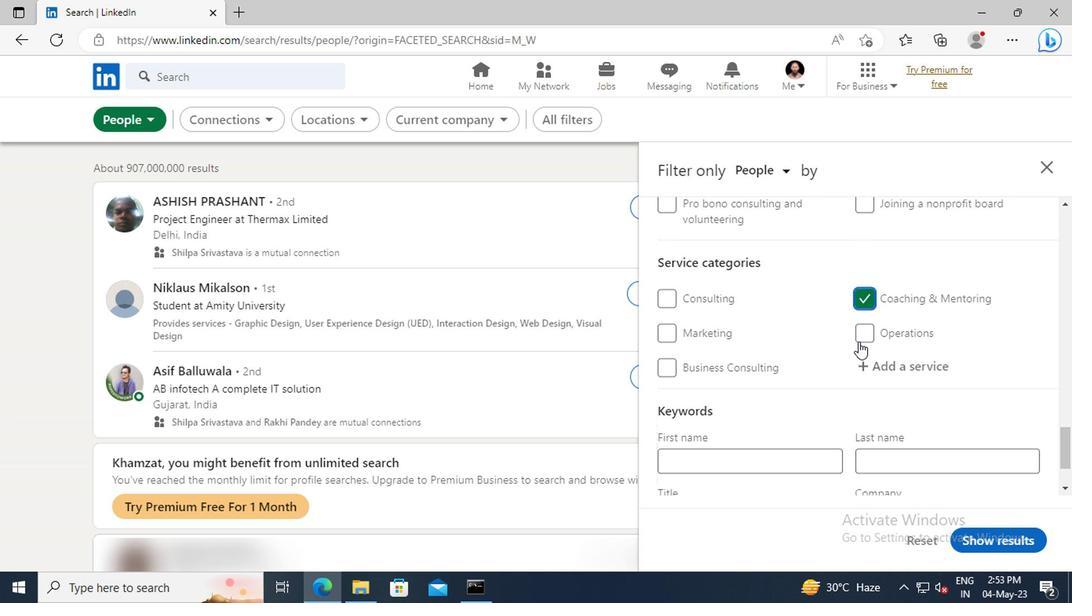 
Action: Mouse scrolled (855, 340) with delta (0, 0)
Screenshot: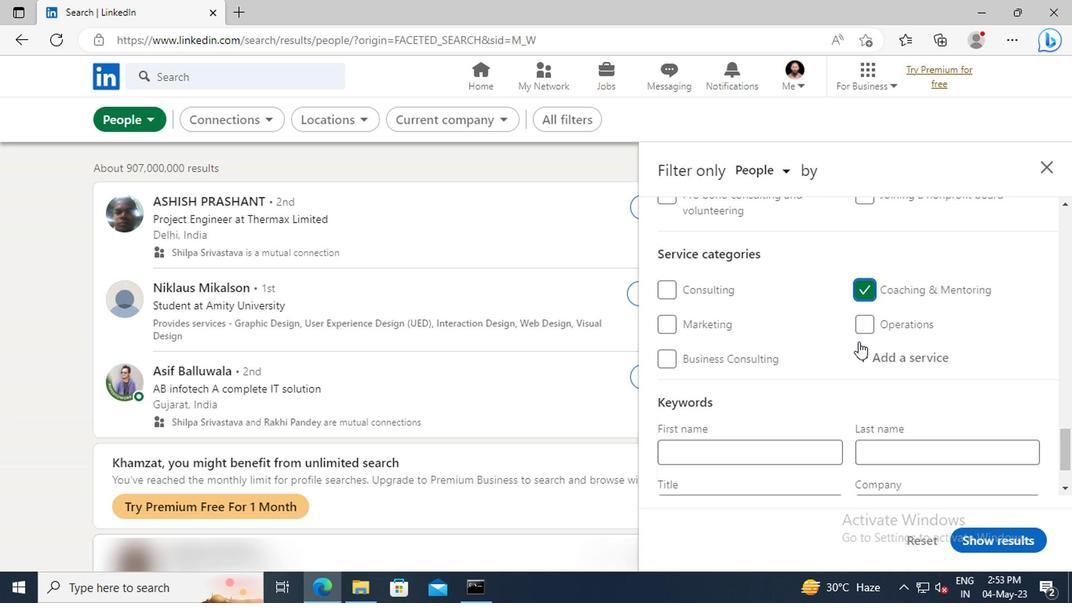 
Action: Mouse moved to (771, 423)
Screenshot: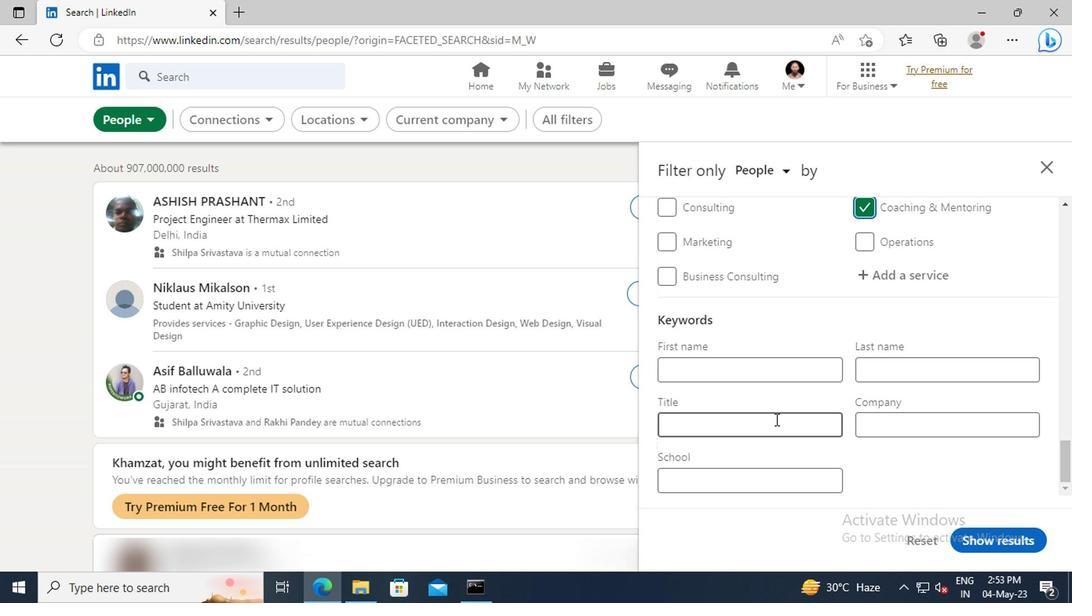 
Action: Mouse pressed left at (771, 423)
Screenshot: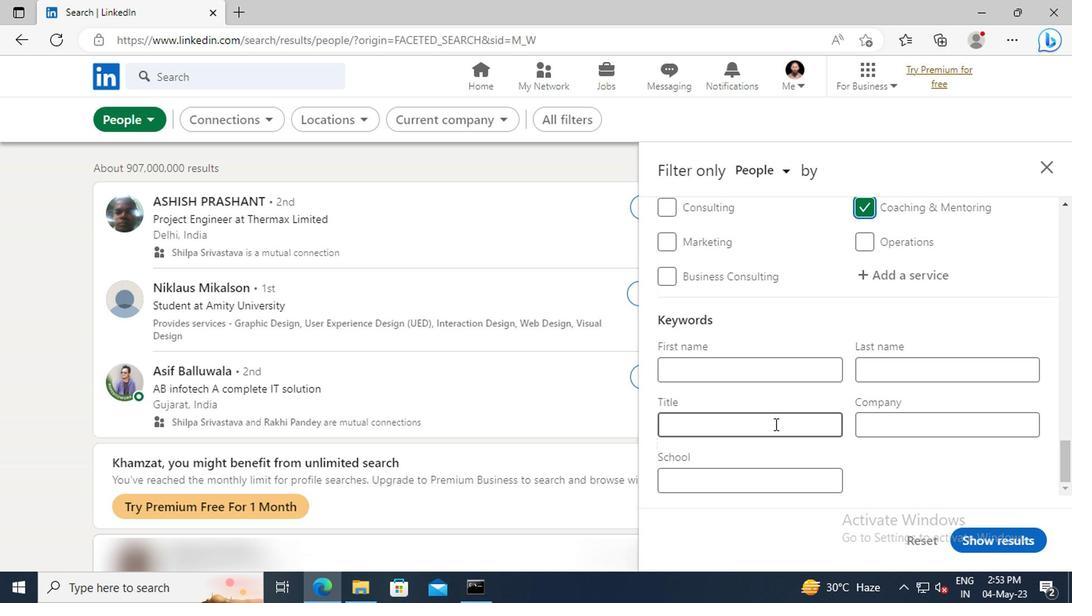 
Action: Mouse moved to (772, 424)
Screenshot: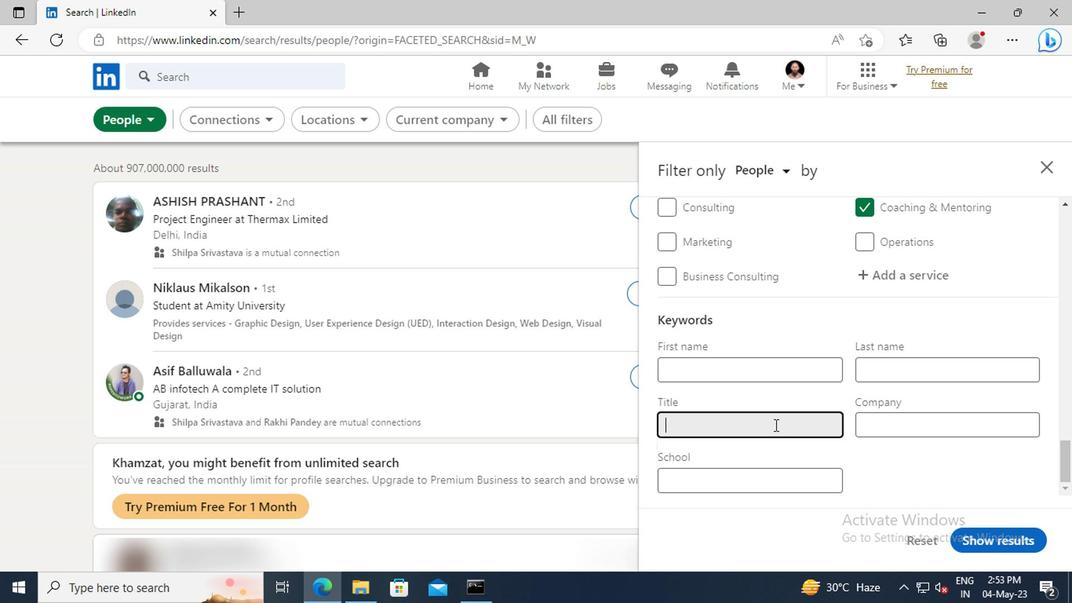 
Action: Key pressed <Key.shift>DIGITAL<Key.space><Key.shift>OVERLORD<Key.enter>
Screenshot: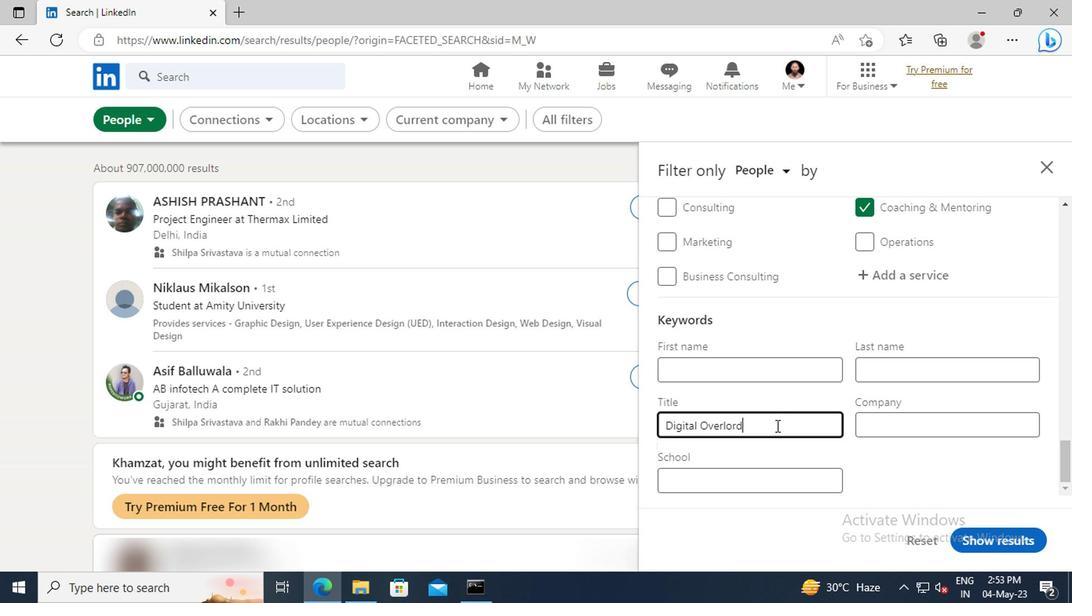 
Action: Mouse moved to (965, 537)
Screenshot: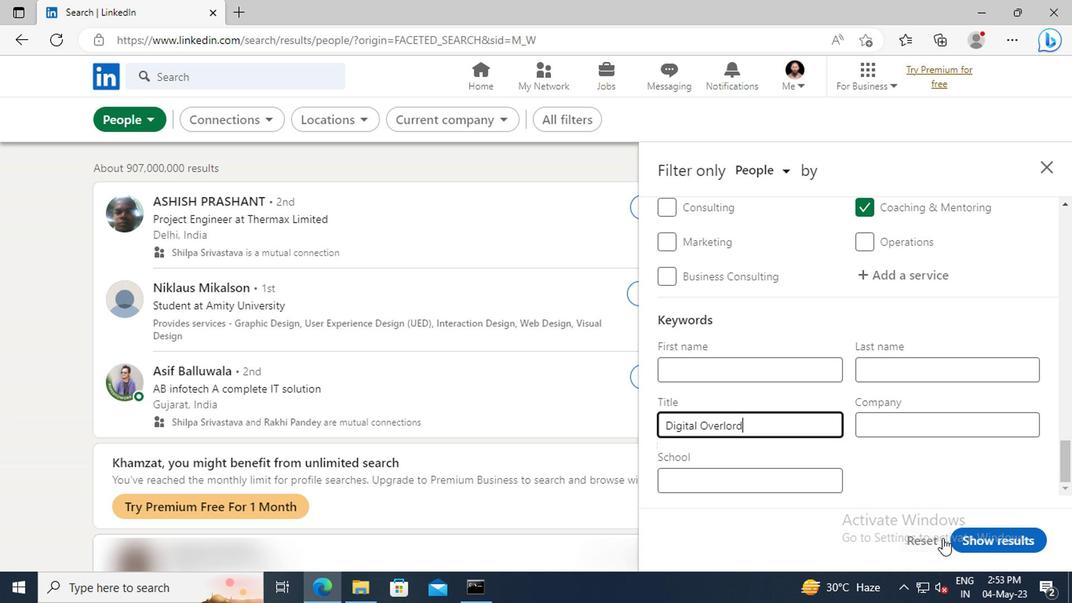 
Action: Mouse pressed left at (965, 537)
Screenshot: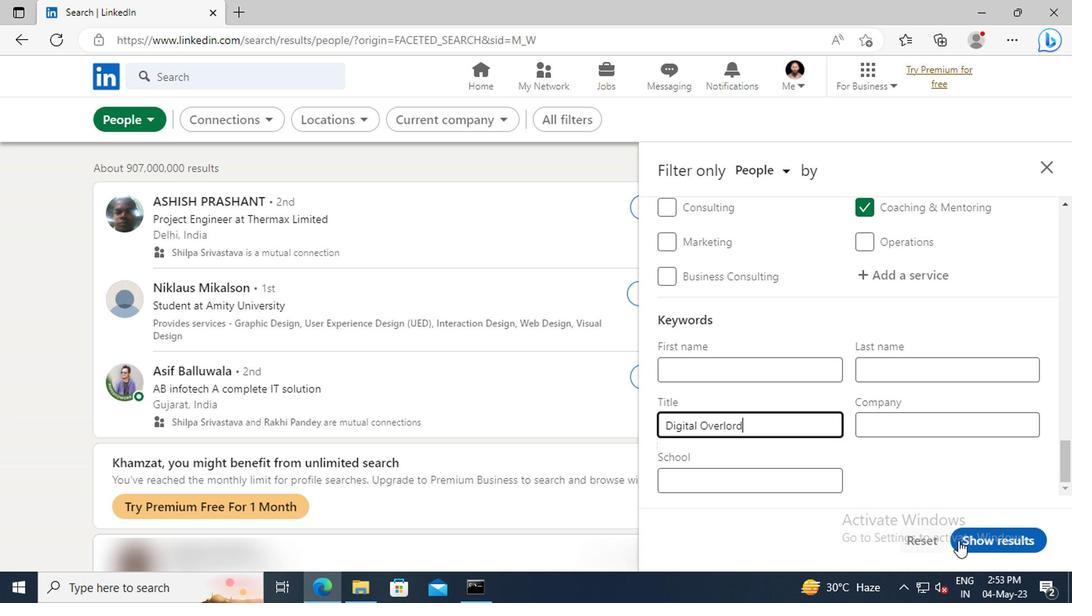 
Action: Mouse moved to (965, 538)
Screenshot: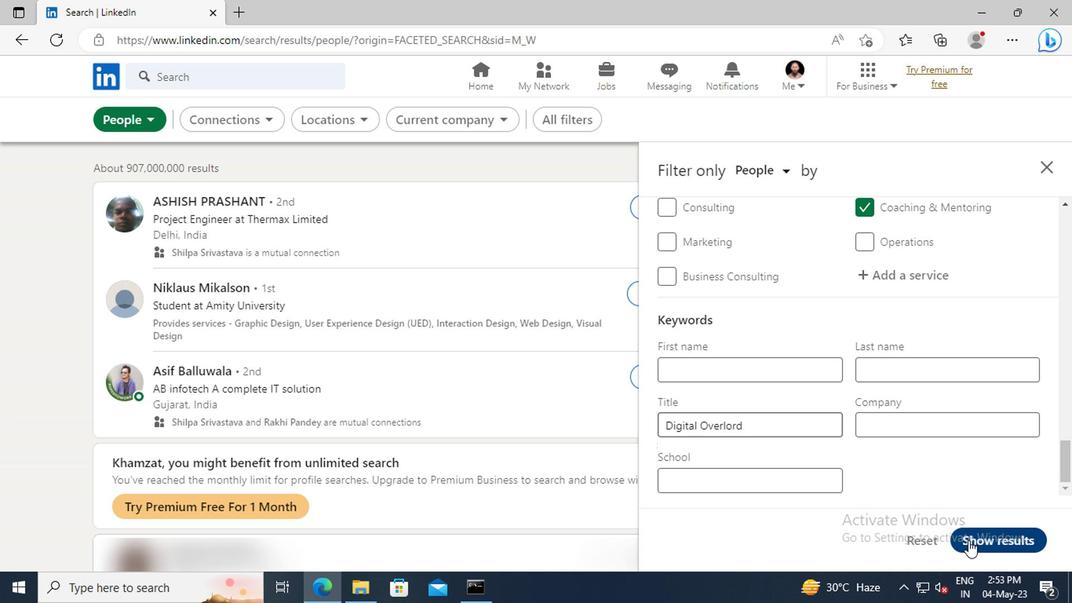 
